 Task: Add Deux Foods Birthday Cake Cookie Dough to the cart.
Action: Mouse moved to (313, 157)
Screenshot: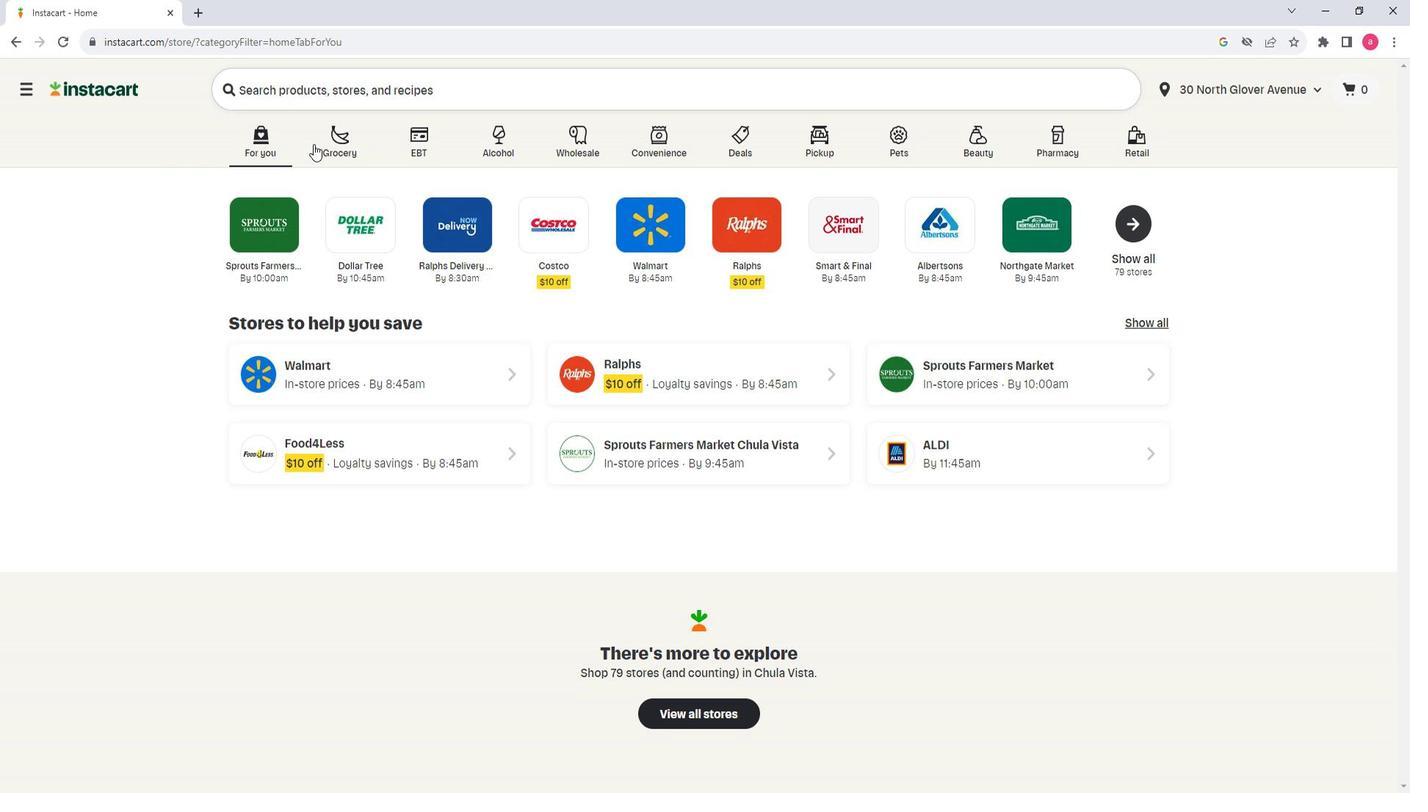 
Action: Mouse pressed left at (313, 157)
Screenshot: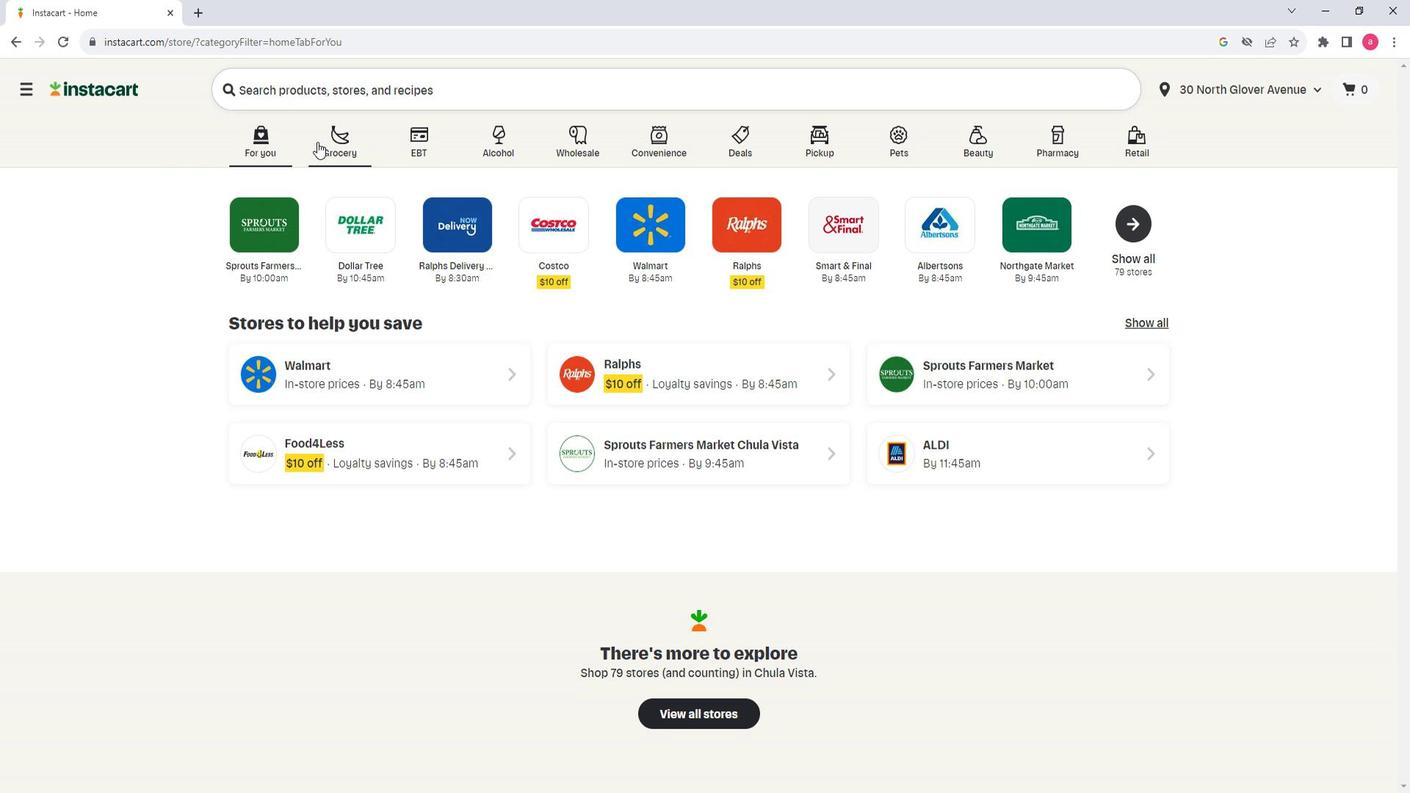 
Action: Mouse moved to (498, 416)
Screenshot: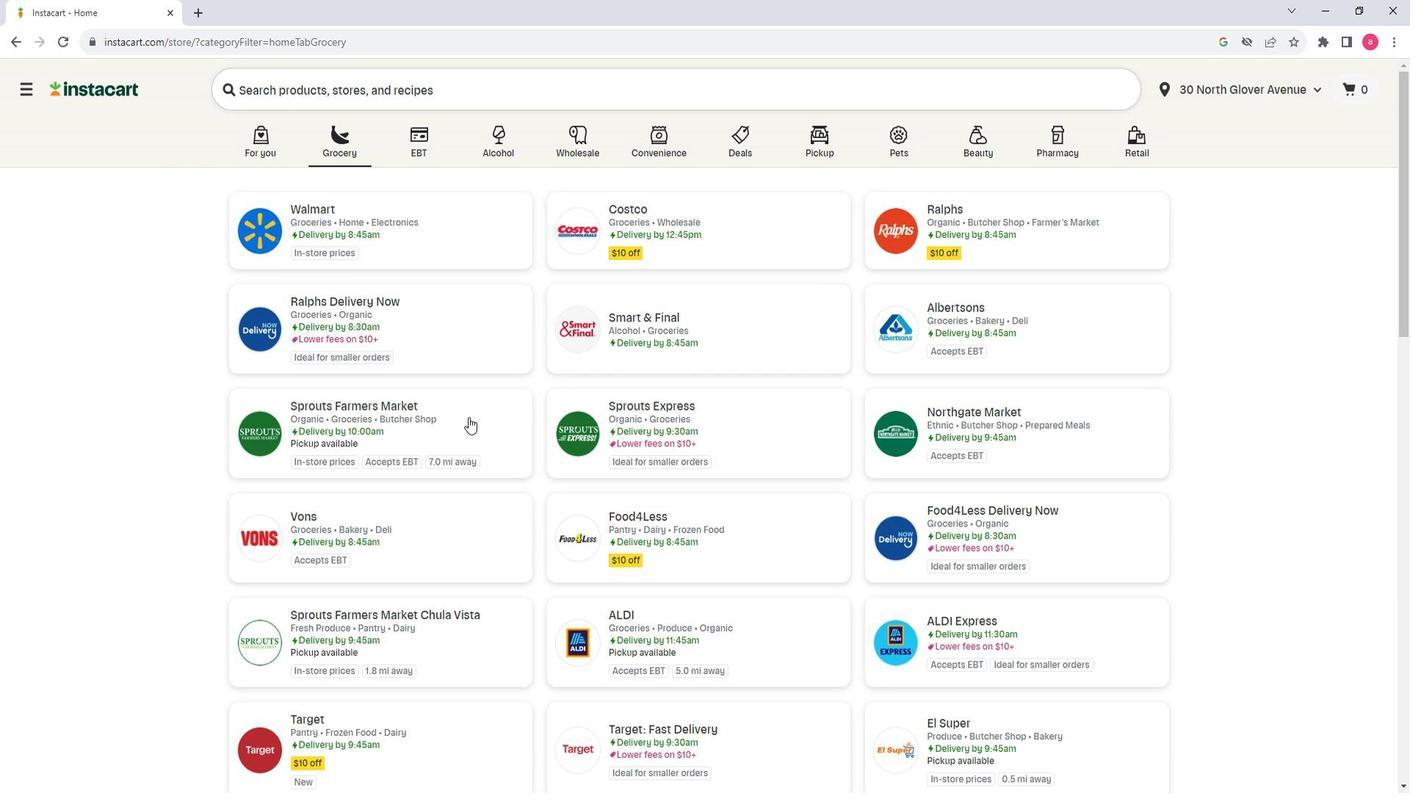 
Action: Mouse pressed left at (498, 416)
Screenshot: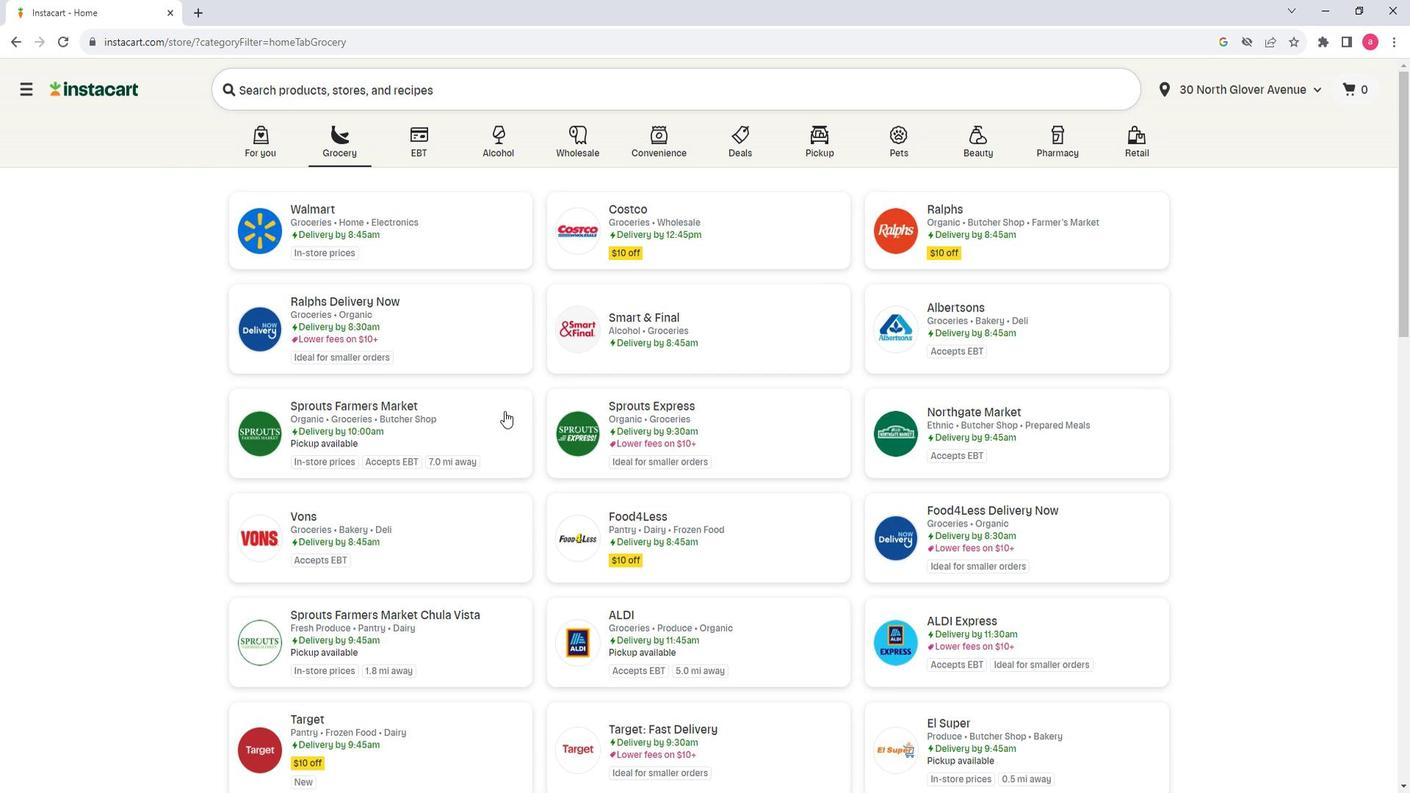 
Action: Mouse moved to (150, 445)
Screenshot: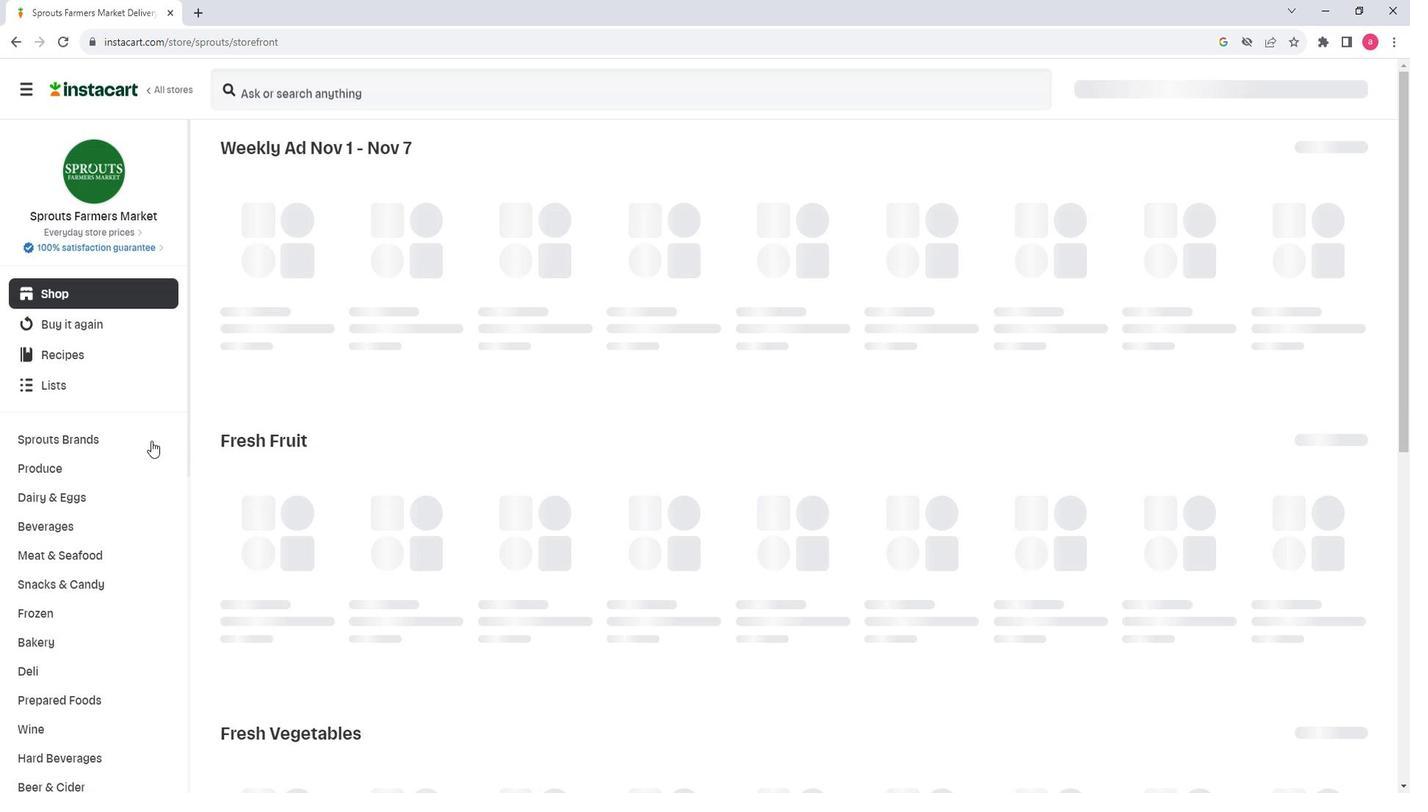 
Action: Mouse scrolled (150, 444) with delta (0, 0)
Screenshot: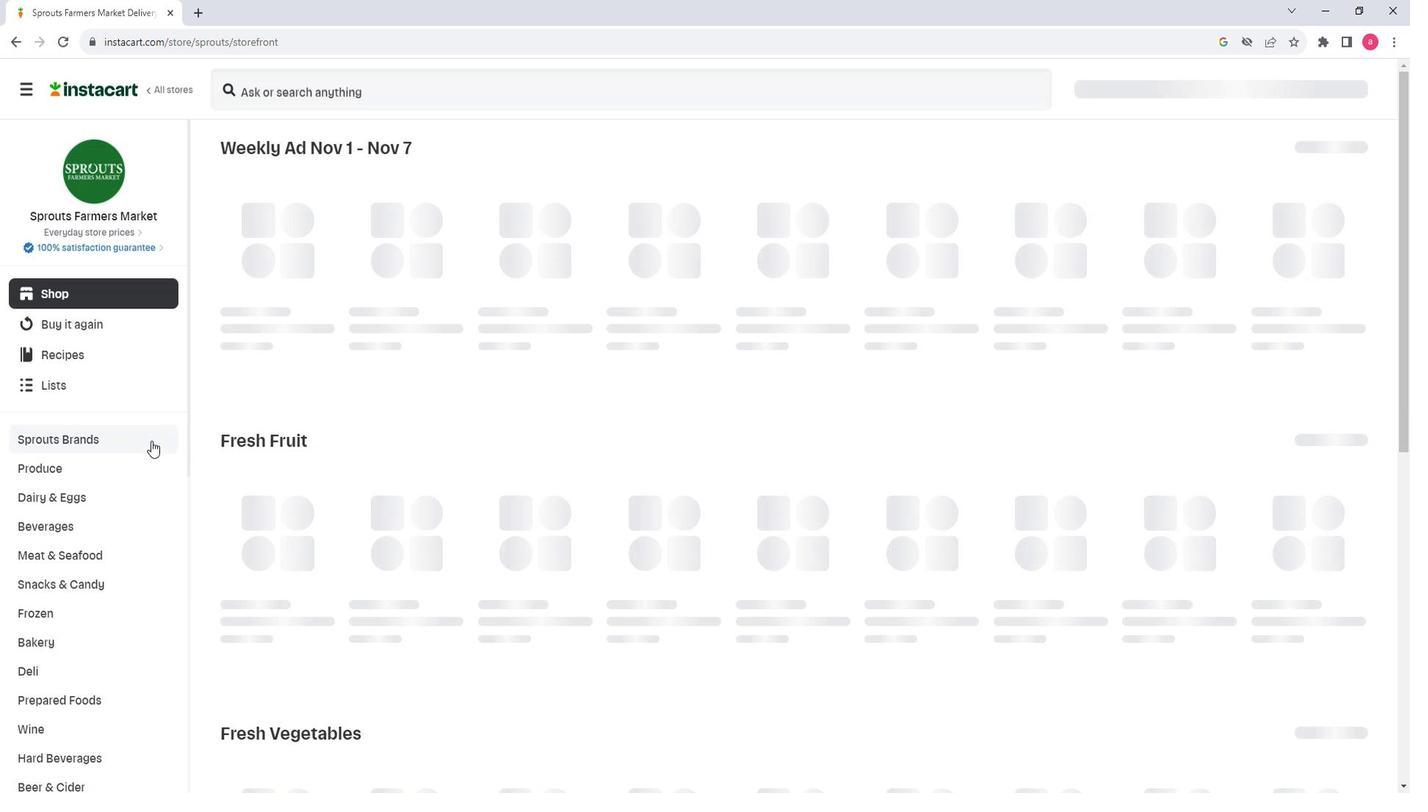 
Action: Mouse scrolled (150, 444) with delta (0, 0)
Screenshot: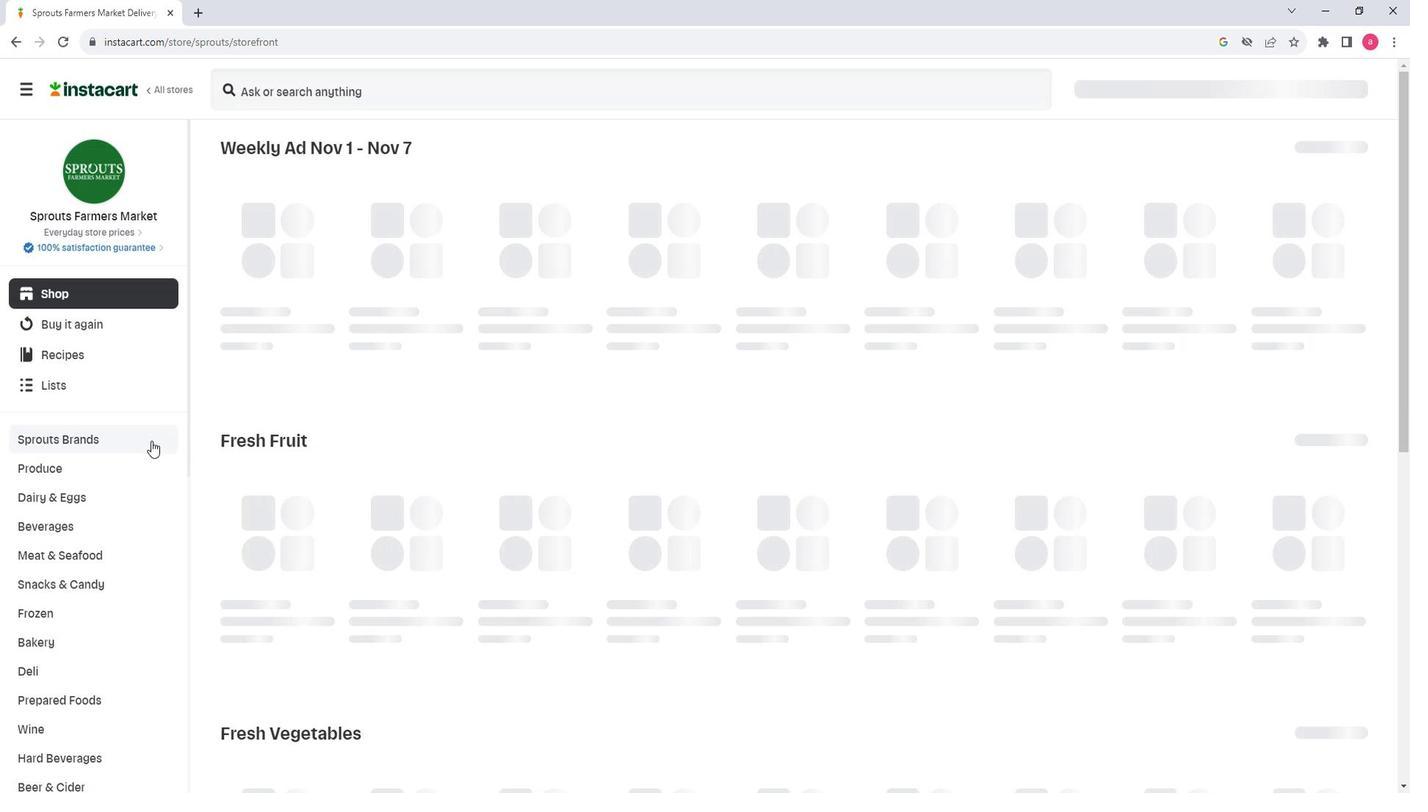 
Action: Mouse scrolled (150, 444) with delta (0, 0)
Screenshot: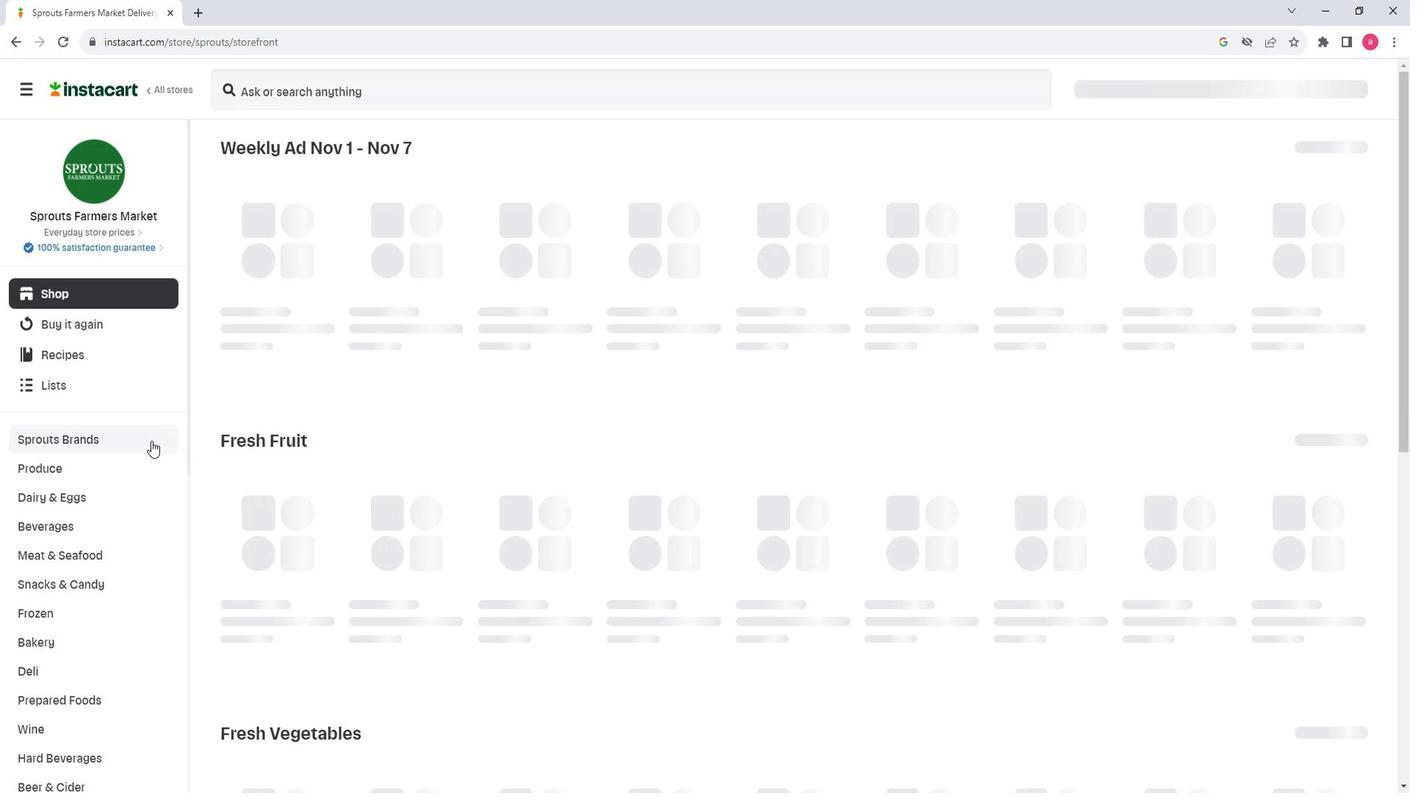 
Action: Mouse scrolled (150, 444) with delta (0, 0)
Screenshot: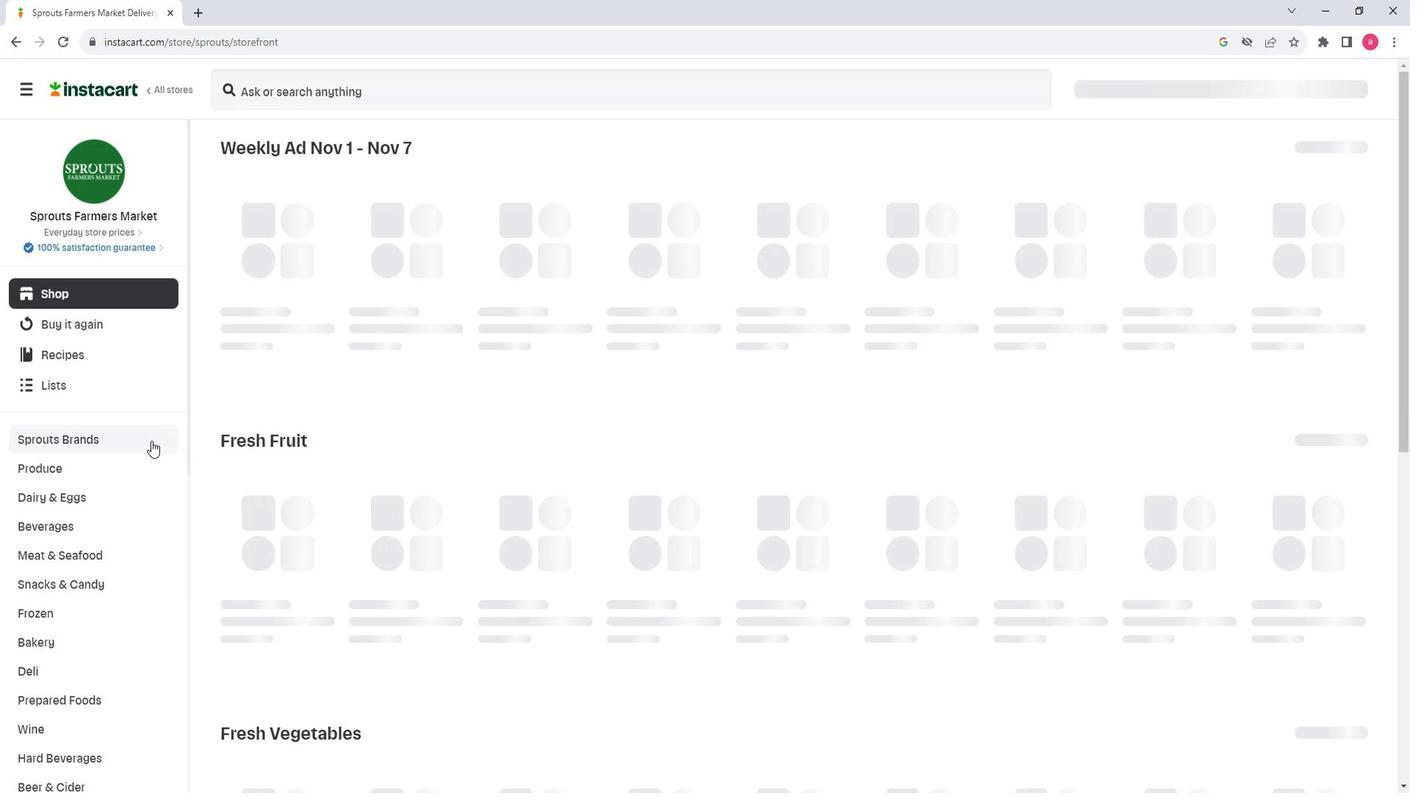 
Action: Mouse moved to (160, 444)
Screenshot: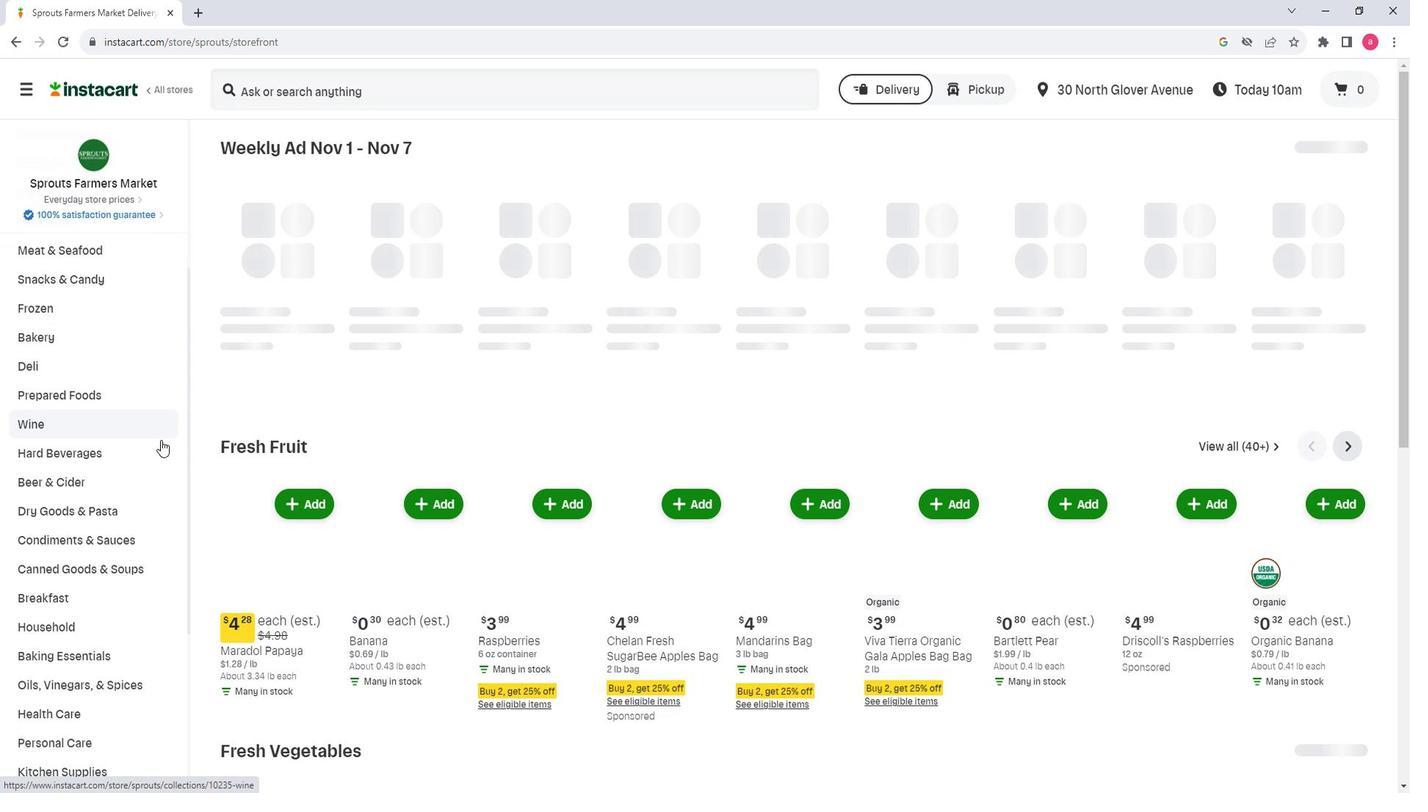 
Action: Mouse scrolled (160, 443) with delta (0, 0)
Screenshot: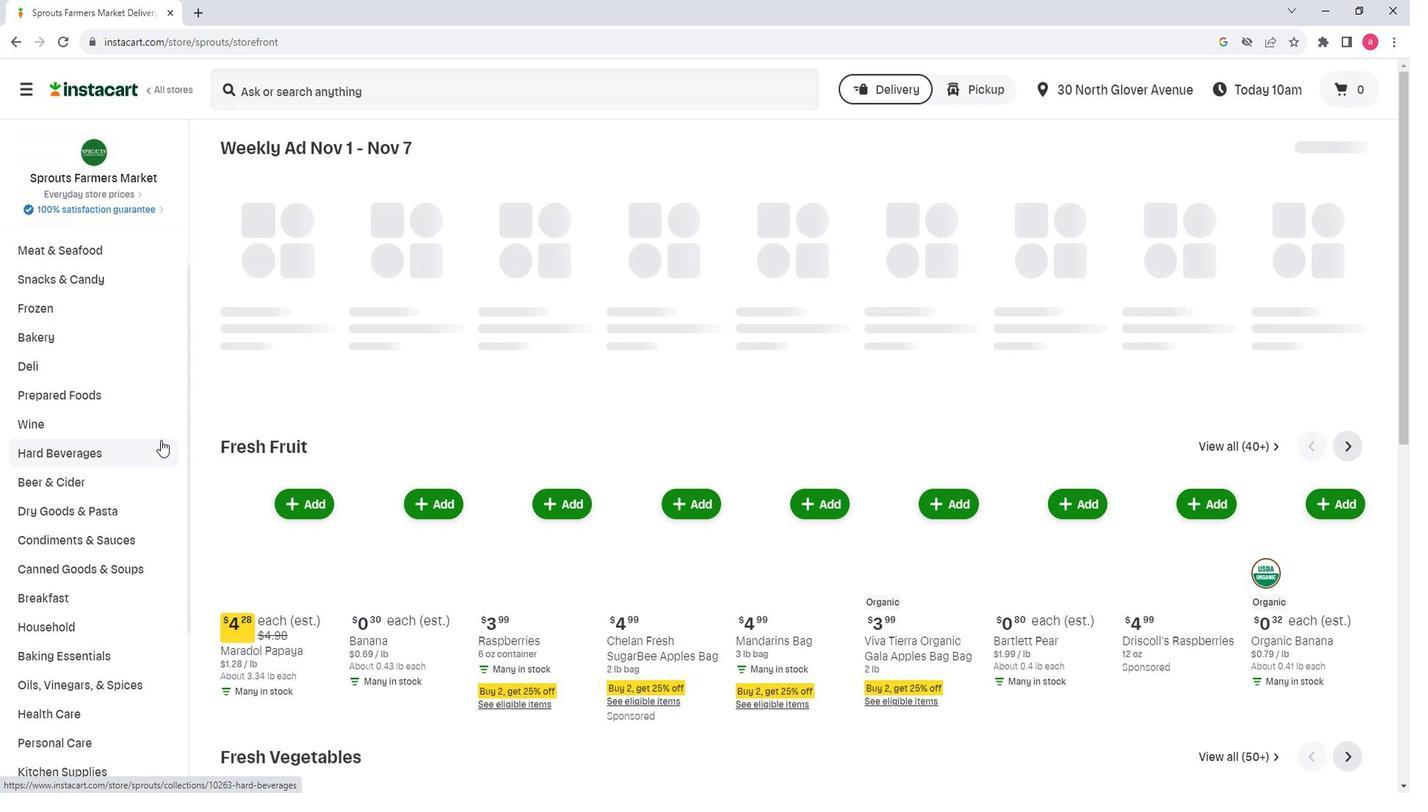 
Action: Mouse scrolled (160, 443) with delta (0, 0)
Screenshot: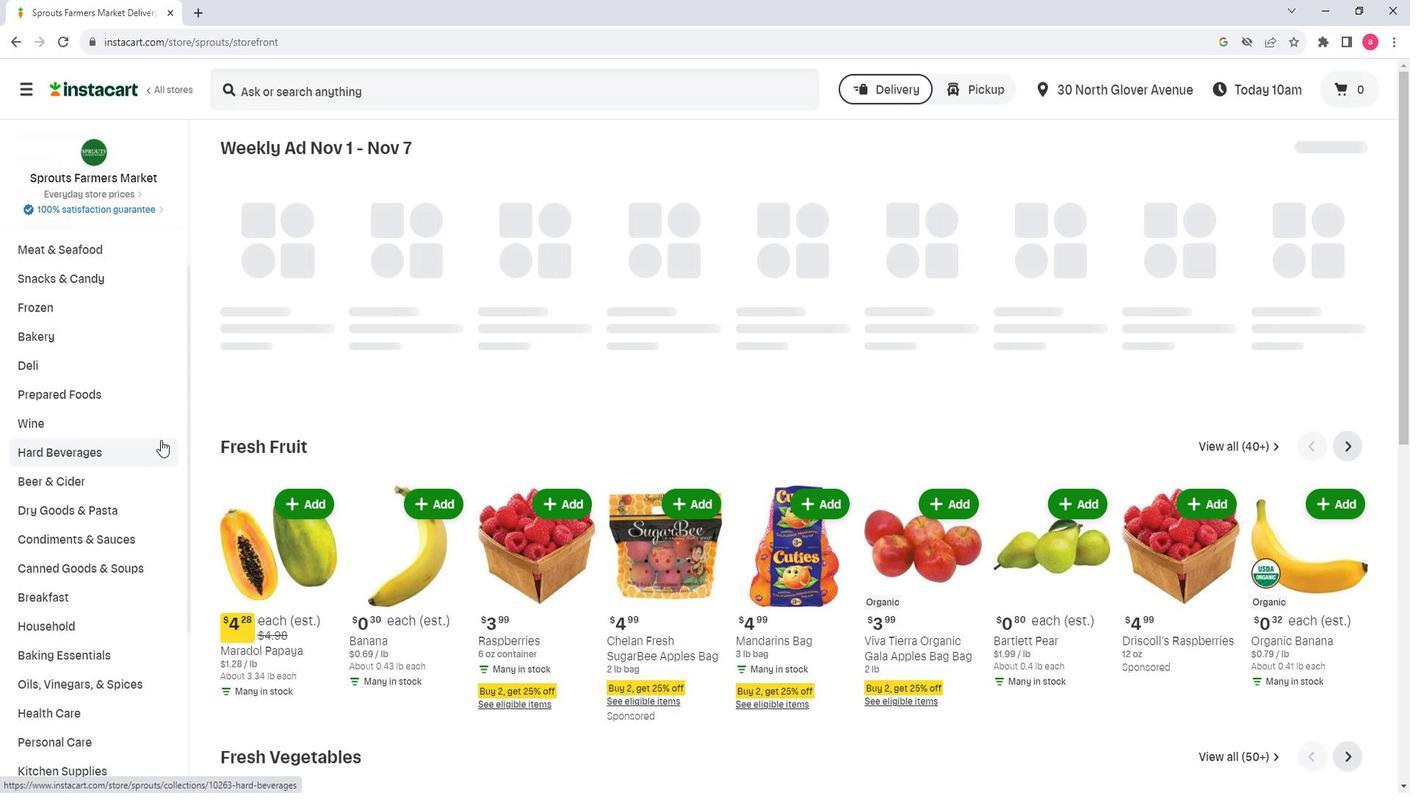 
Action: Mouse moved to (116, 511)
Screenshot: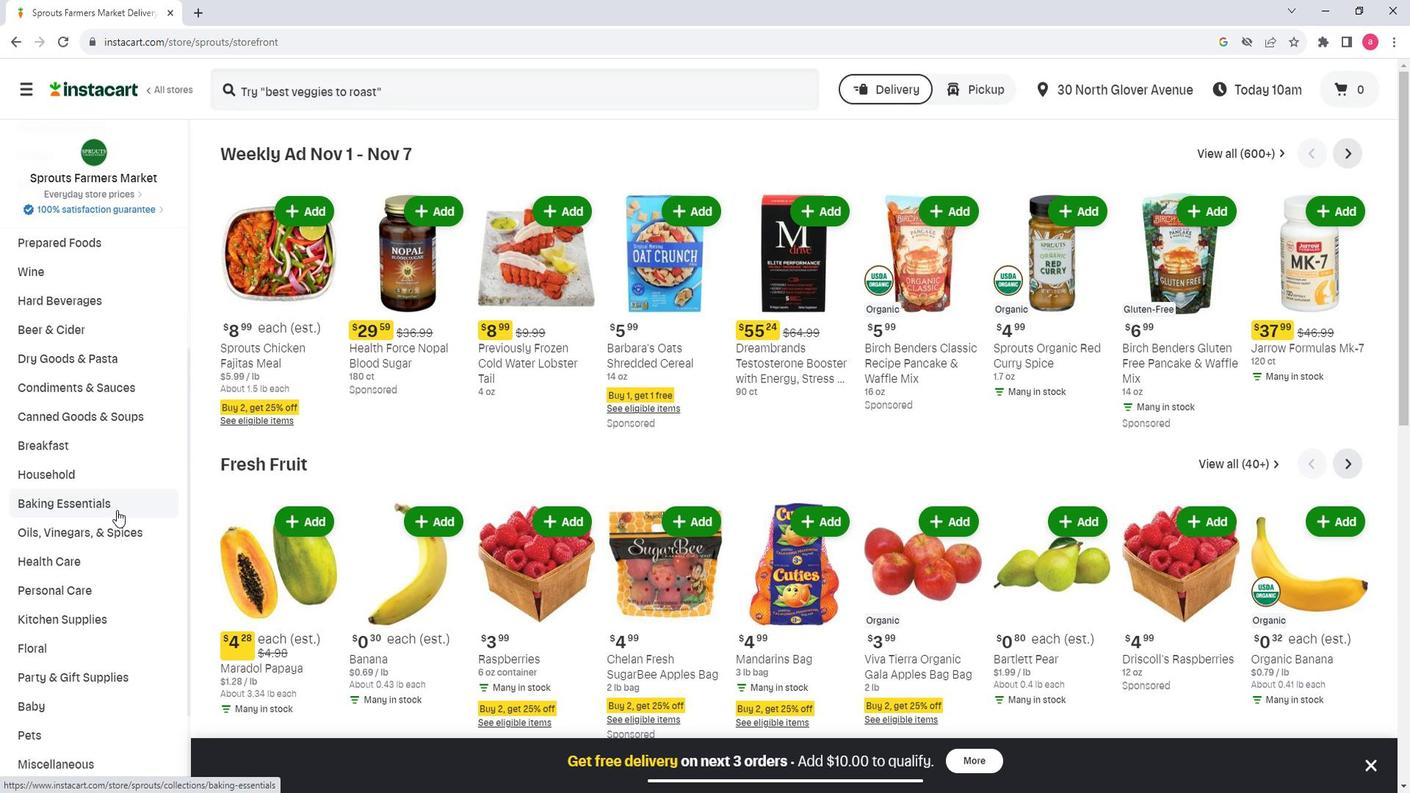 
Action: Mouse pressed left at (116, 511)
Screenshot: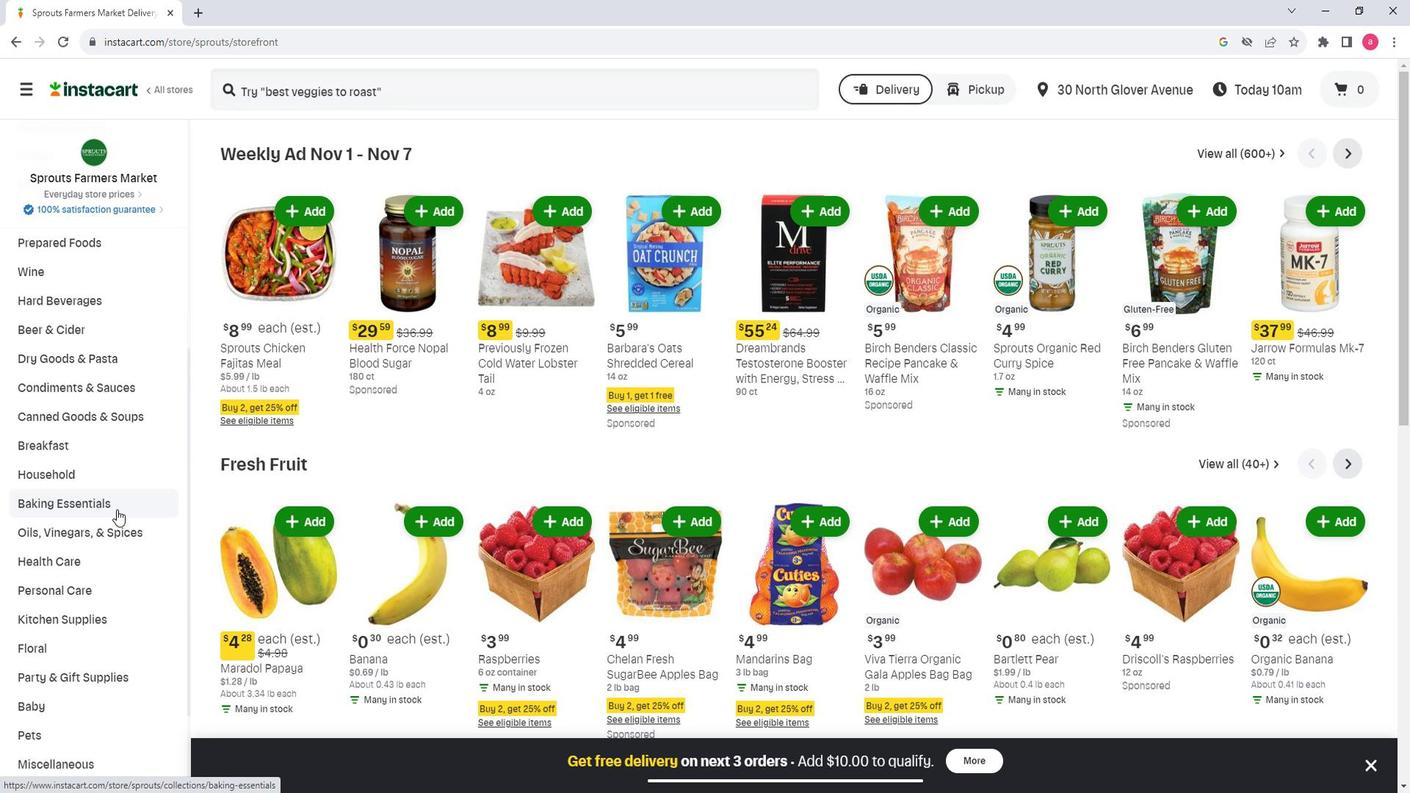 
Action: Mouse moved to (1339, 206)
Screenshot: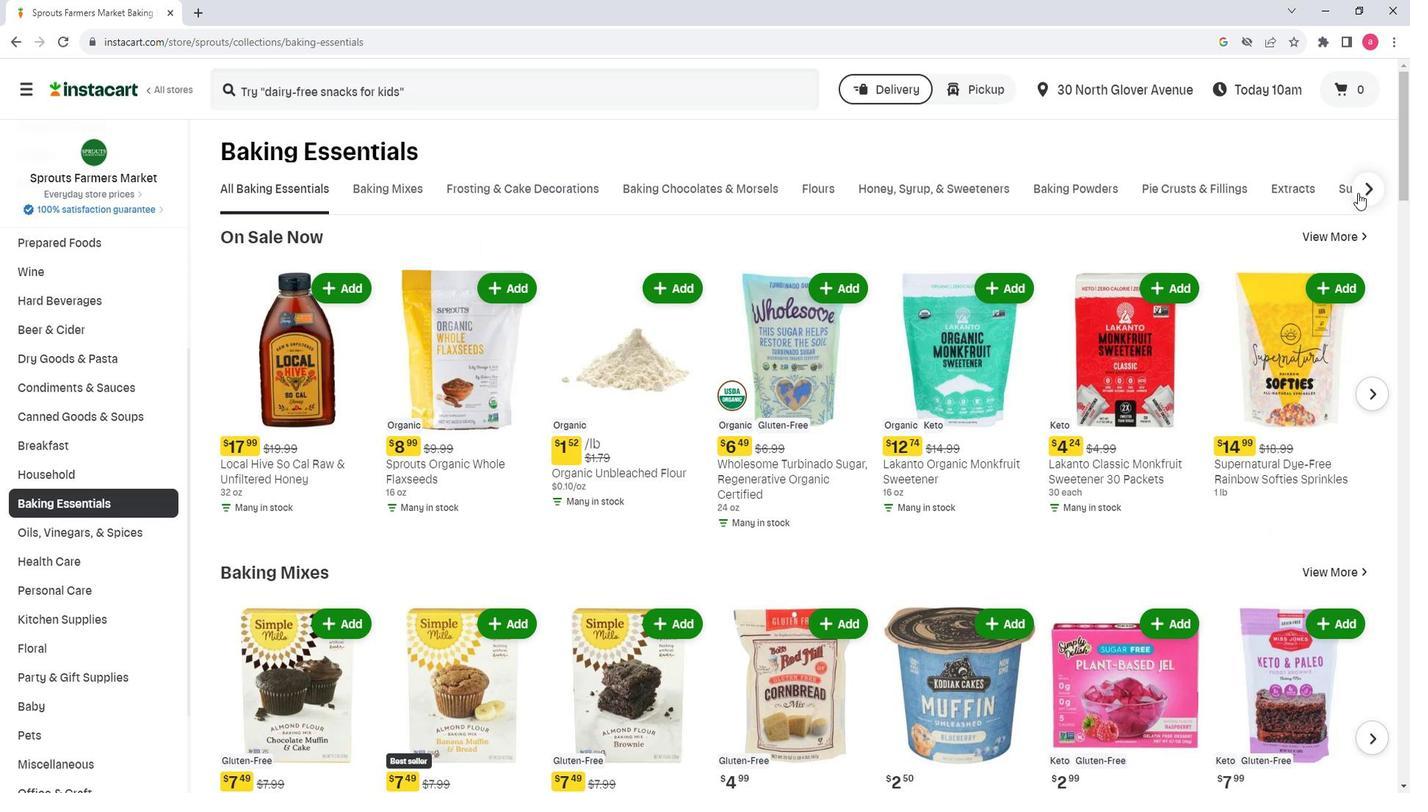 
Action: Mouse pressed left at (1339, 206)
Screenshot: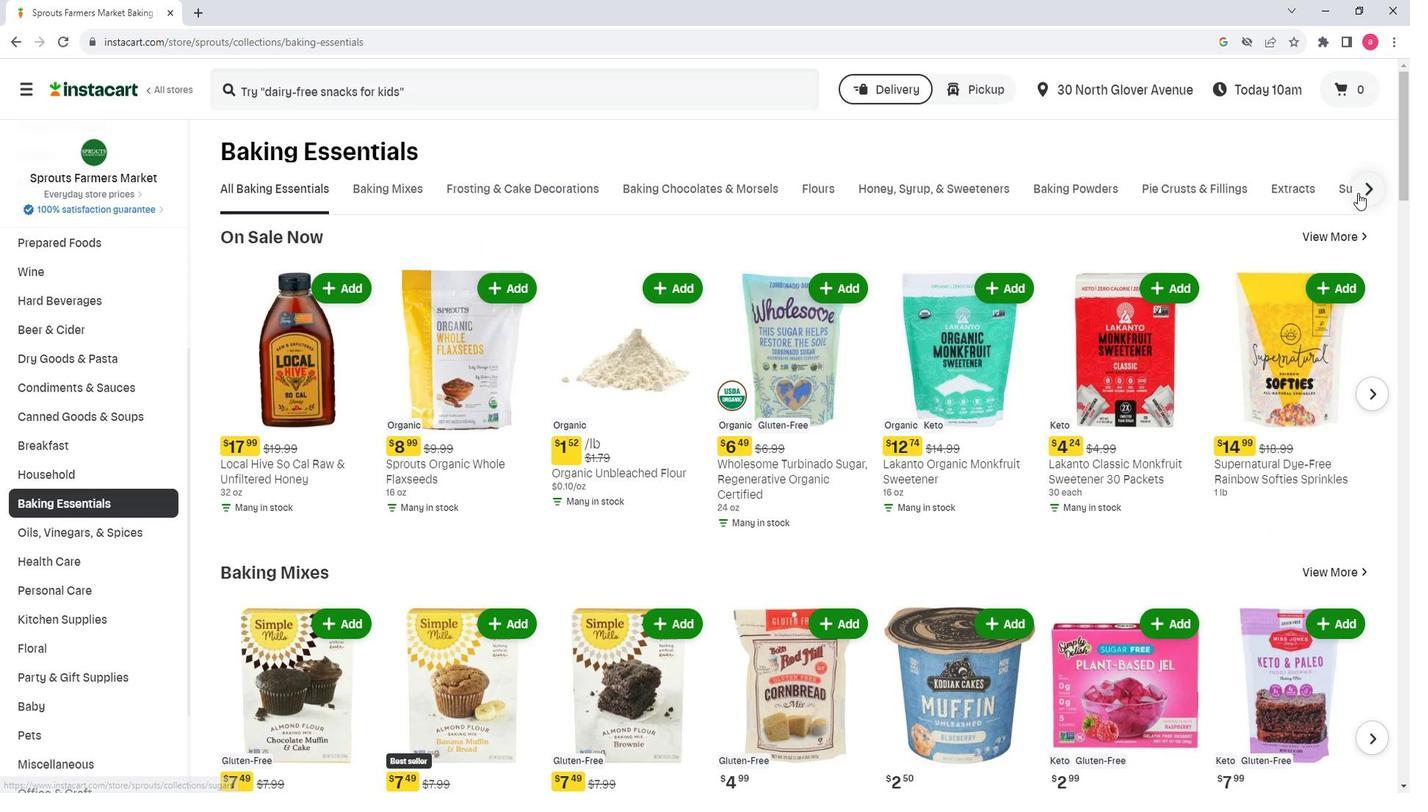 
Action: Mouse moved to (1039, 203)
Screenshot: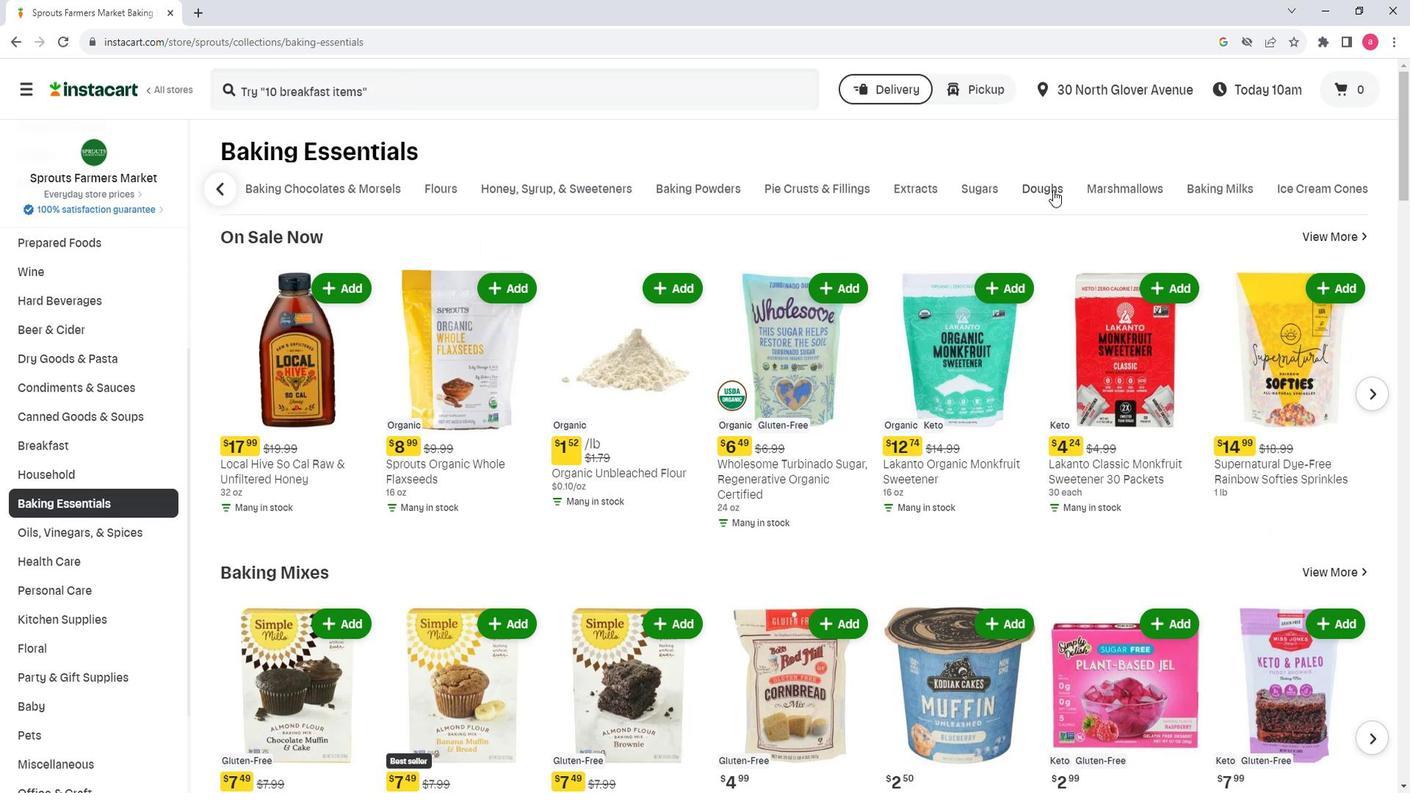 
Action: Mouse pressed left at (1039, 203)
Screenshot: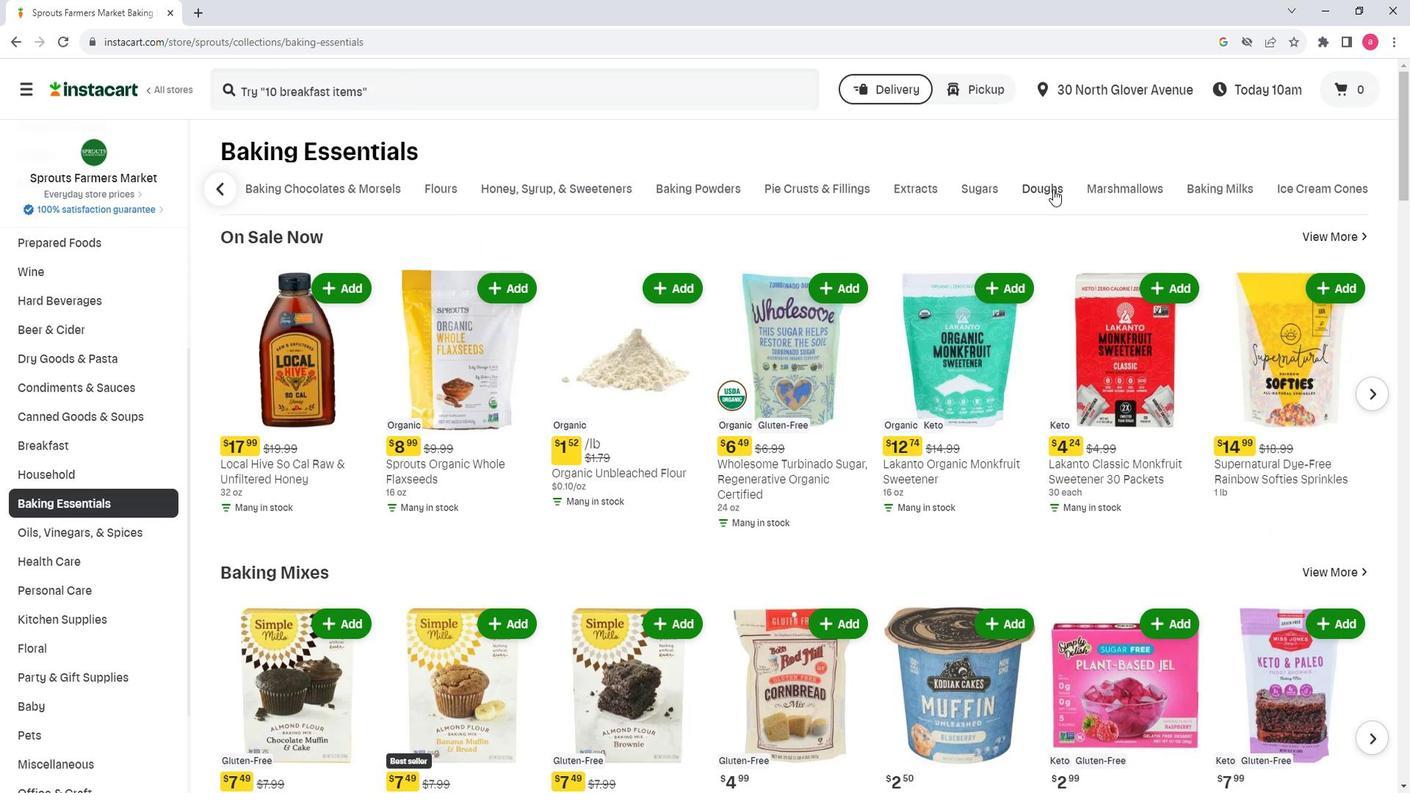 
Action: Mouse moved to (324, 109)
Screenshot: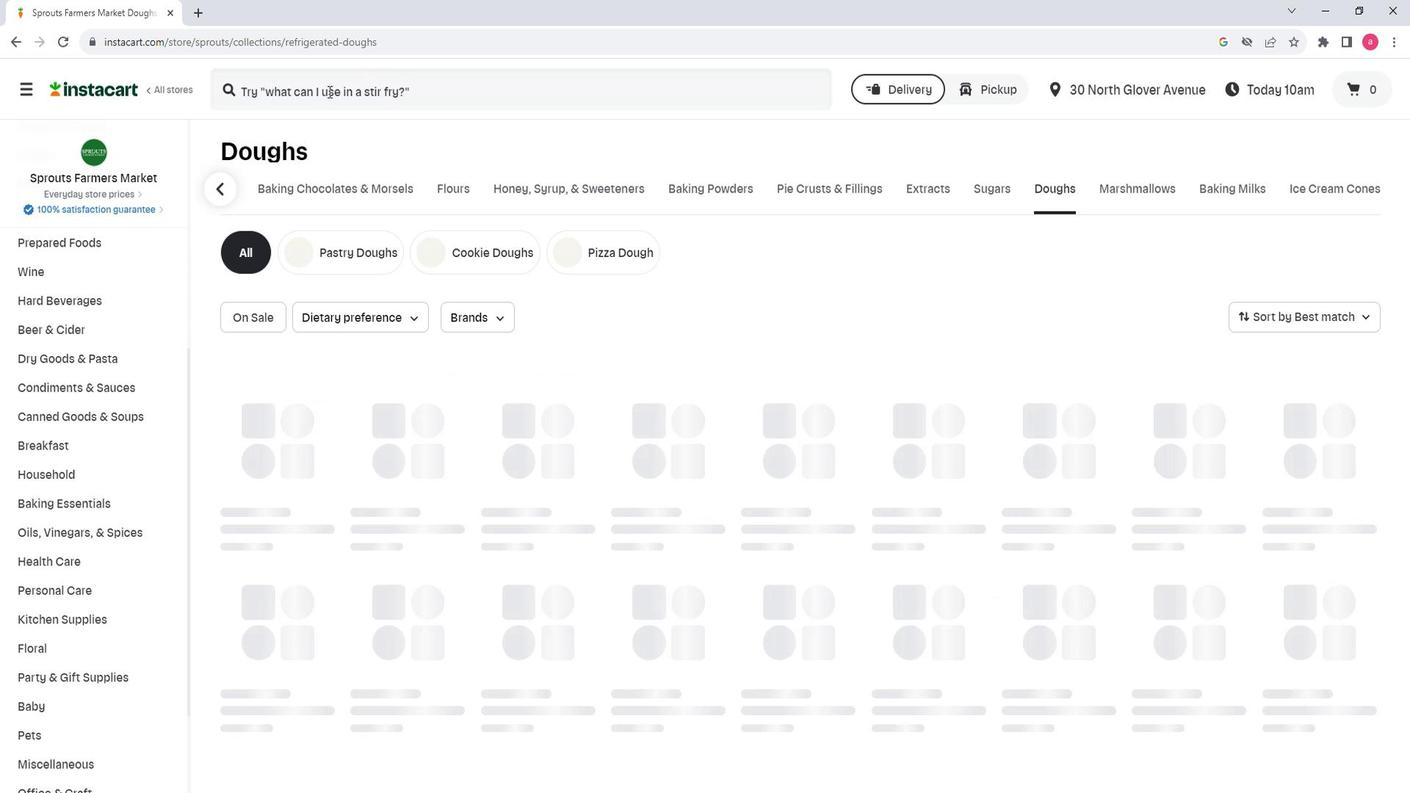 
Action: Mouse pressed left at (324, 109)
Screenshot: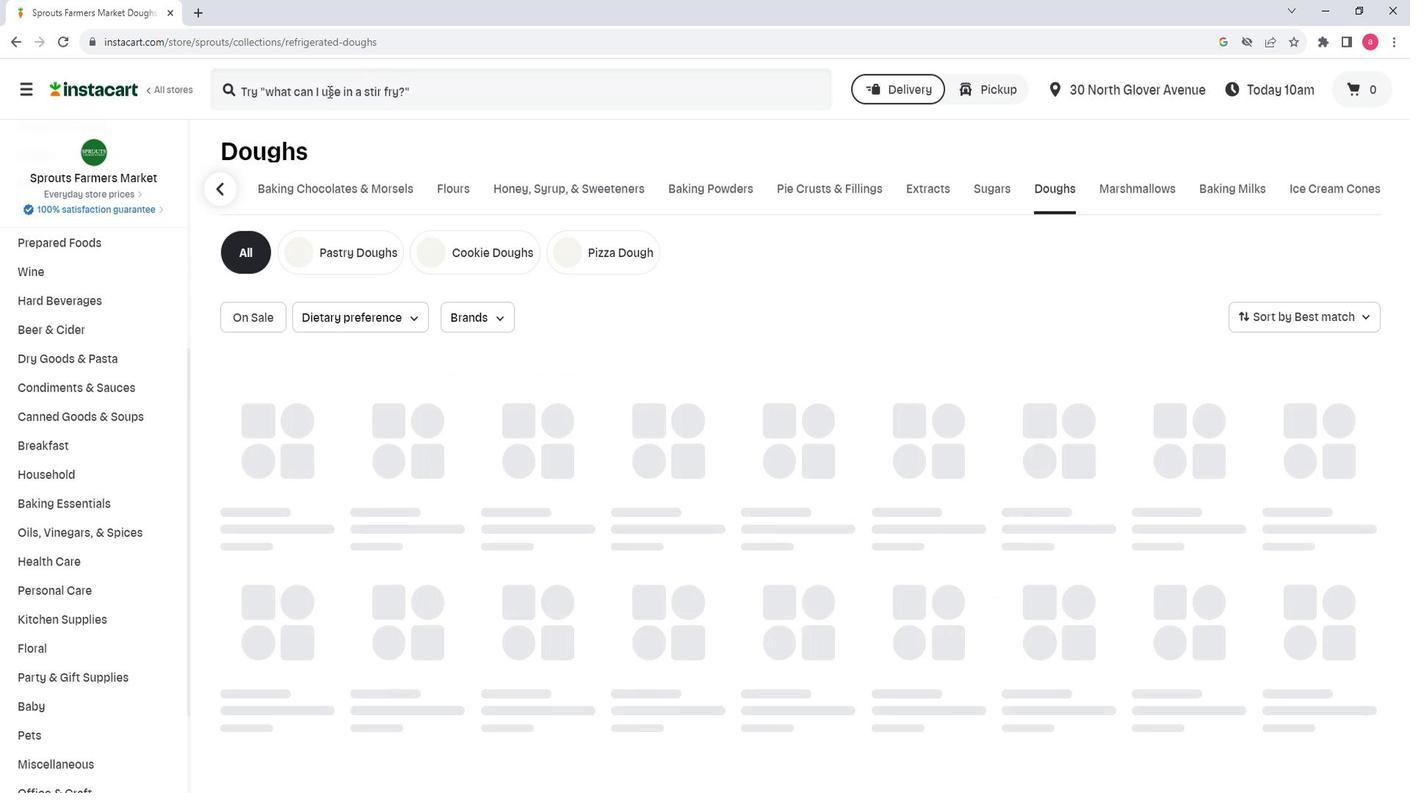 
Action: Mouse moved to (324, 110)
Screenshot: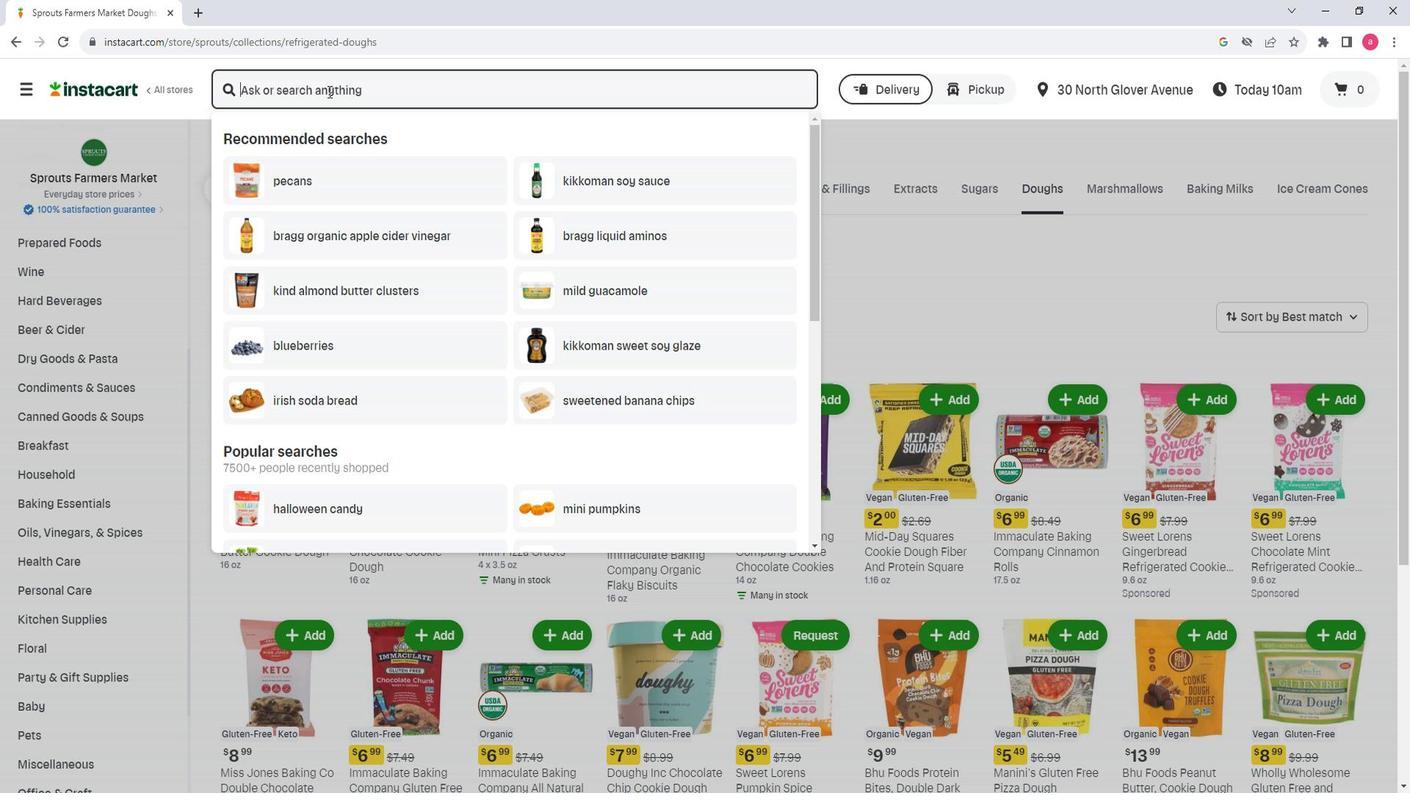 
Action: Key pressed <Key.shift>Deux<Key.space><Key.shift>Foods<Key.space><Key.shift><Key.shift><Key.shift><Key.shift><Key.shift><Key.shift><Key.shift>Birthday<Key.space><Key.shift>Cake<Key.space><Key.shift><Key.shift><Key.shift><Key.shift><Key.shift><Key.shift><Key.shift><Key.shift><Key.shift>Dough<Key.left><Key.left><Key.left><Key.left><Key.left><Key.shift>Cool<Key.backspace>kie<Key.space><Key.enter>
Screenshot: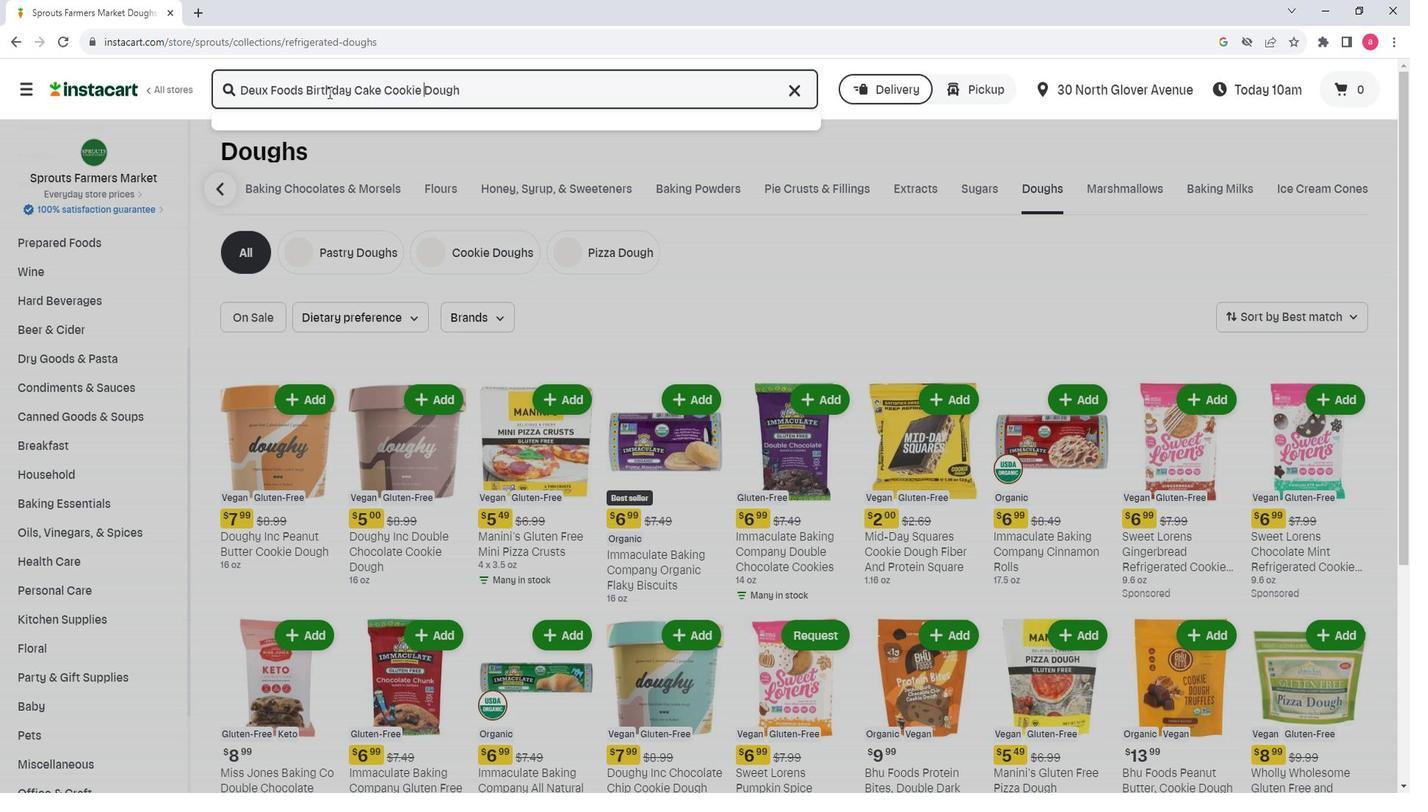 
Action: Mouse moved to (559, 523)
Screenshot: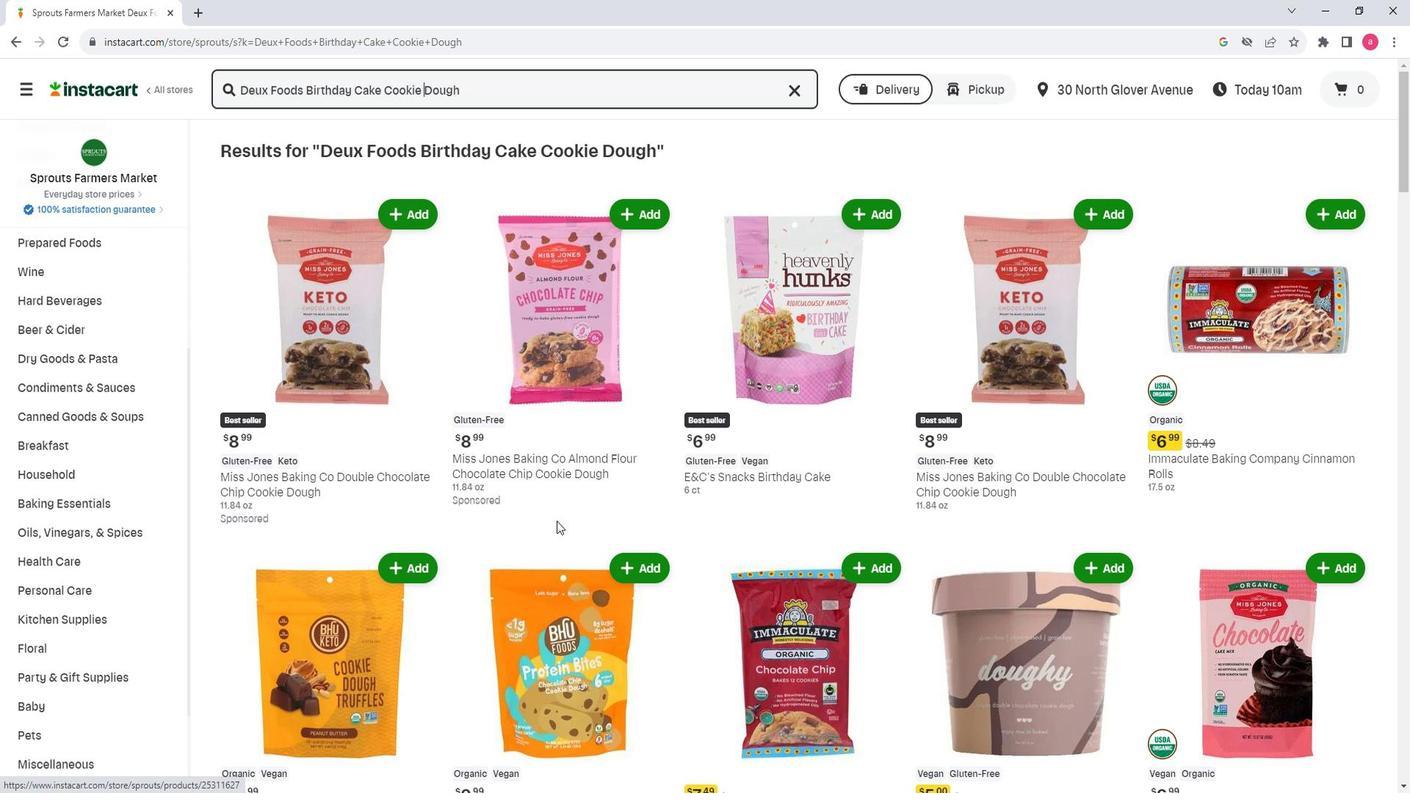 
Action: Mouse scrolled (559, 523) with delta (0, 0)
Screenshot: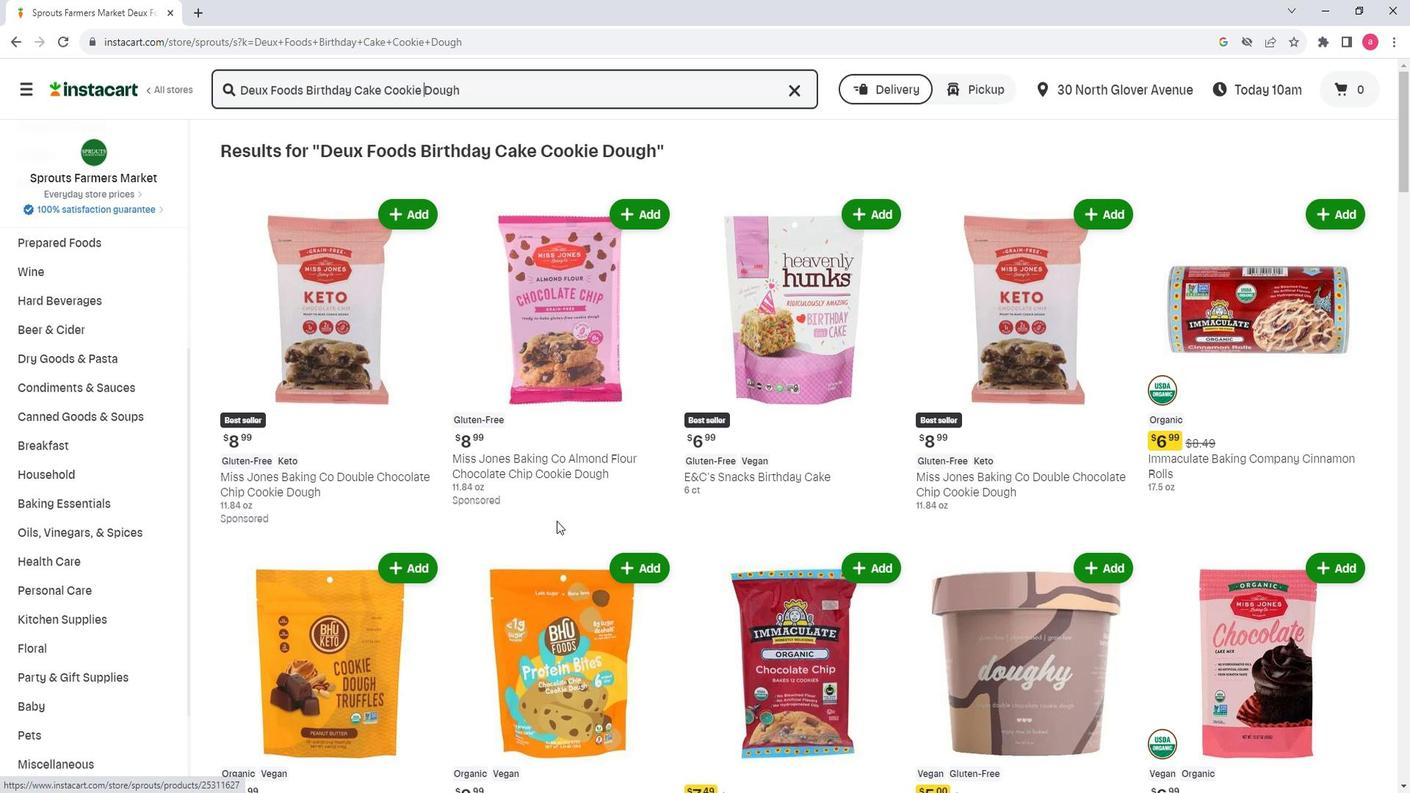 
Action: Mouse scrolled (559, 523) with delta (0, 0)
Screenshot: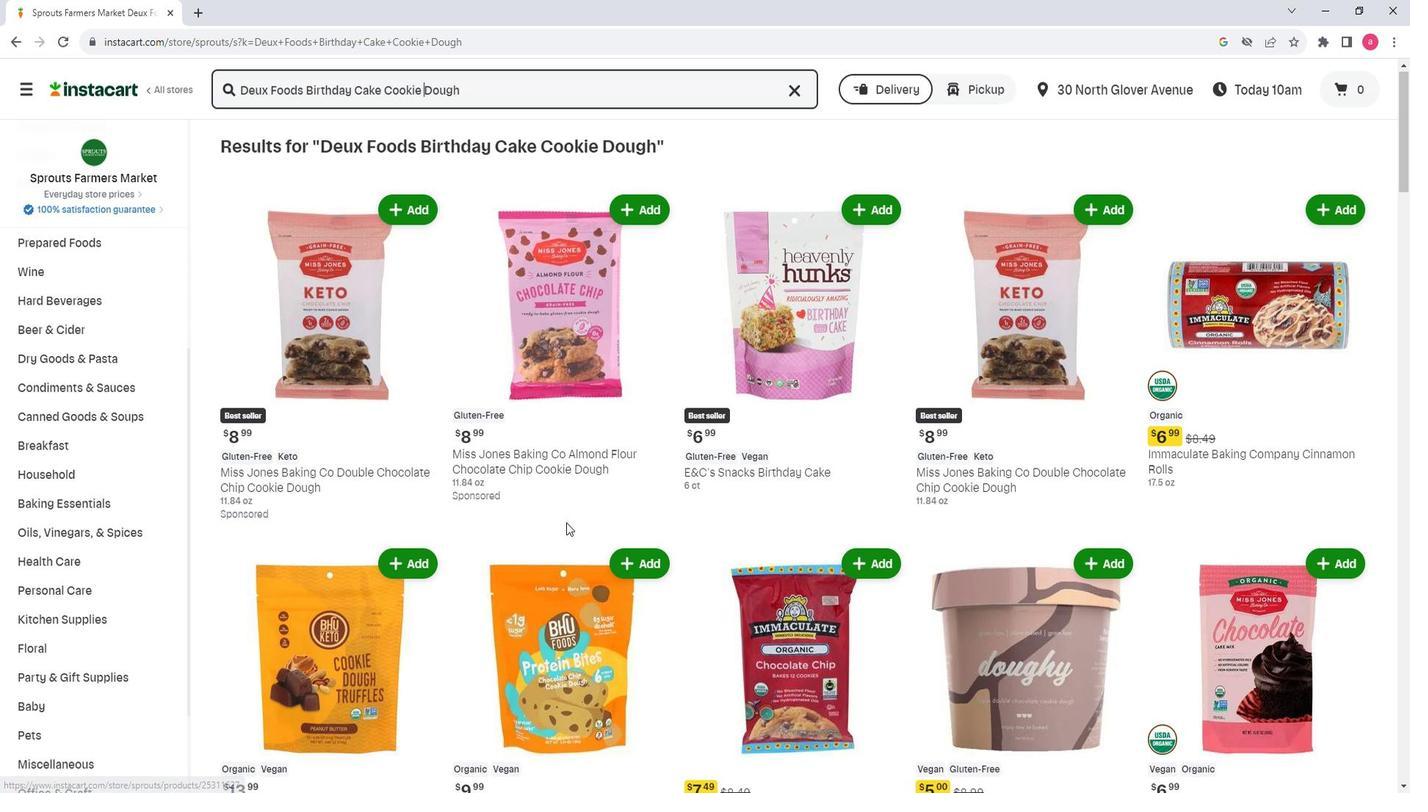
Action: Mouse moved to (997, 509)
Screenshot: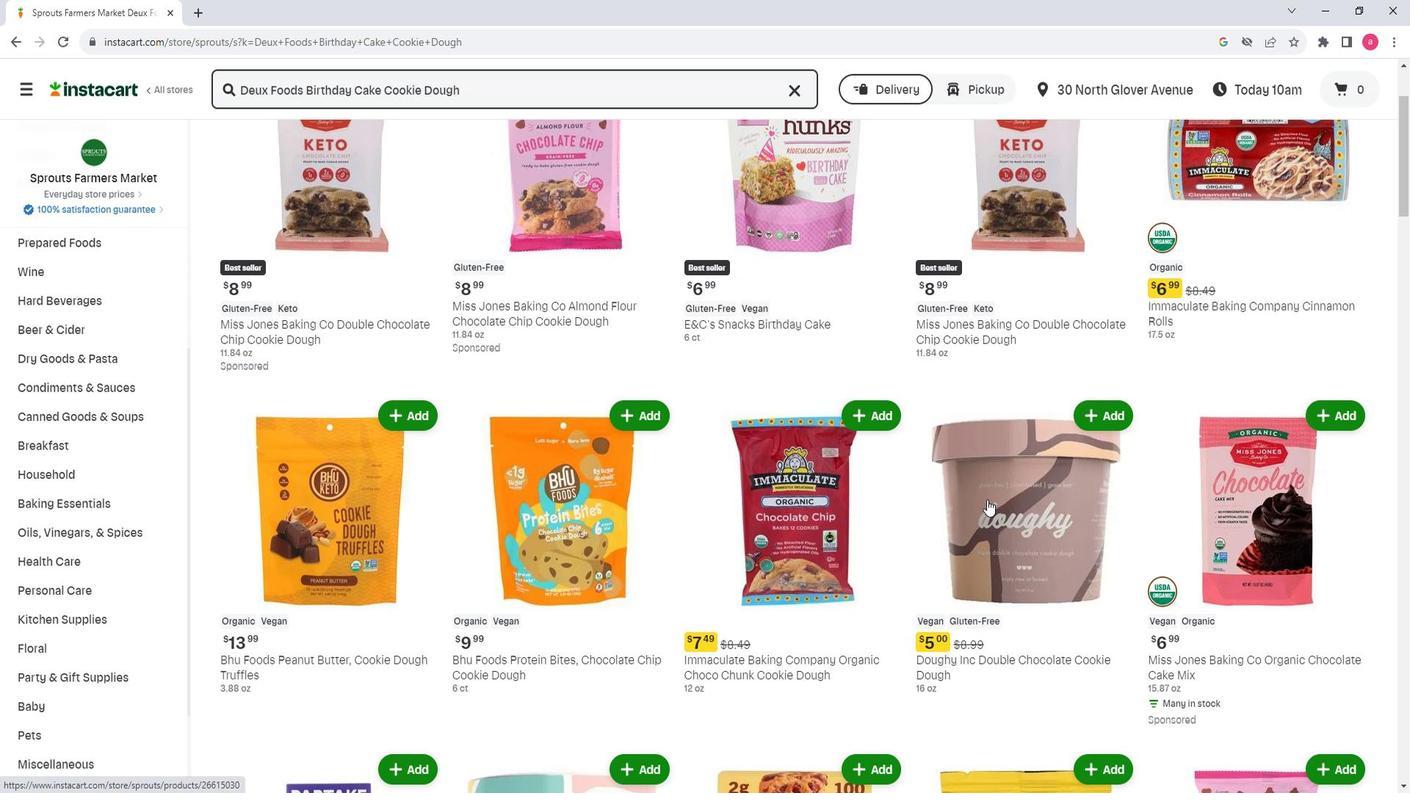 
Action: Mouse scrolled (997, 508) with delta (0, 0)
Screenshot: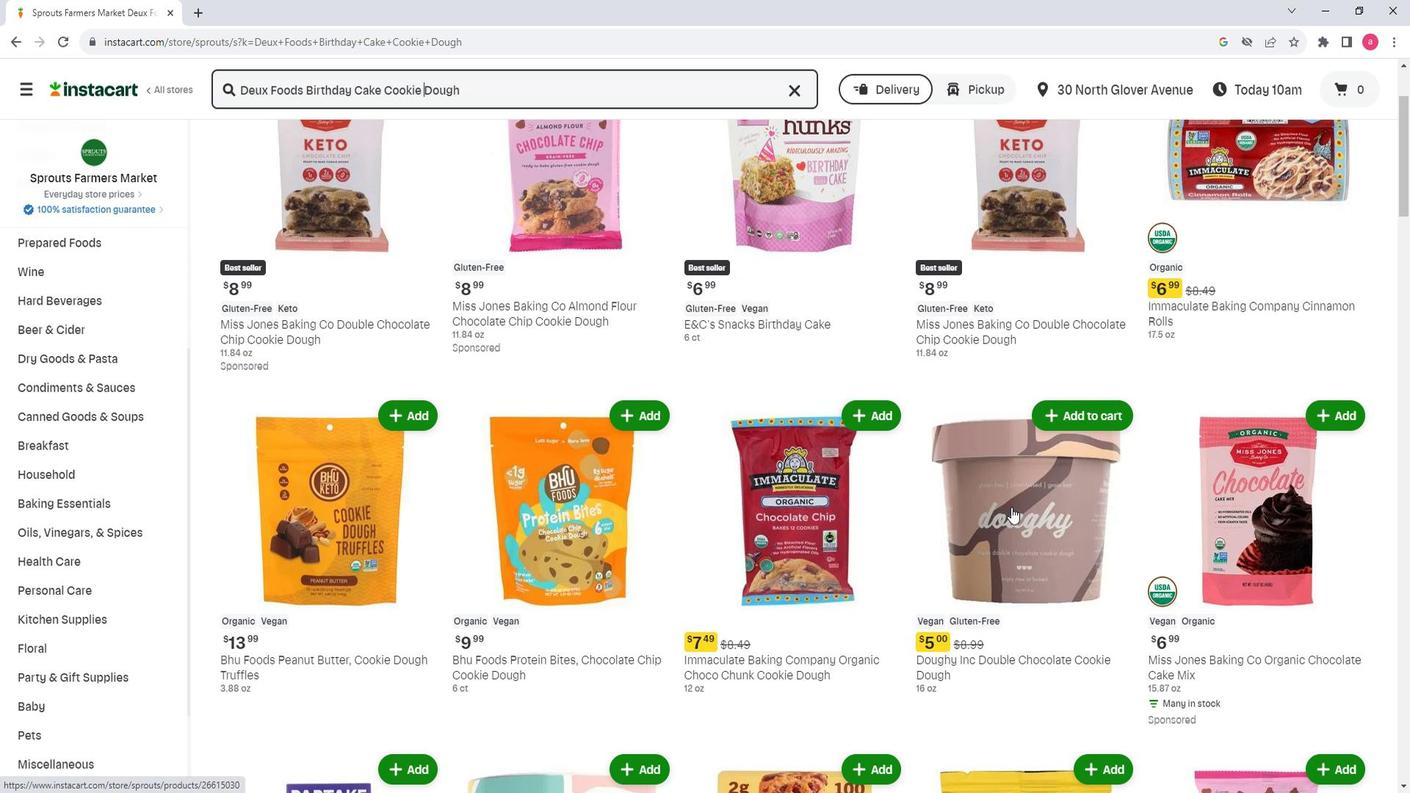 
Action: Mouse scrolled (997, 508) with delta (0, 0)
Screenshot: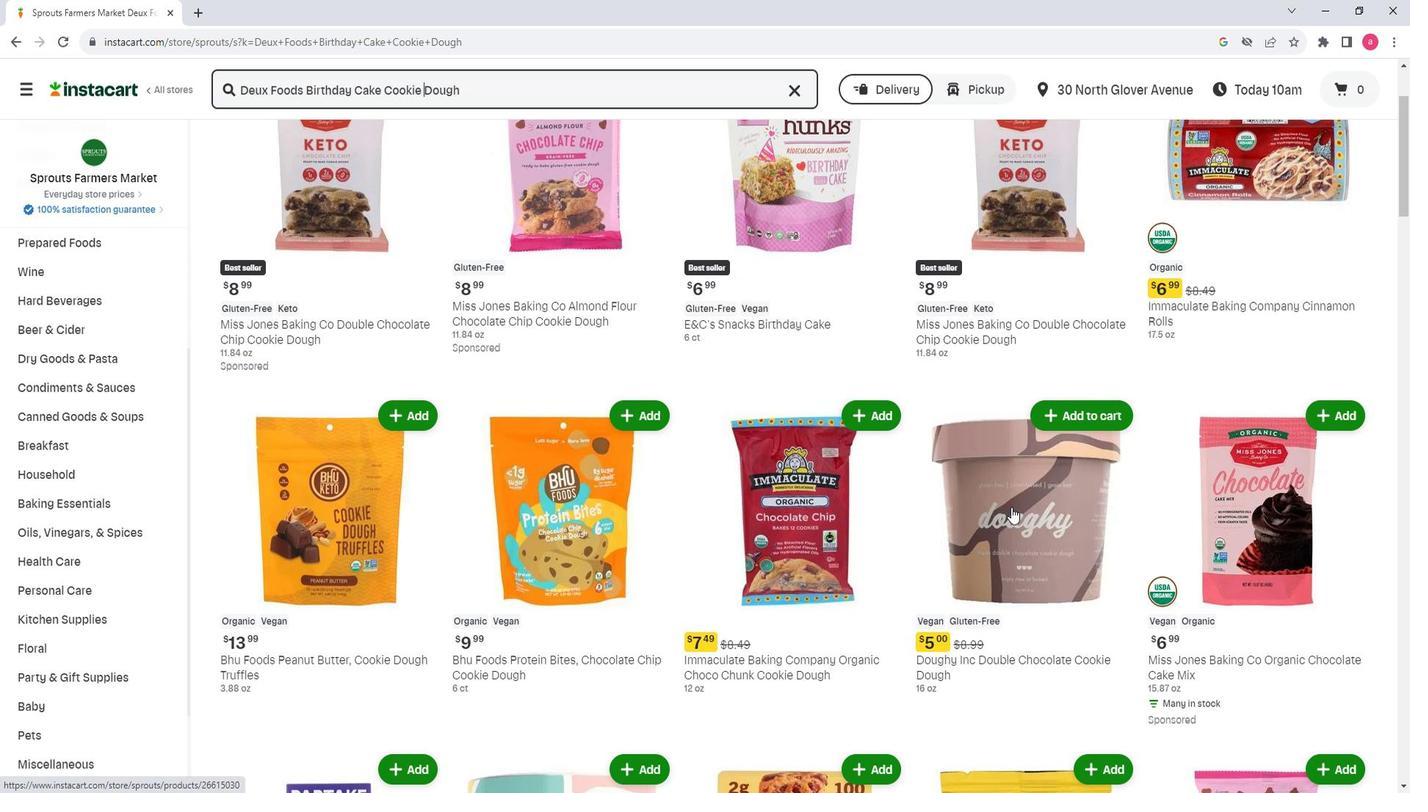 
Action: Mouse moved to (675, 530)
Screenshot: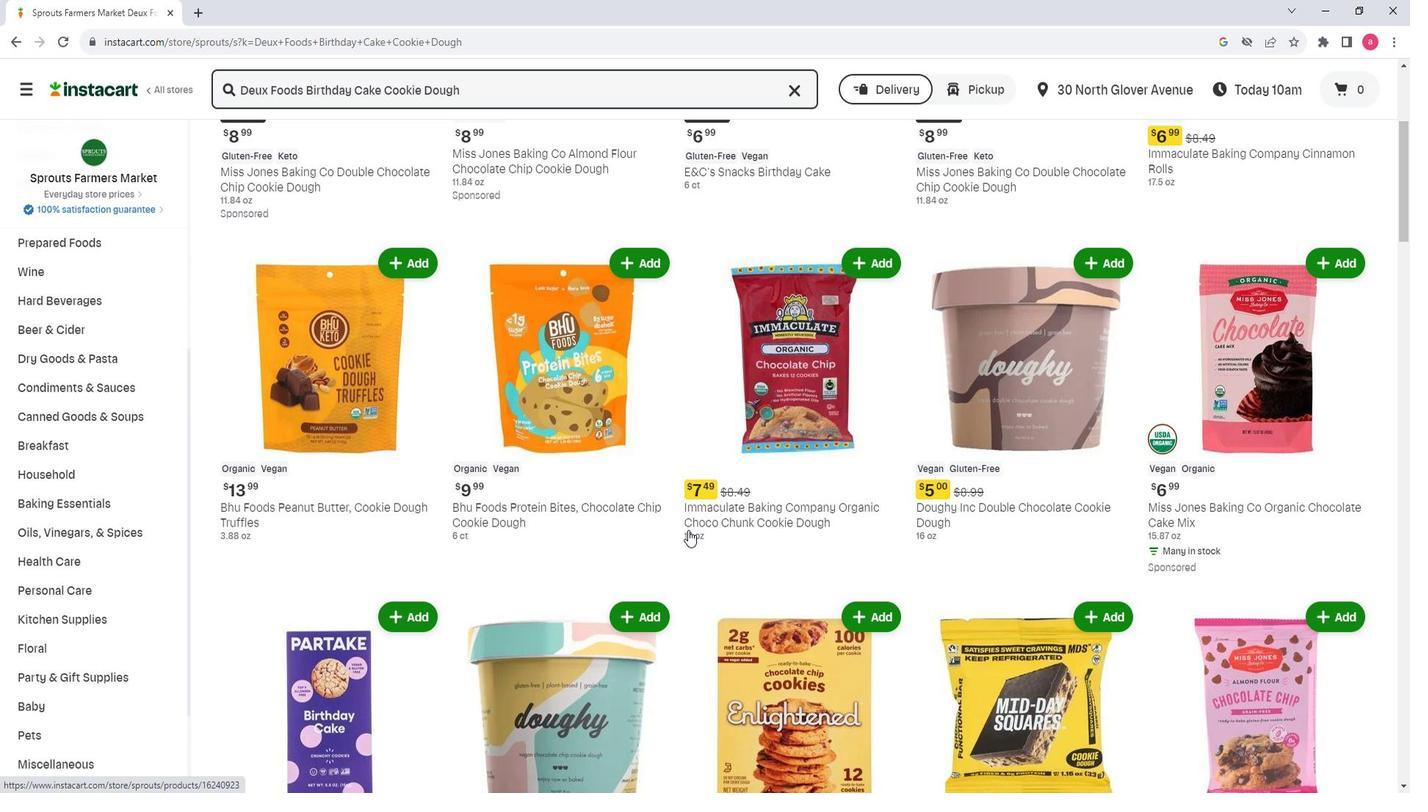 
Action: Mouse scrolled (675, 529) with delta (0, 0)
Screenshot: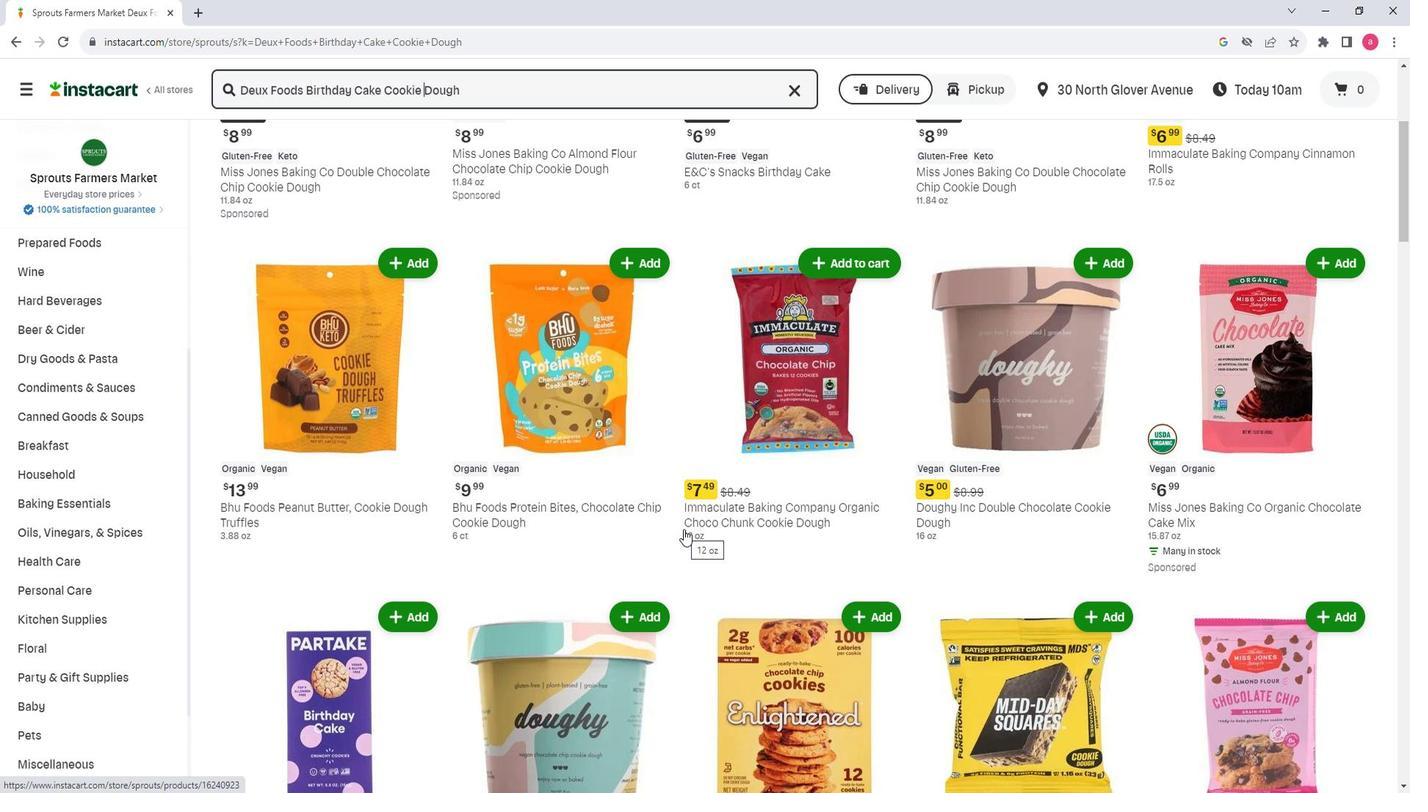
Action: Mouse scrolled (675, 529) with delta (0, 0)
Screenshot: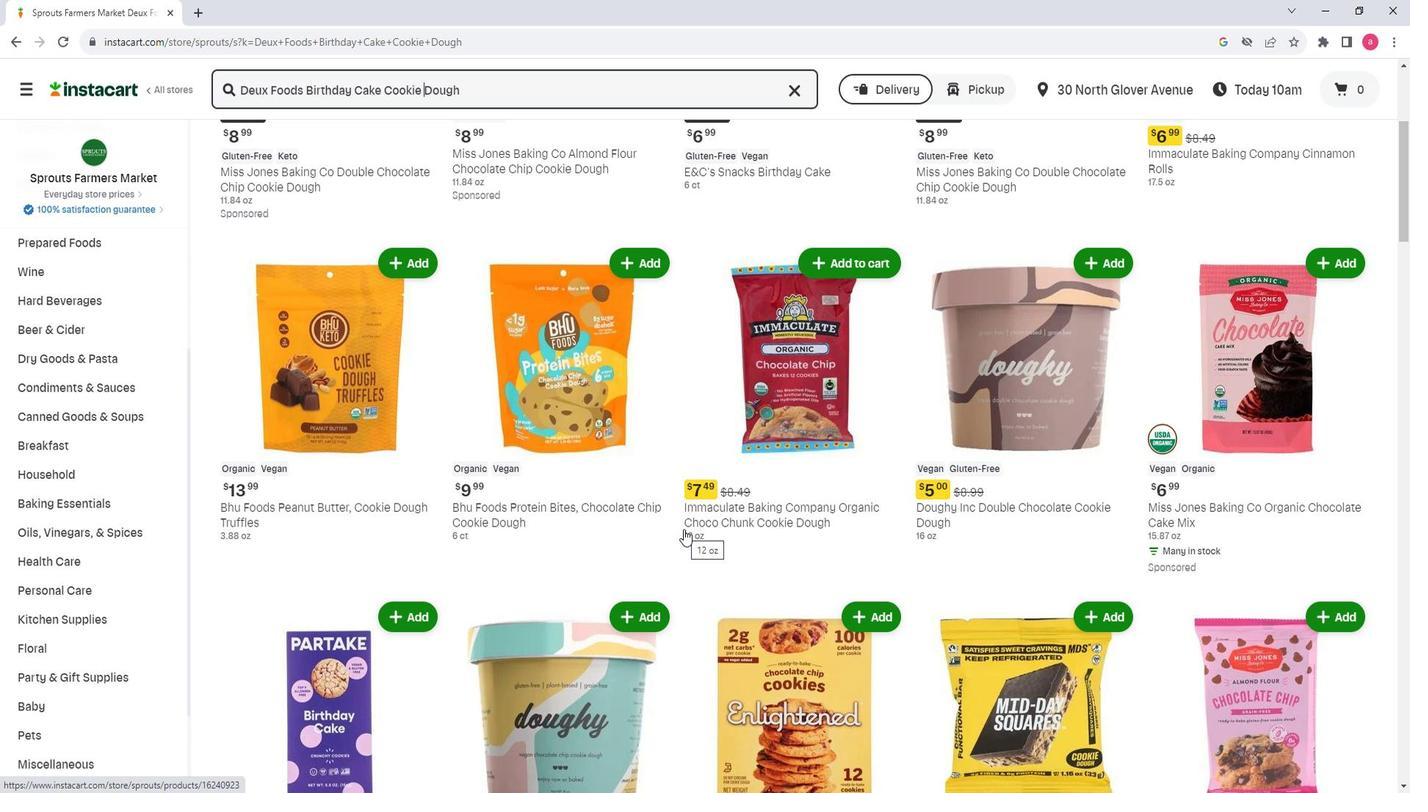 
Action: Mouse scrolled (675, 529) with delta (0, 0)
Screenshot: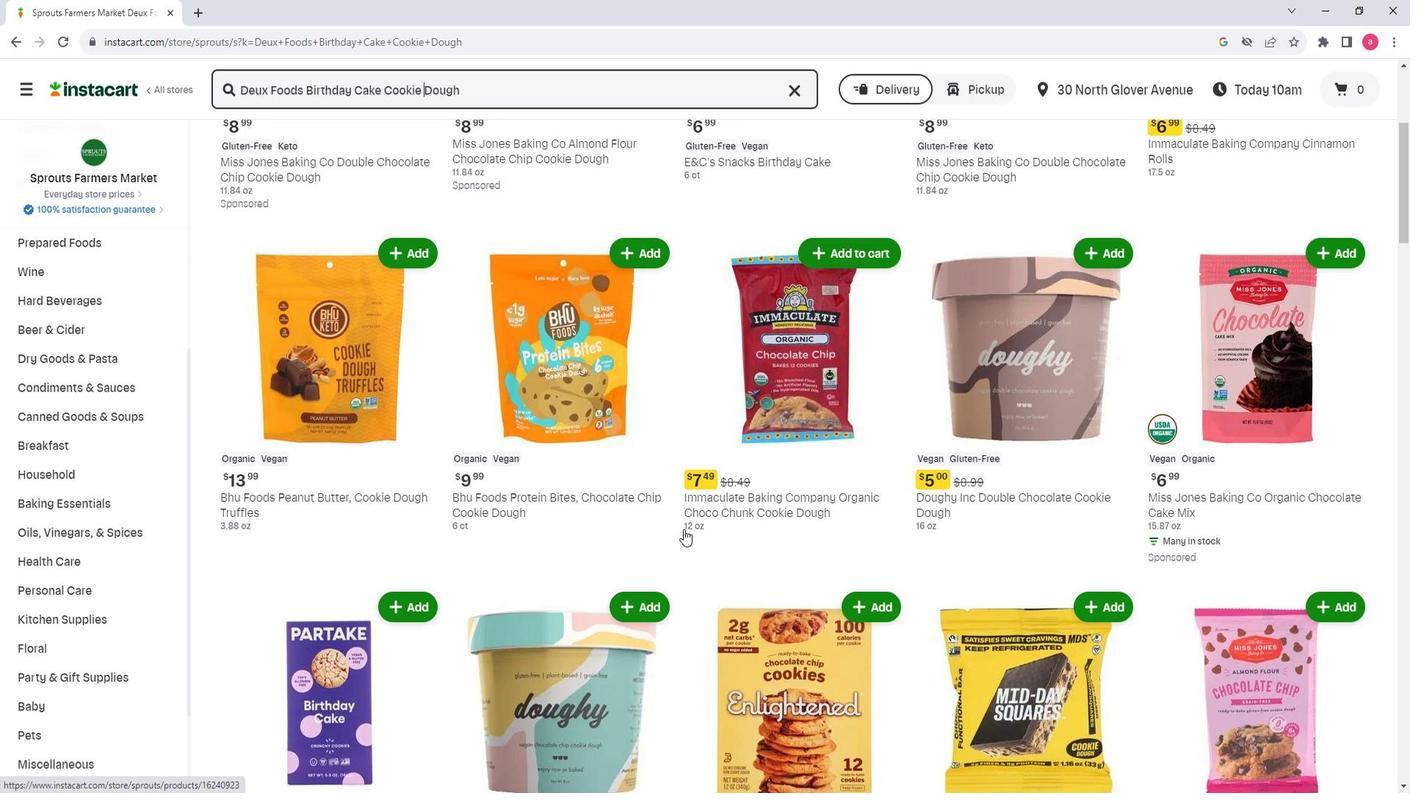 
Action: Mouse scrolled (675, 529) with delta (0, 0)
Screenshot: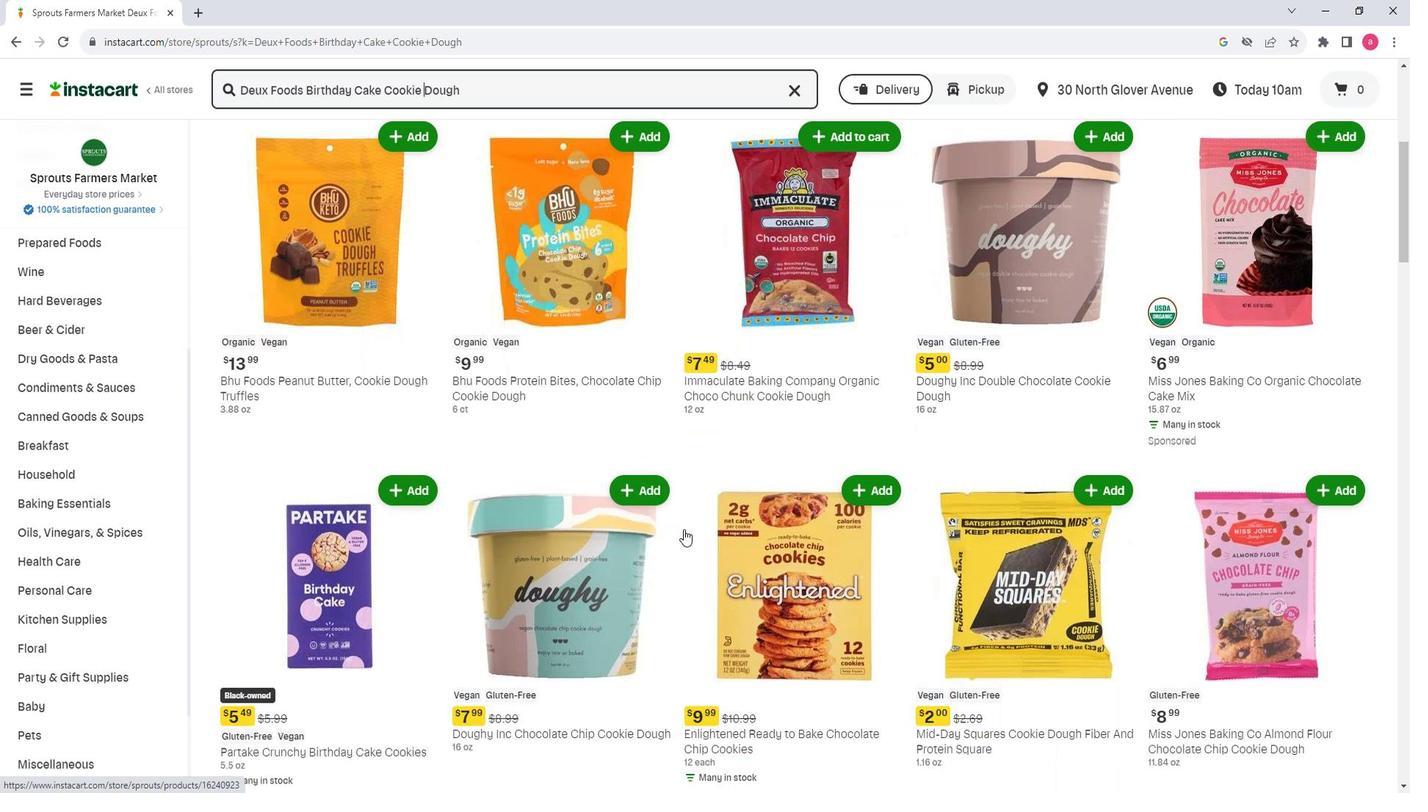 
Action: Mouse scrolled (675, 529) with delta (0, 0)
Screenshot: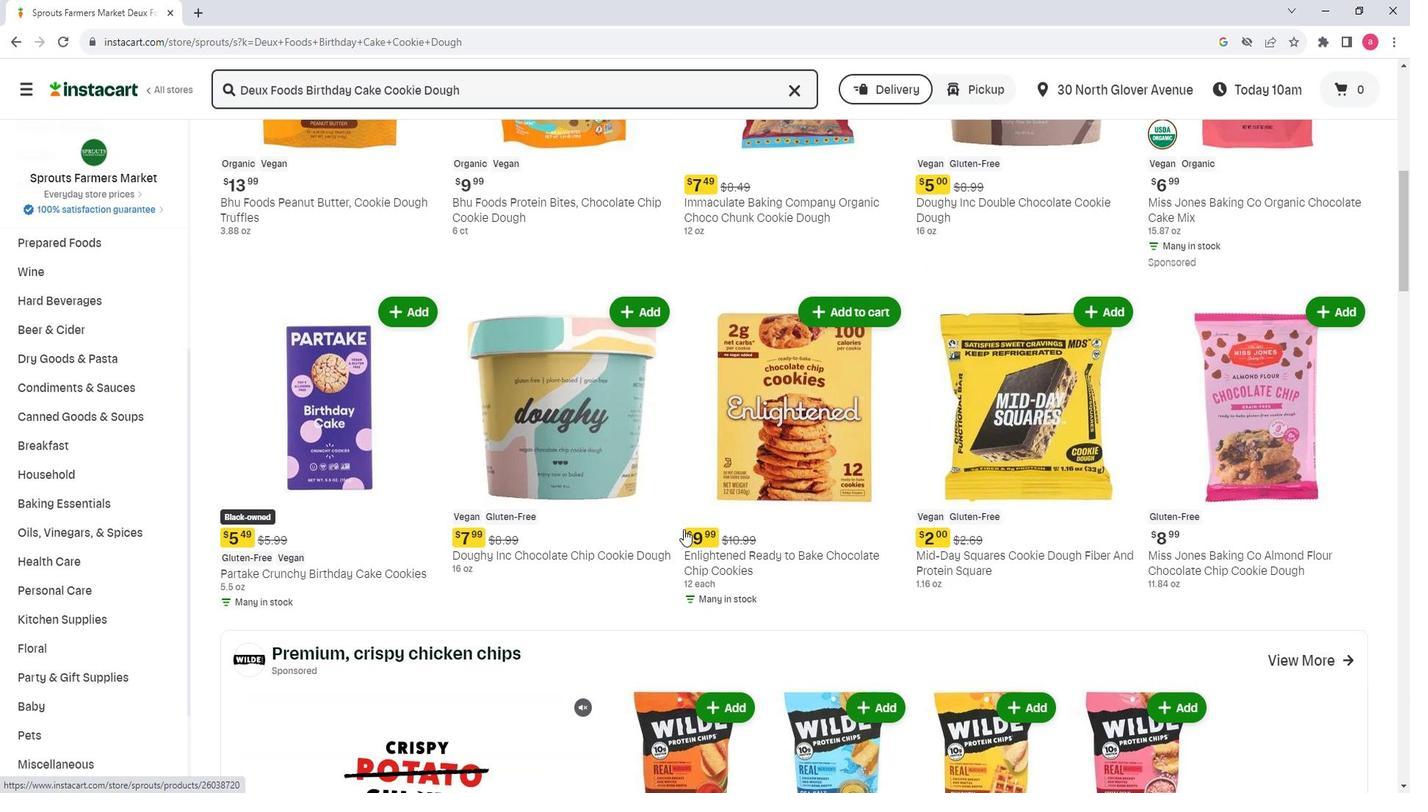 
Action: Mouse scrolled (675, 529) with delta (0, 0)
Screenshot: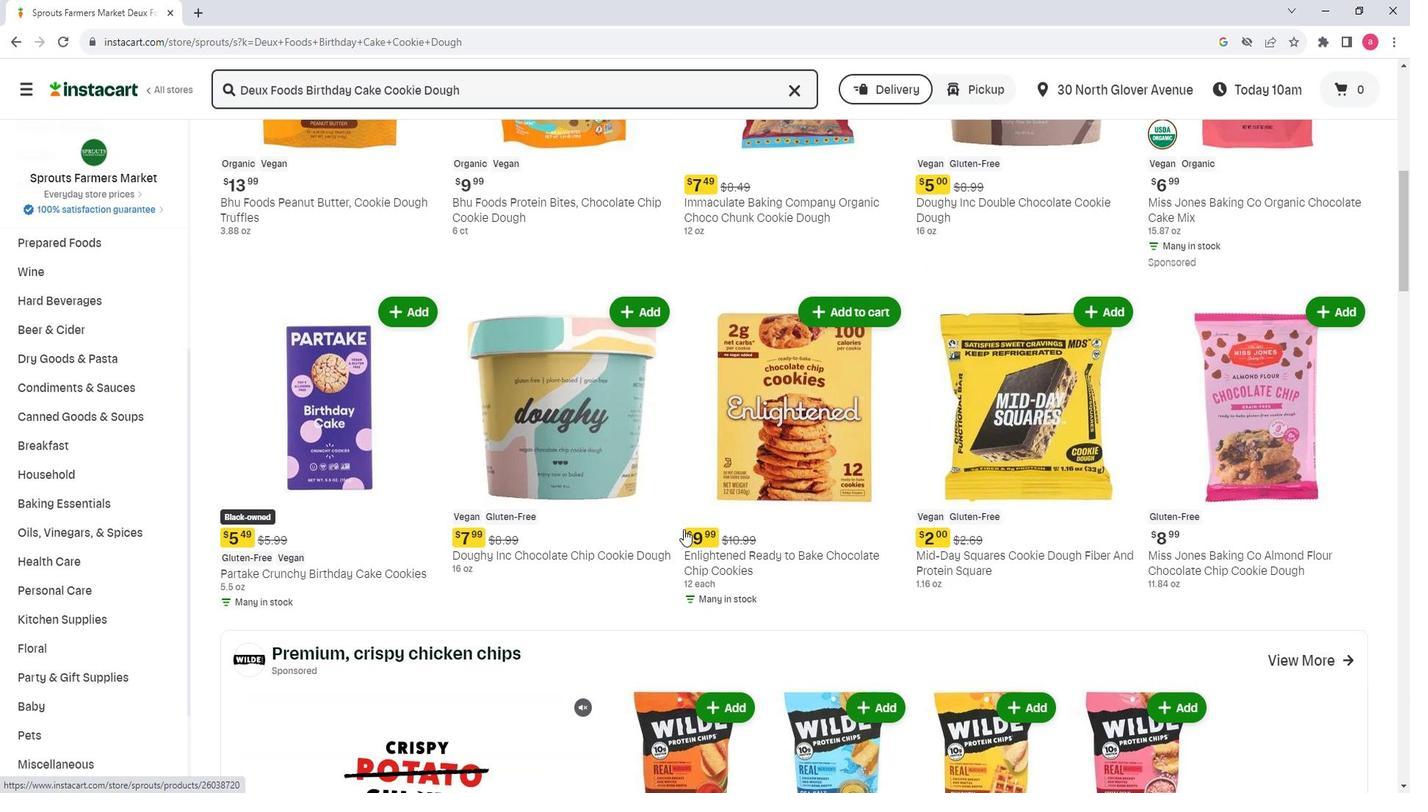 
Action: Mouse scrolled (675, 529) with delta (0, 0)
Screenshot: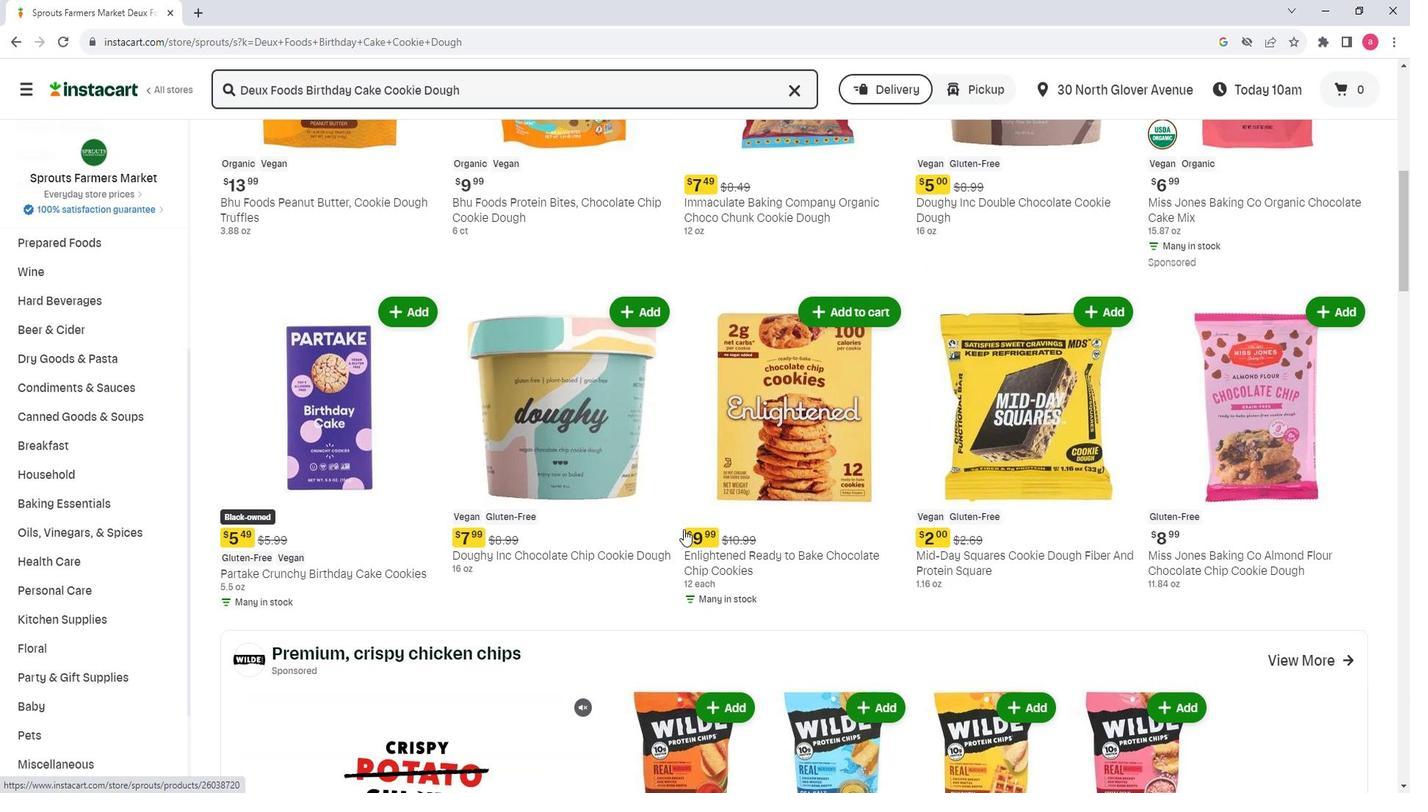 
Action: Mouse scrolled (675, 529) with delta (0, 0)
Screenshot: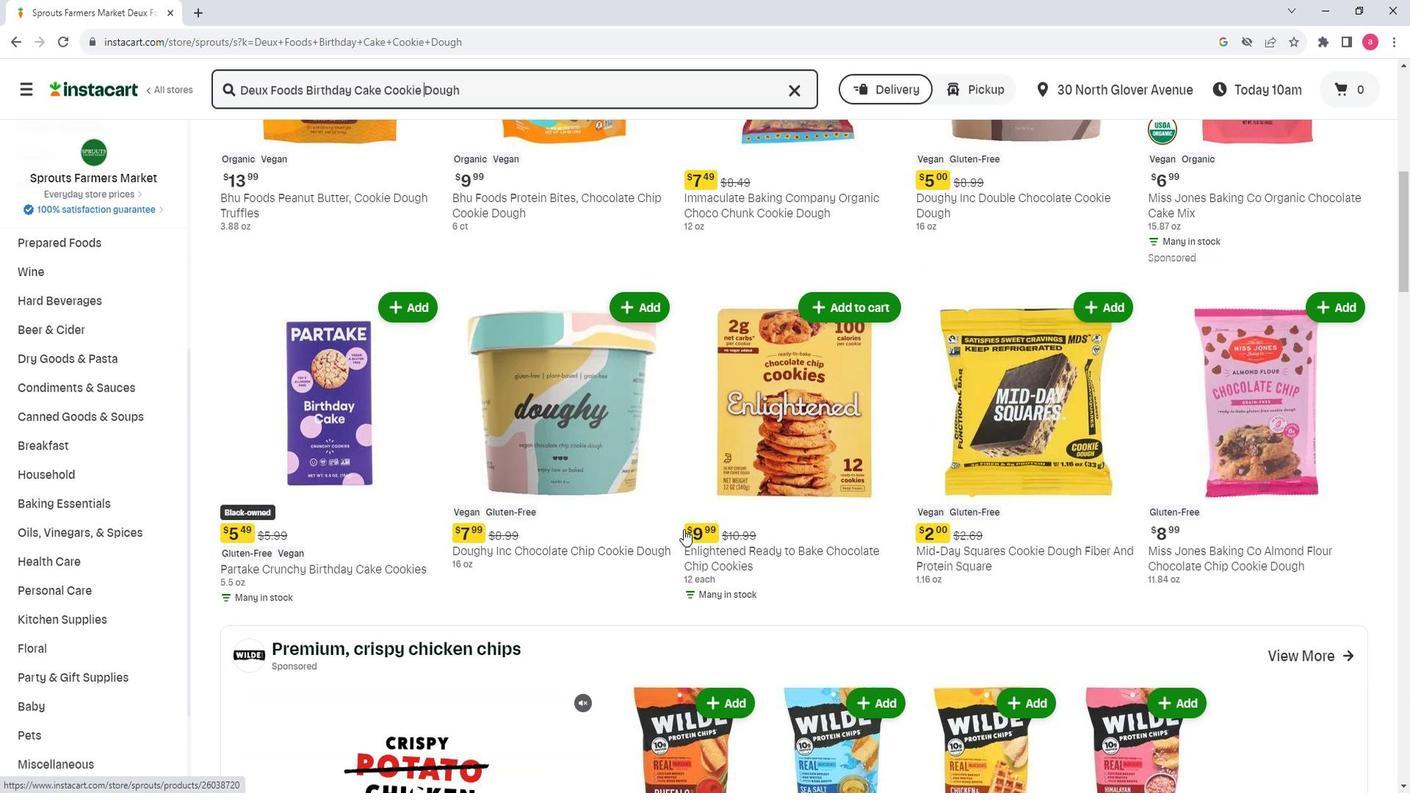 
Action: Mouse scrolled (675, 529) with delta (0, 0)
Screenshot: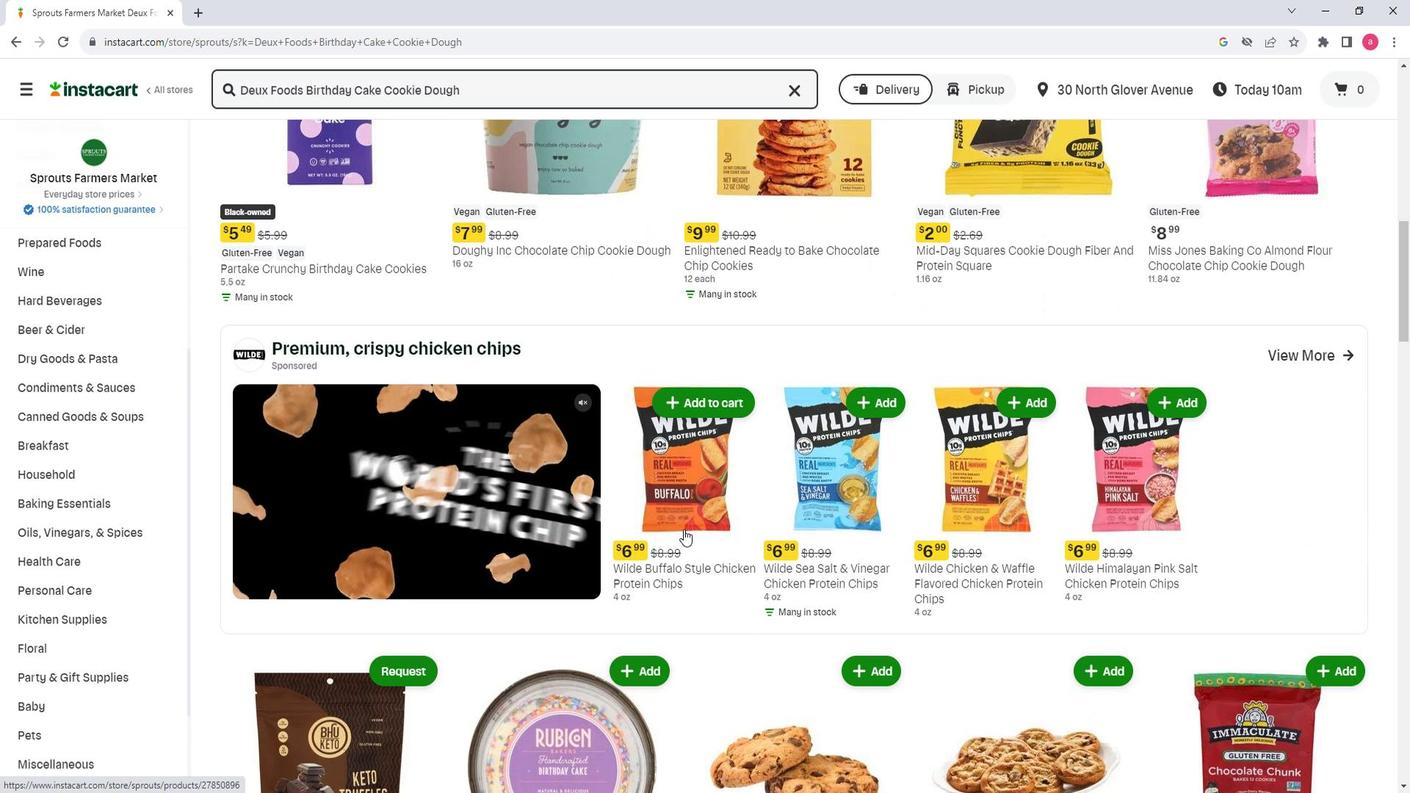 
Action: Mouse scrolled (675, 529) with delta (0, 0)
Screenshot: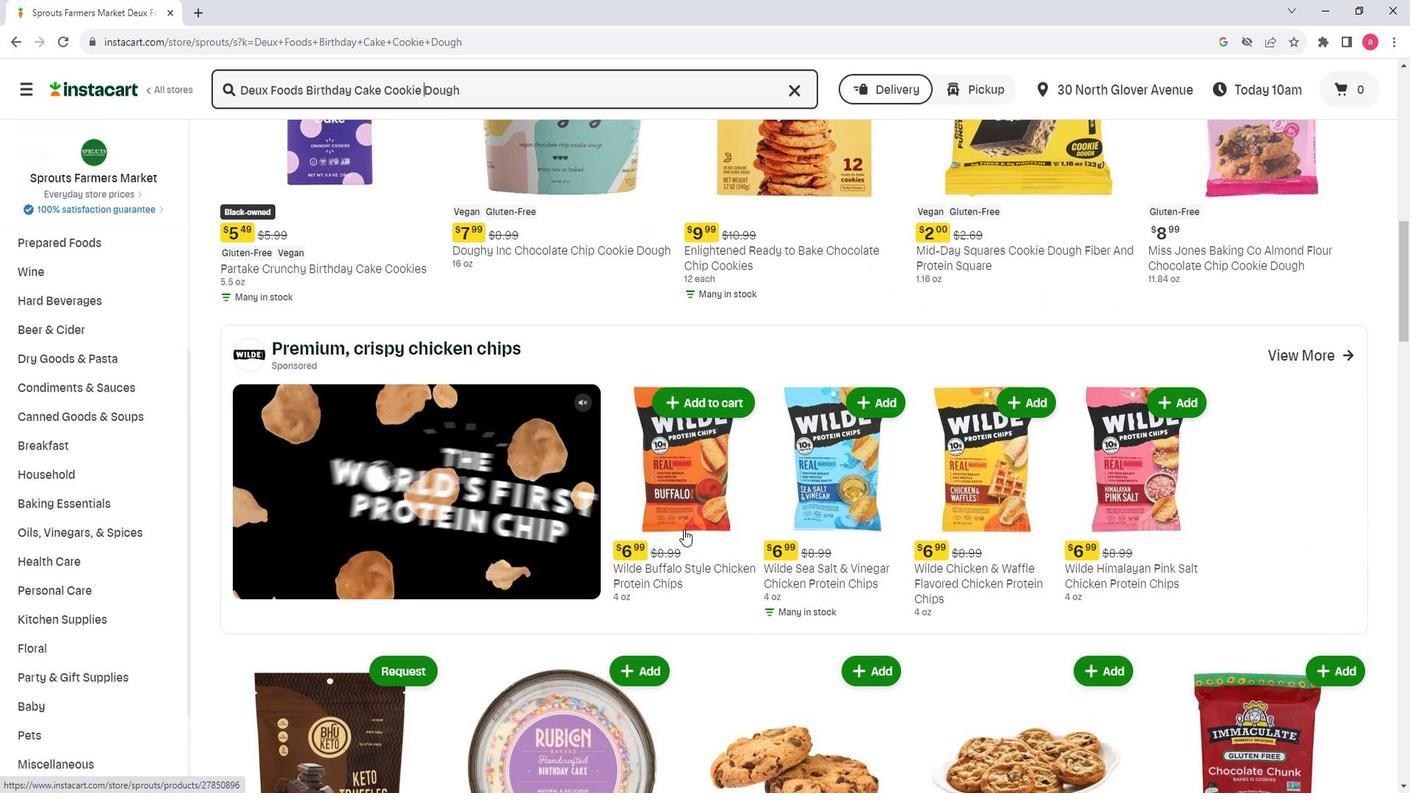 
Action: Mouse scrolled (675, 529) with delta (0, 0)
Screenshot: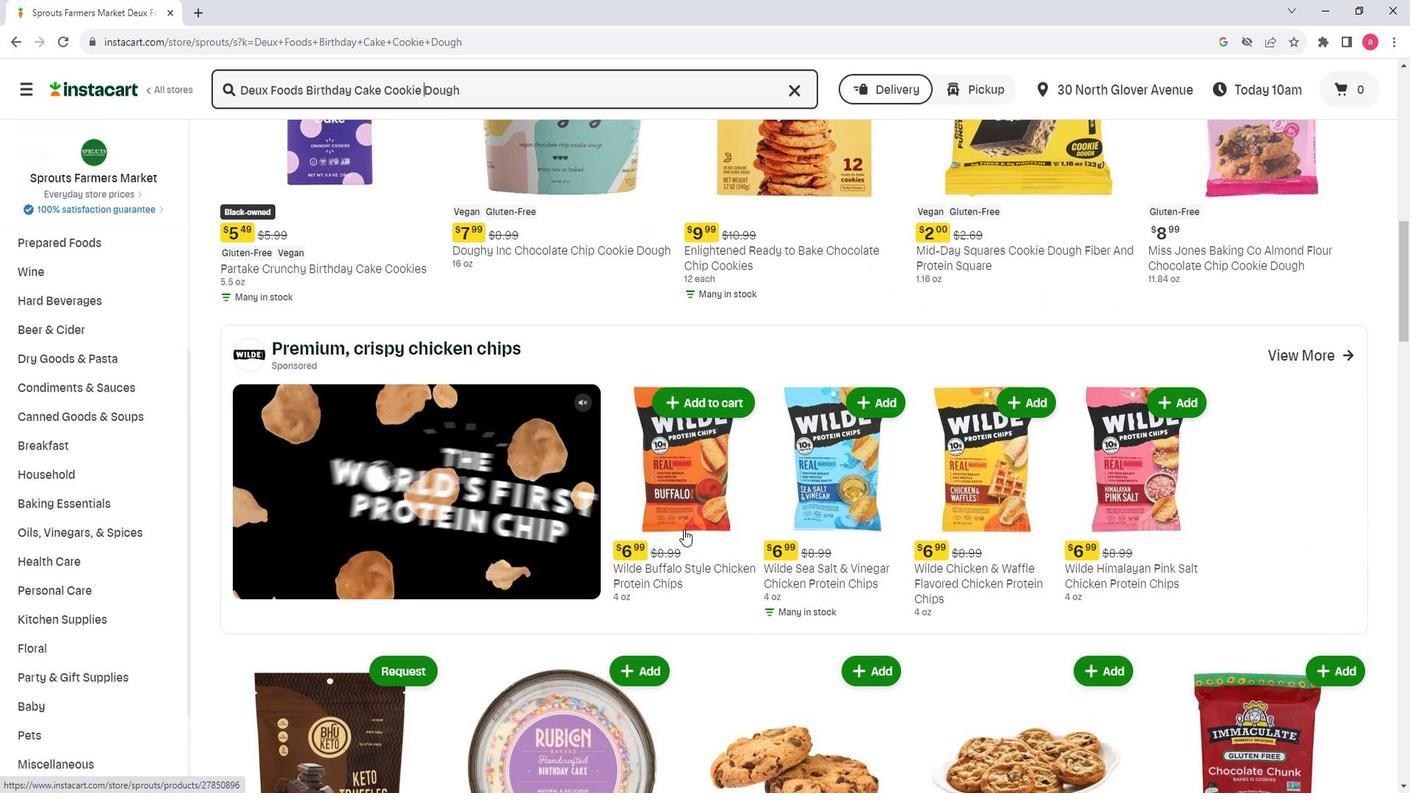 
Action: Mouse scrolled (675, 529) with delta (0, 0)
Screenshot: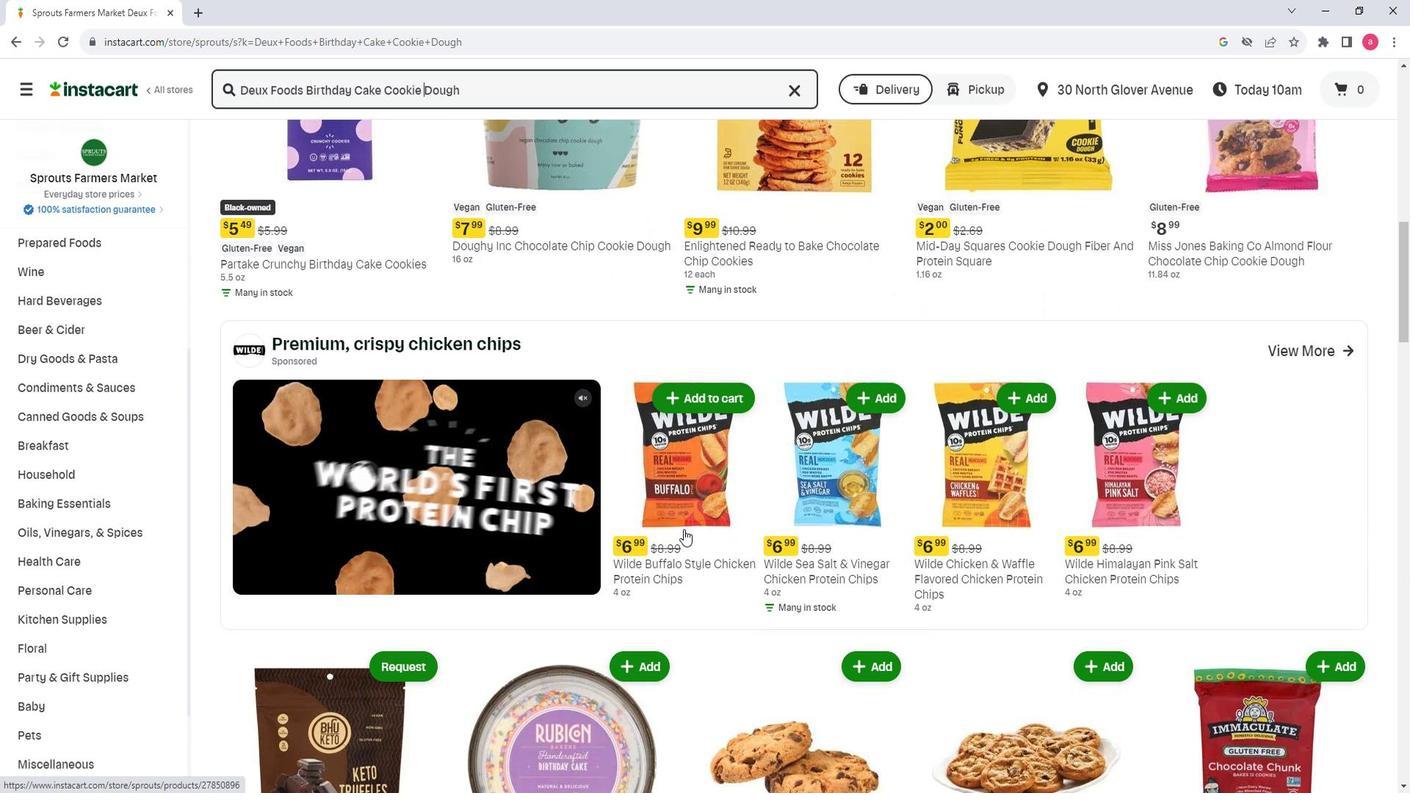 
Action: Mouse scrolled (675, 529) with delta (0, 0)
Screenshot: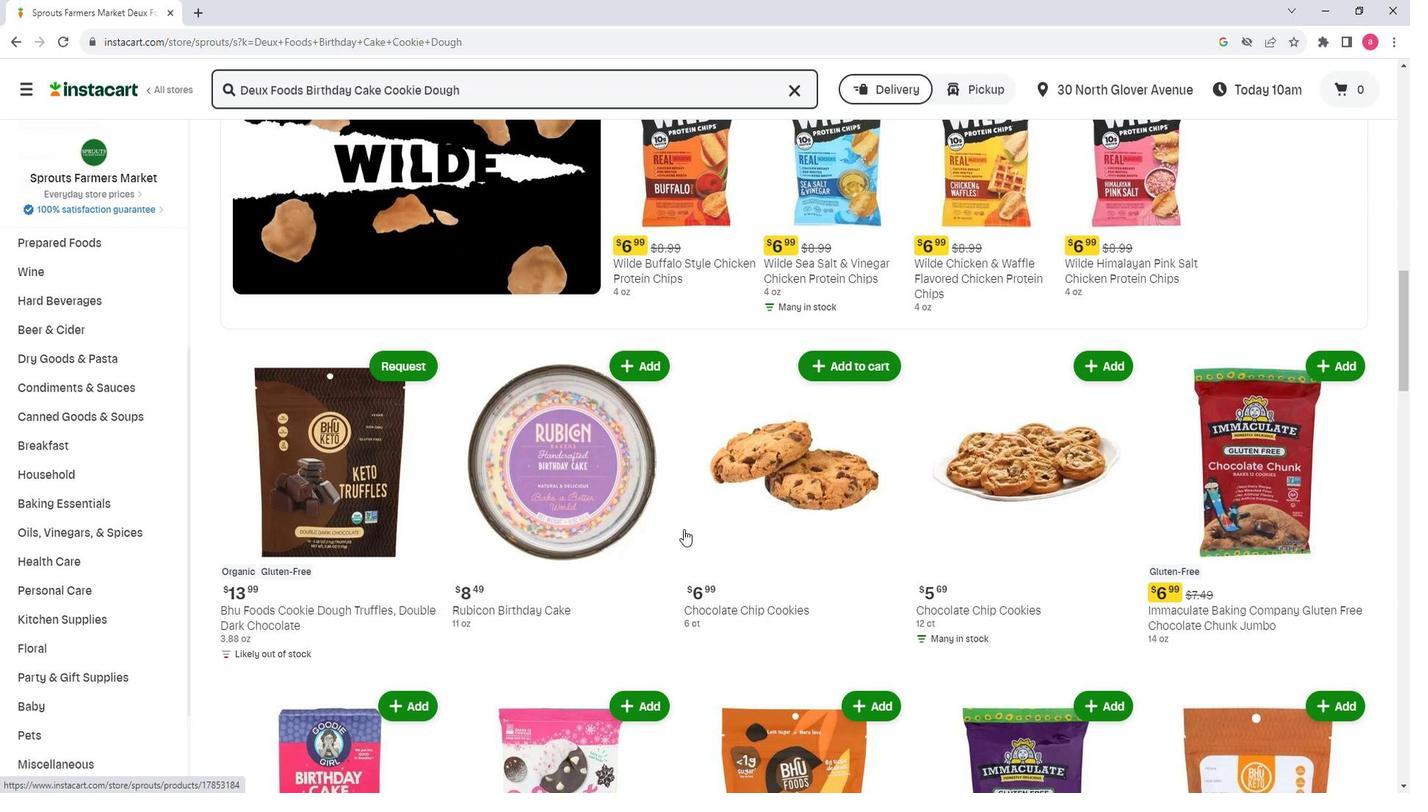 
Action: Mouse scrolled (675, 529) with delta (0, 0)
Screenshot: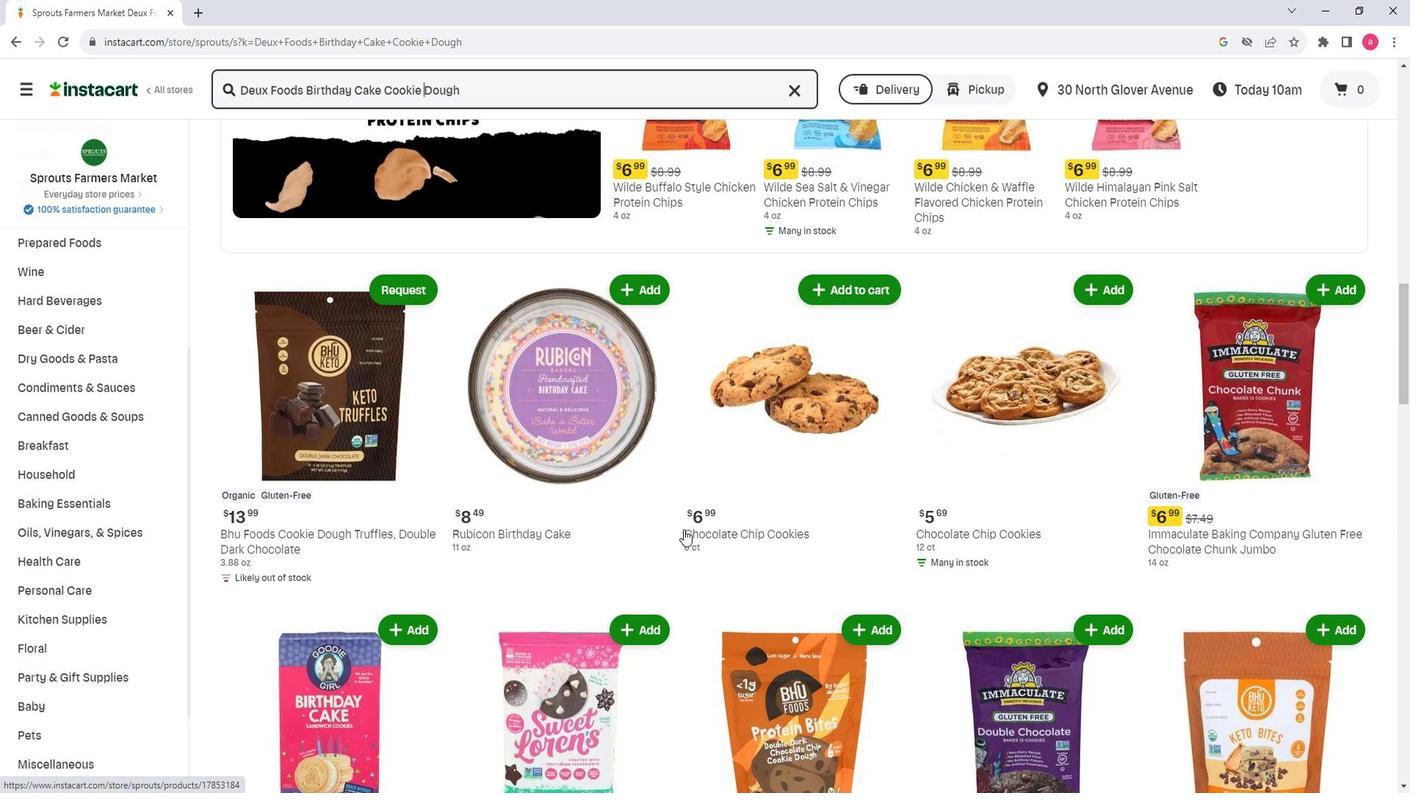 
Action: Mouse scrolled (675, 529) with delta (0, 0)
Screenshot: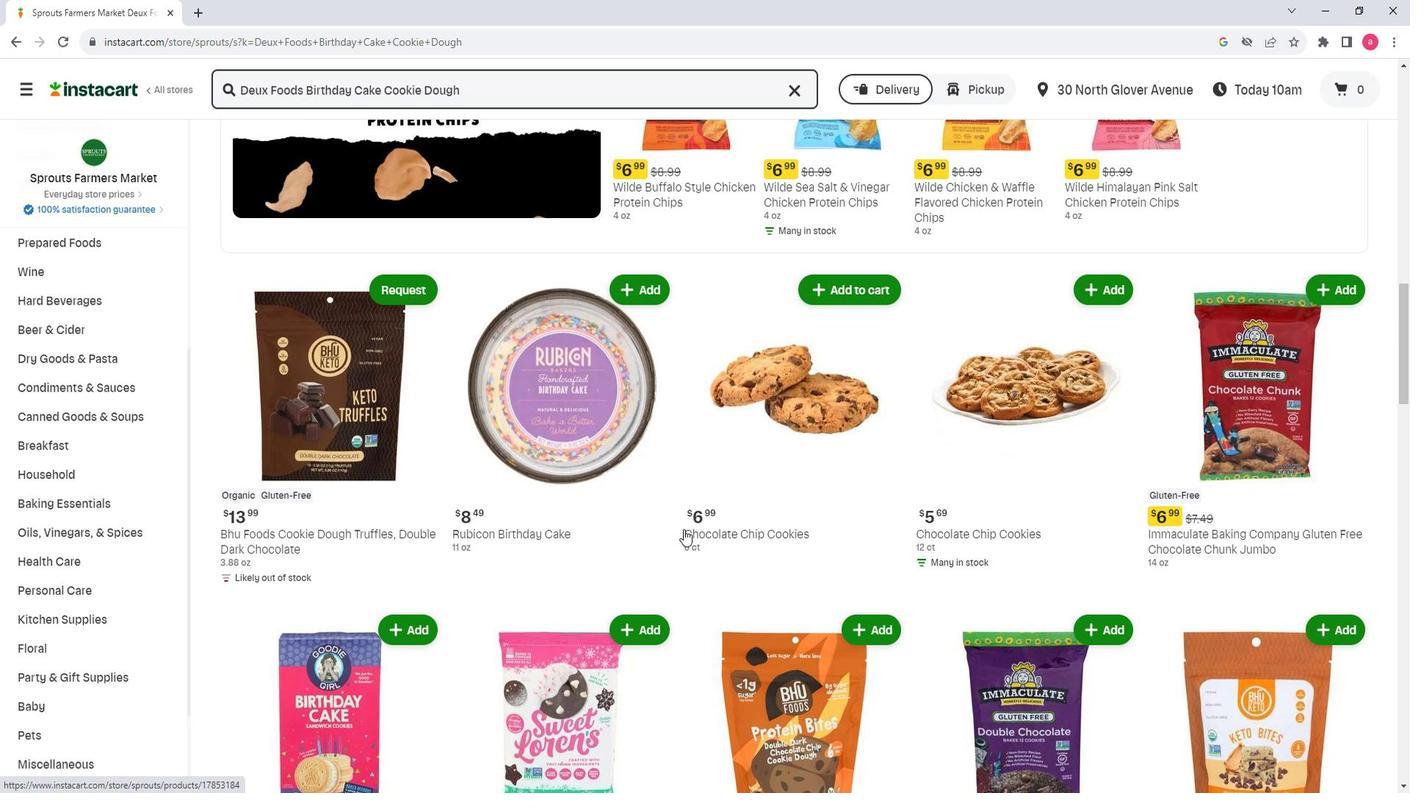 
Action: Mouse scrolled (675, 529) with delta (0, 0)
Screenshot: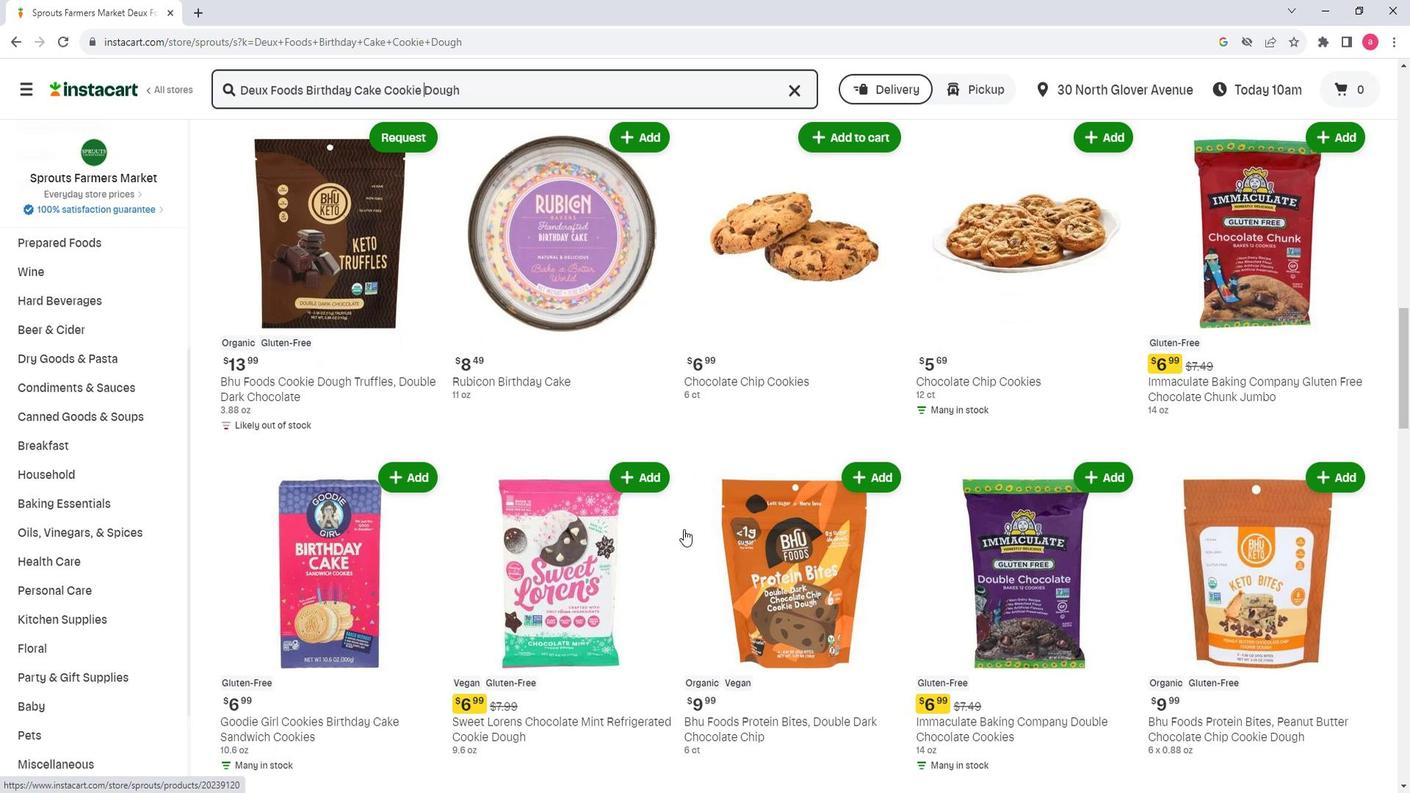 
Action: Mouse scrolled (675, 529) with delta (0, 0)
Screenshot: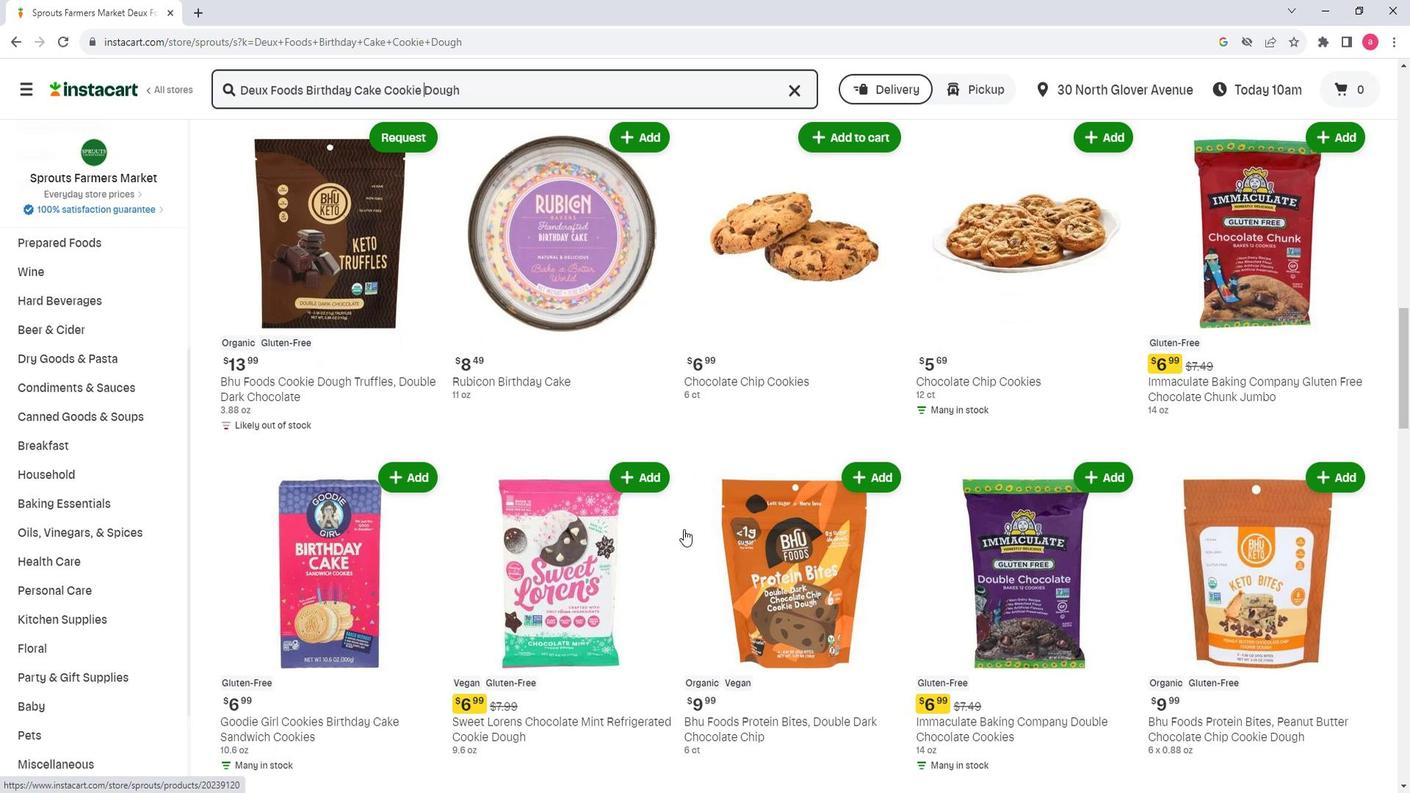 
Action: Mouse scrolled (675, 529) with delta (0, 0)
Screenshot: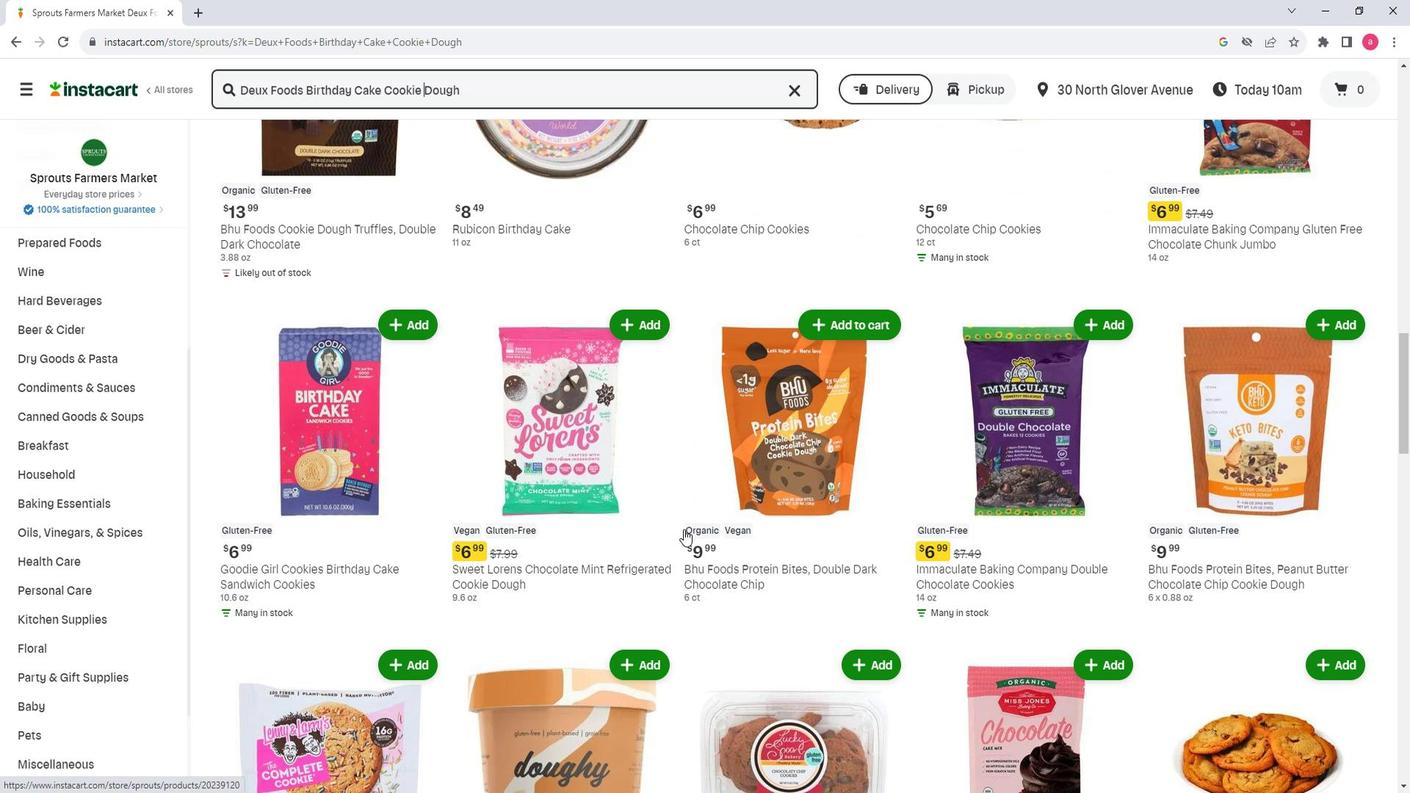 
Action: Mouse scrolled (675, 529) with delta (0, 0)
Screenshot: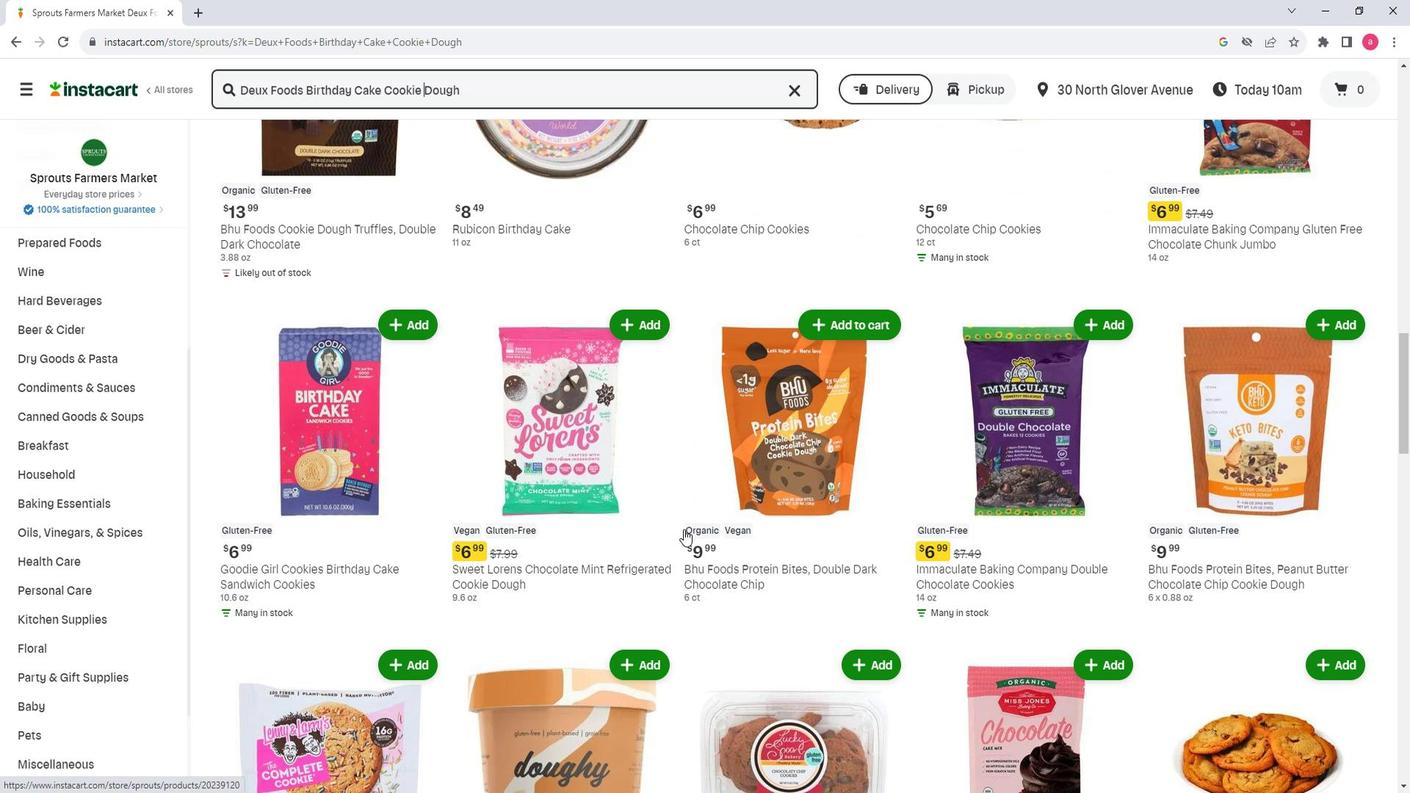 
Action: Mouse scrolled (675, 529) with delta (0, 0)
Screenshot: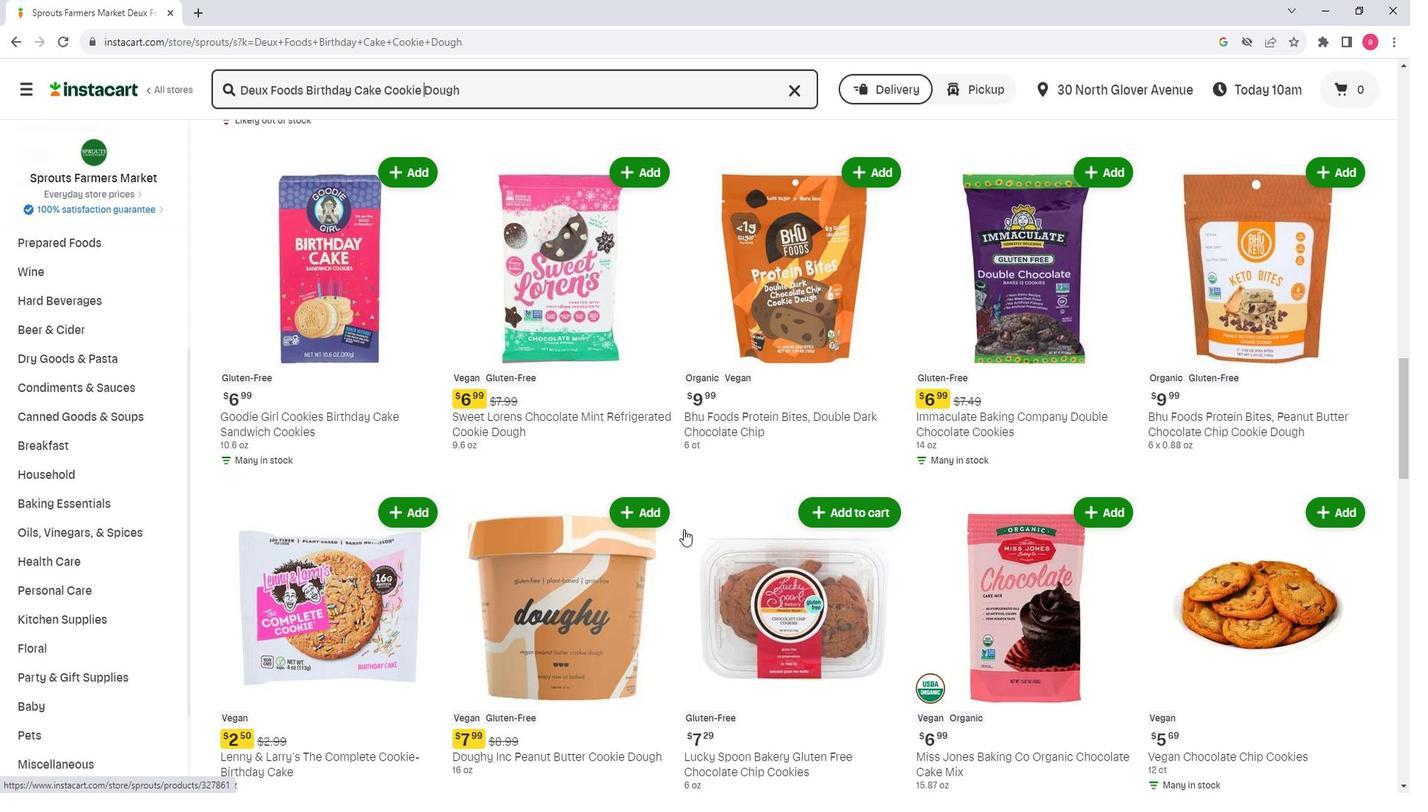 
Action: Mouse scrolled (675, 529) with delta (0, 0)
Screenshot: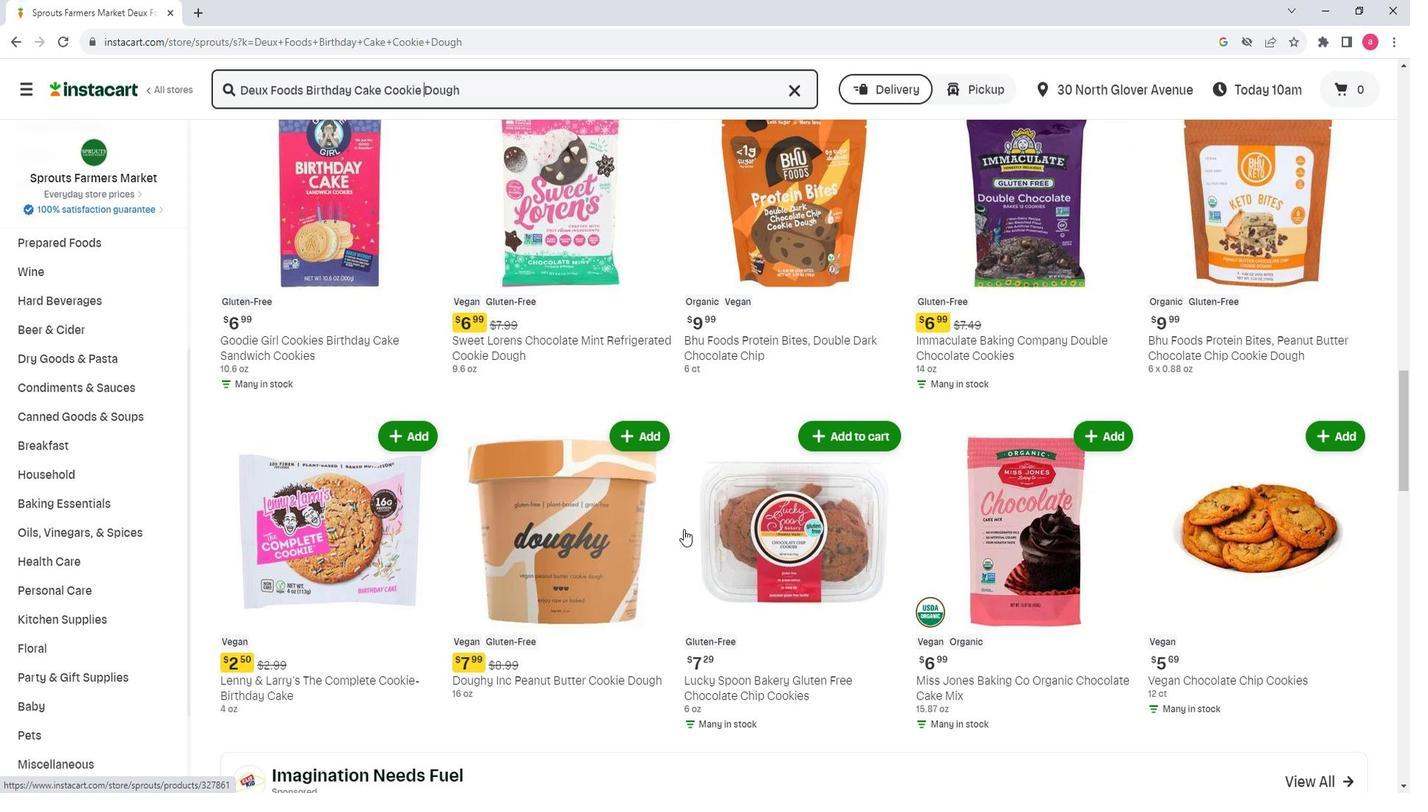 
Action: Mouse scrolled (675, 529) with delta (0, 0)
Screenshot: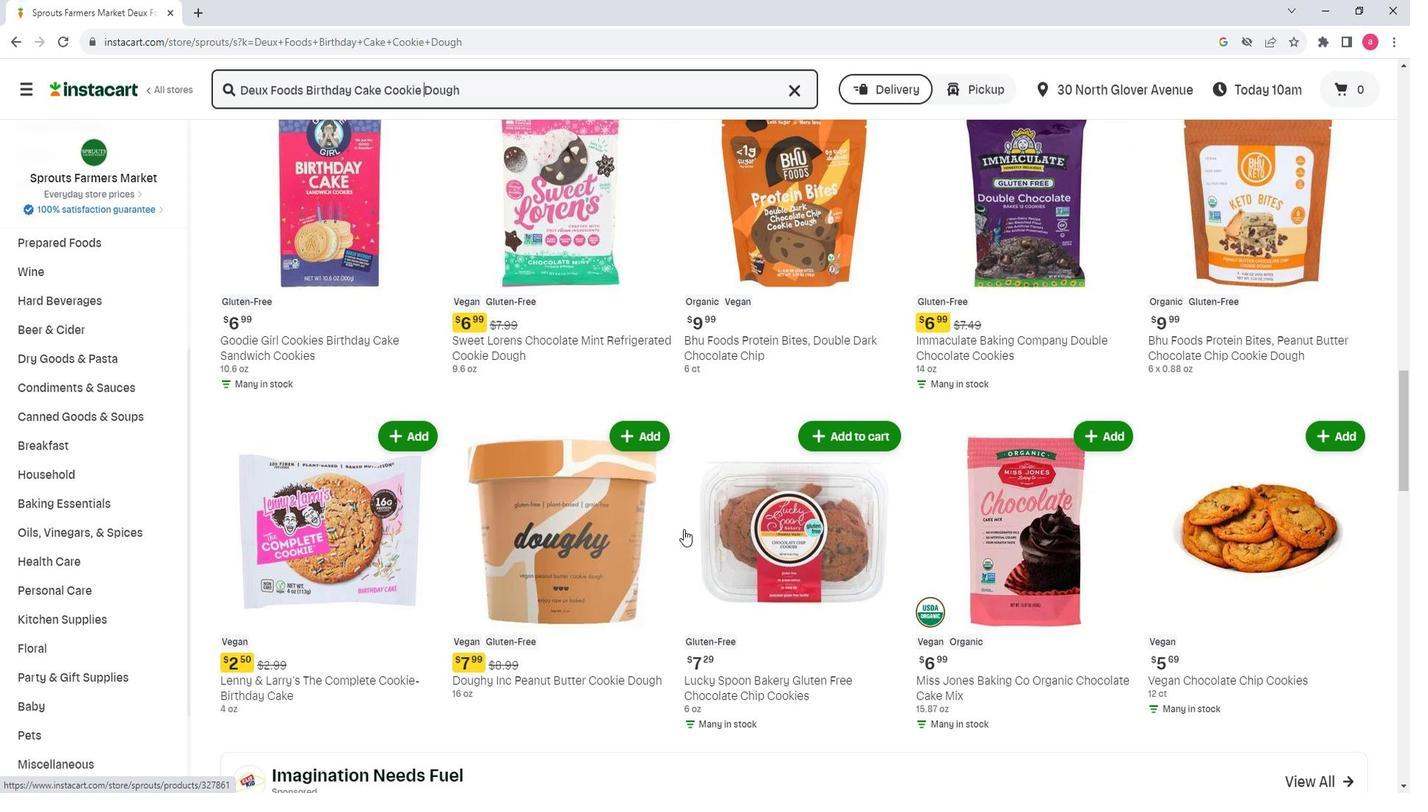 
Action: Mouse scrolled (675, 529) with delta (0, 0)
Screenshot: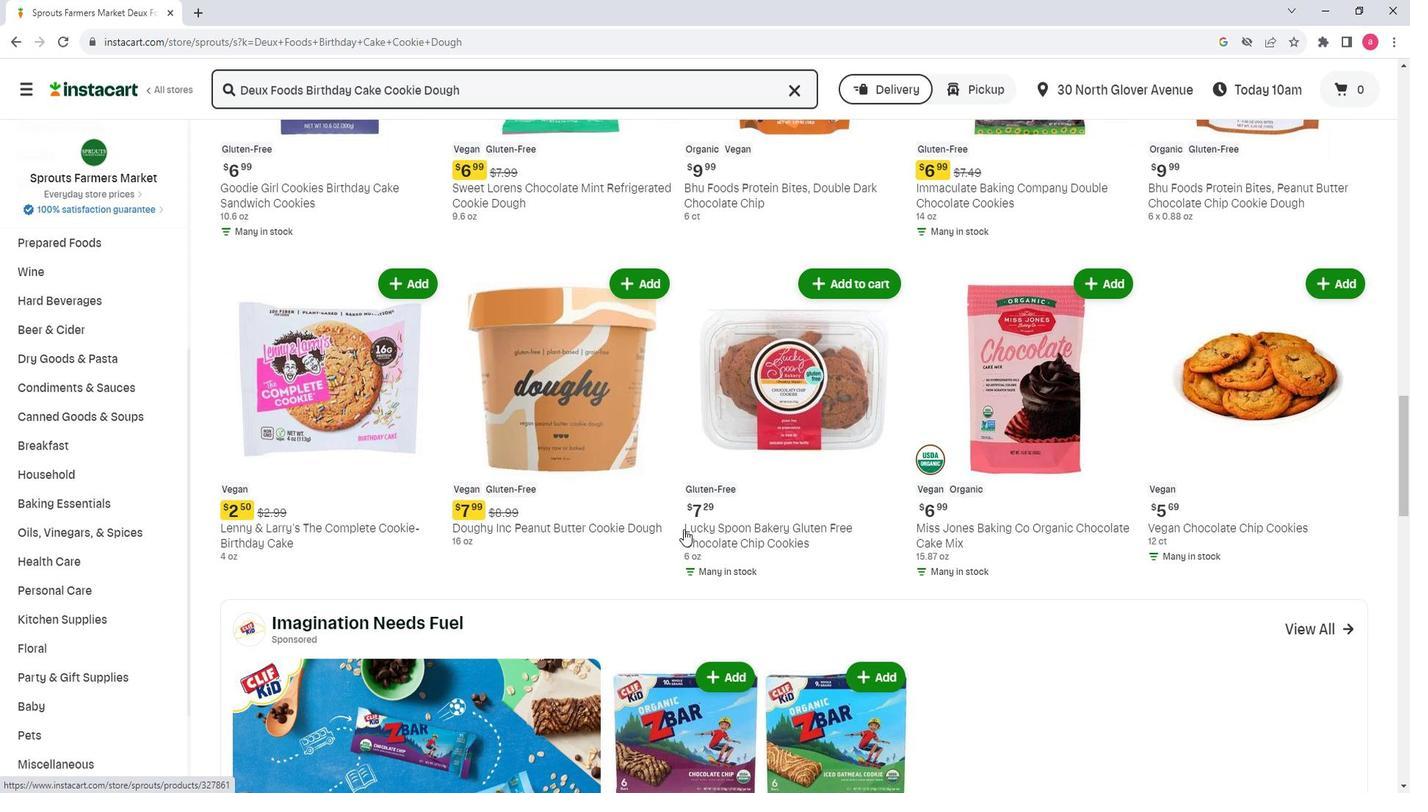 
Action: Mouse scrolled (675, 529) with delta (0, 0)
Screenshot: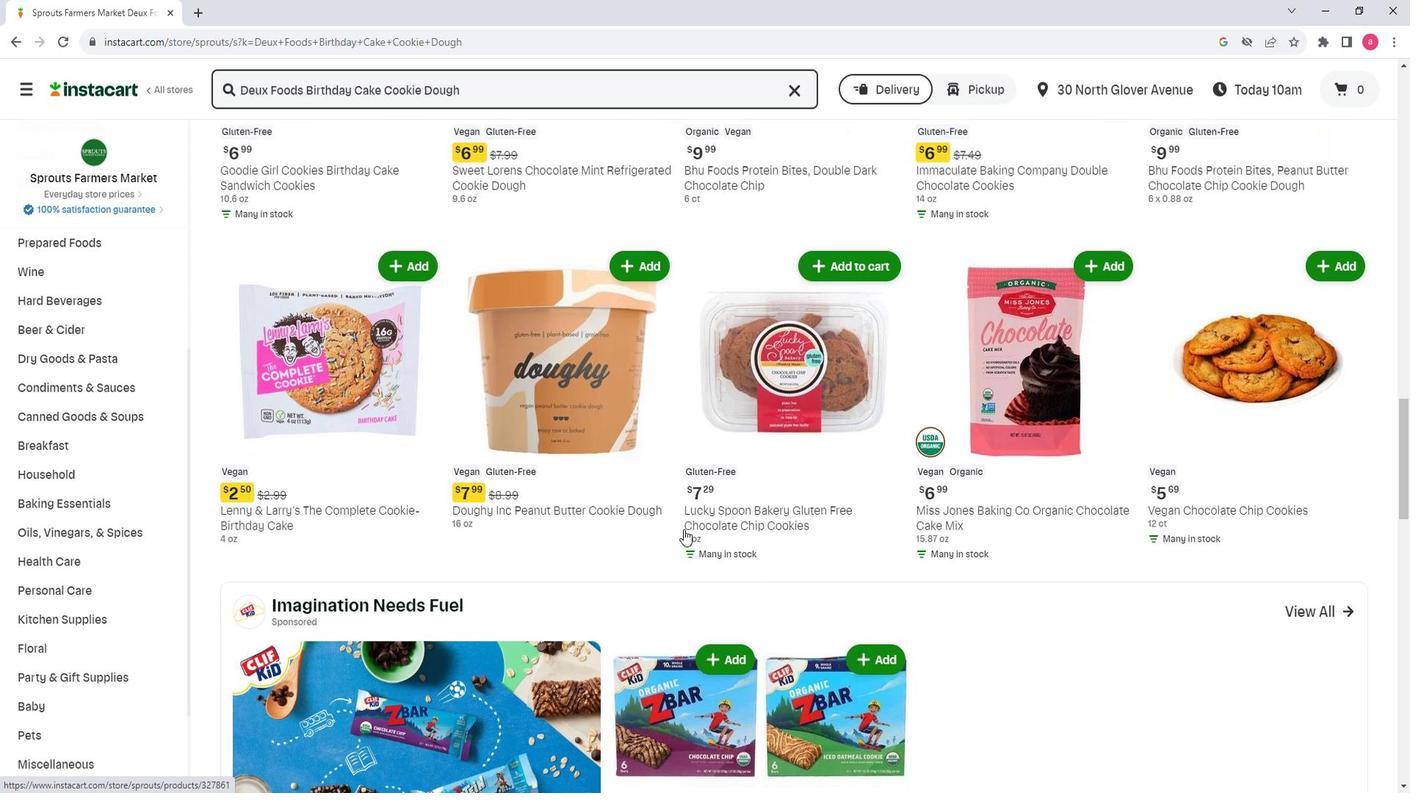 
Action: Mouse scrolled (675, 529) with delta (0, 0)
Screenshot: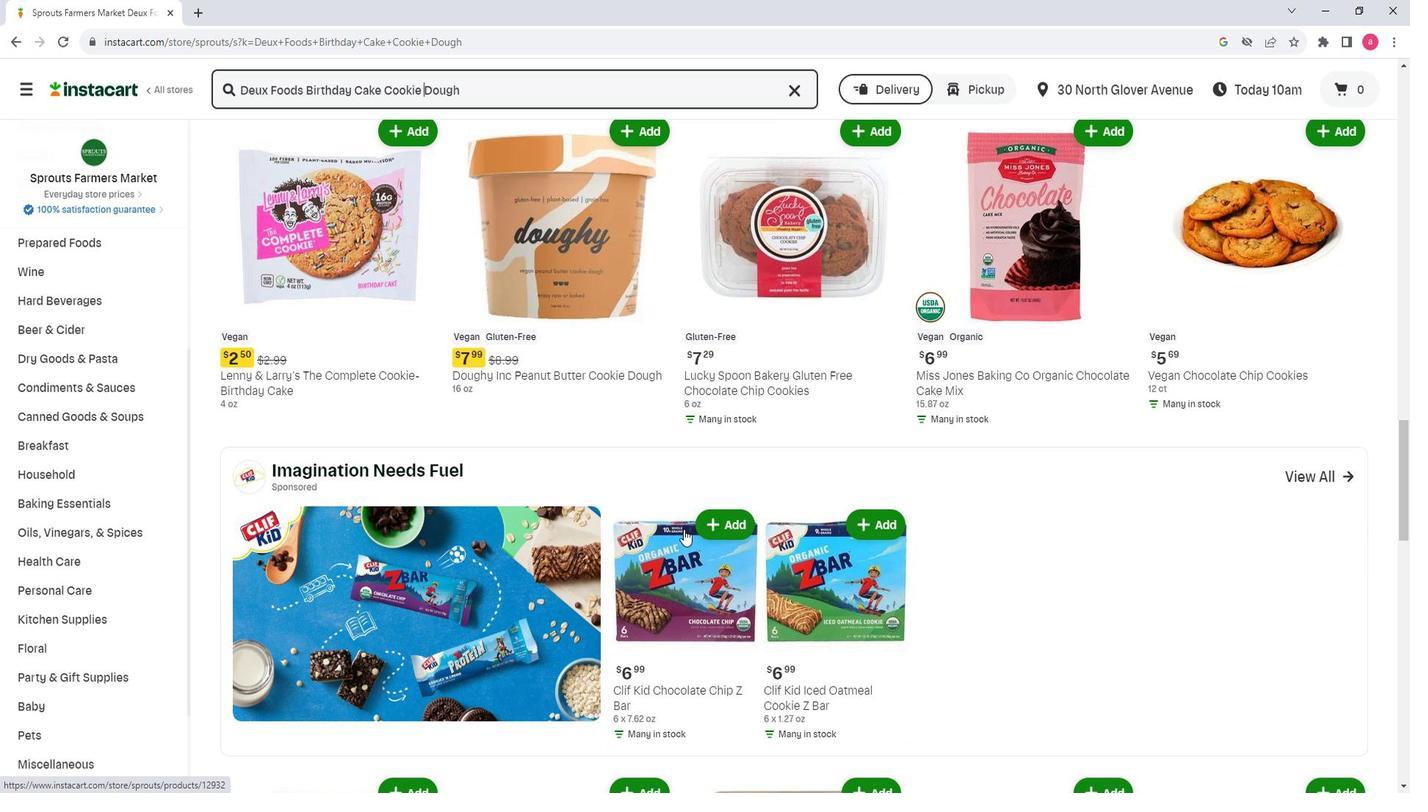 
Action: Mouse scrolled (675, 529) with delta (0, 0)
Screenshot: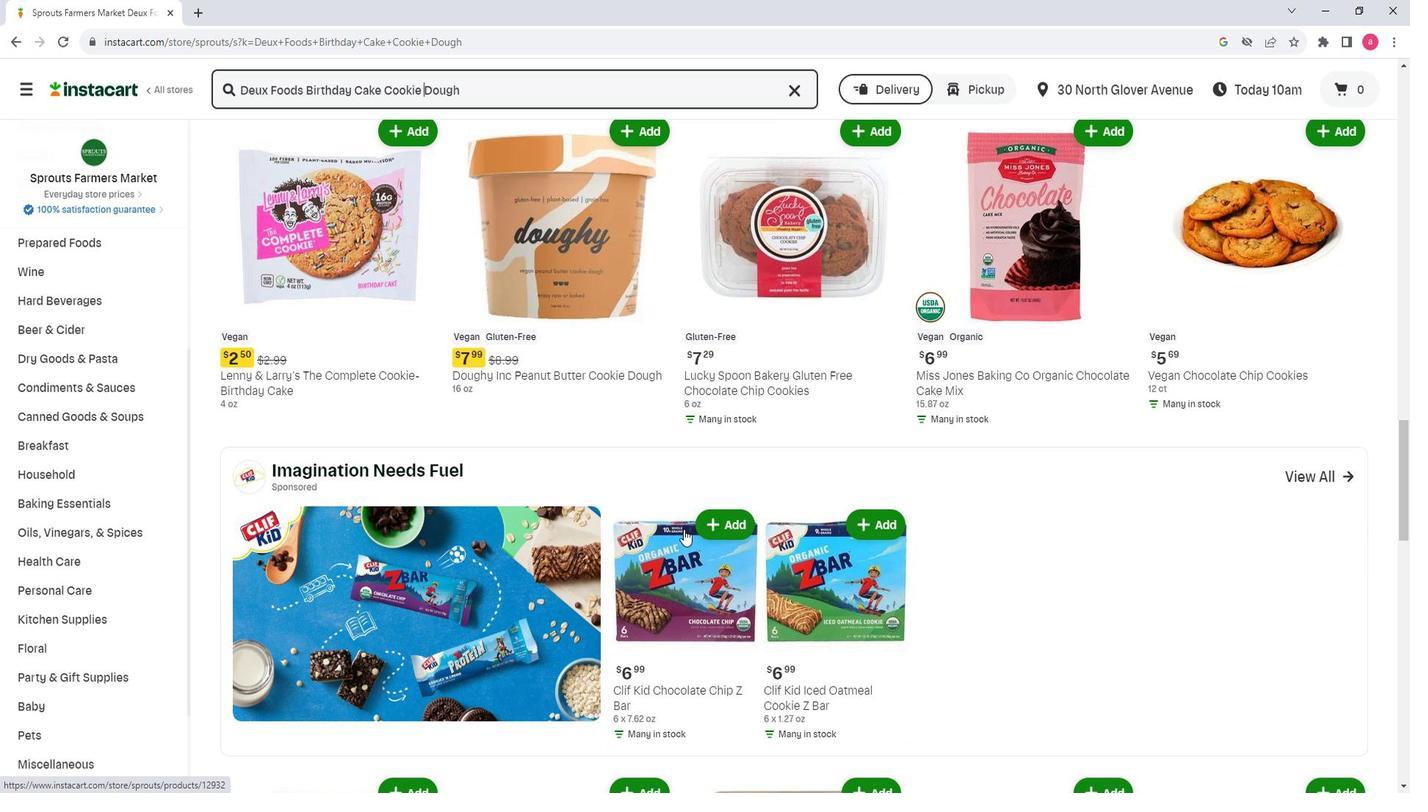
Action: Mouse scrolled (675, 529) with delta (0, 0)
Screenshot: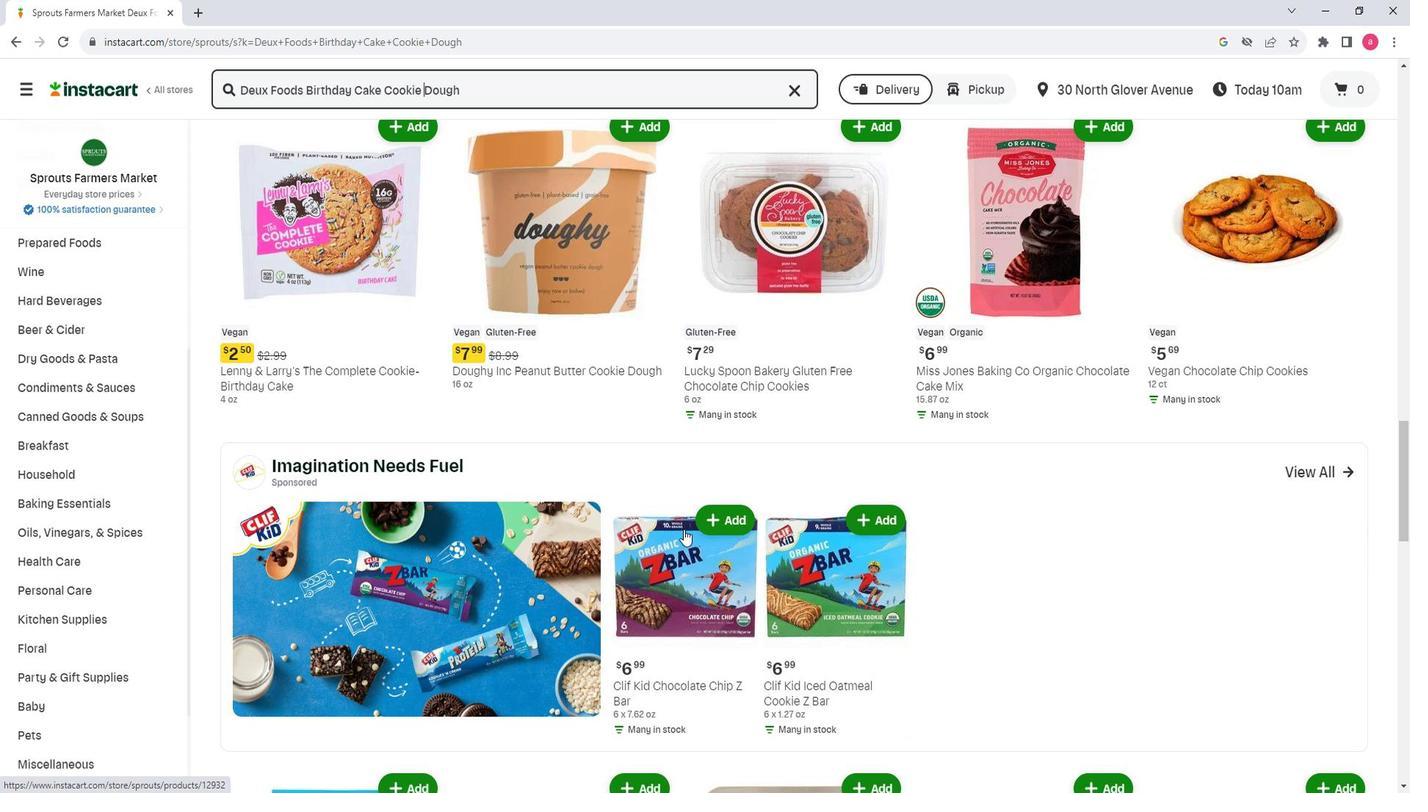 
Action: Mouse scrolled (675, 529) with delta (0, 0)
Screenshot: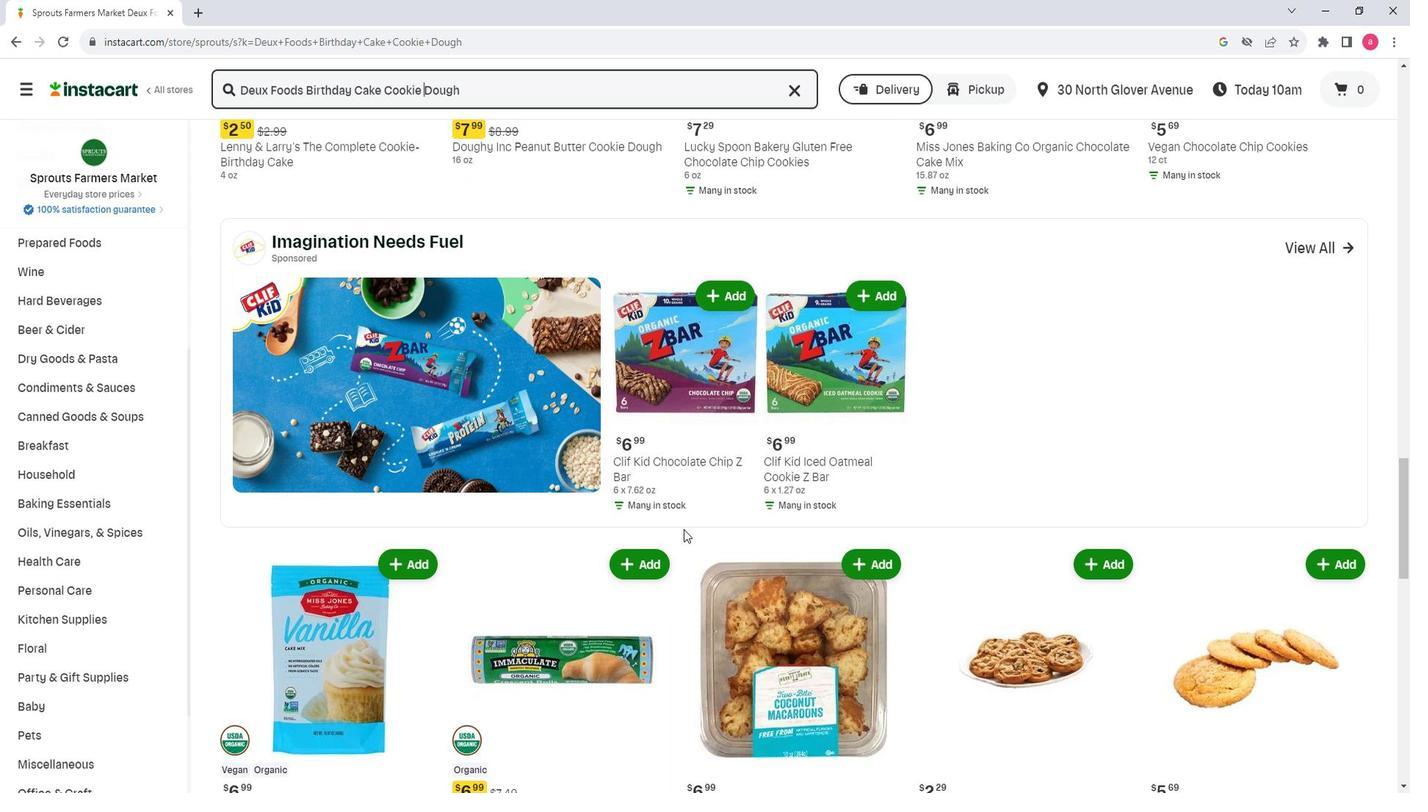 
Action: Mouse scrolled (675, 529) with delta (0, 0)
Screenshot: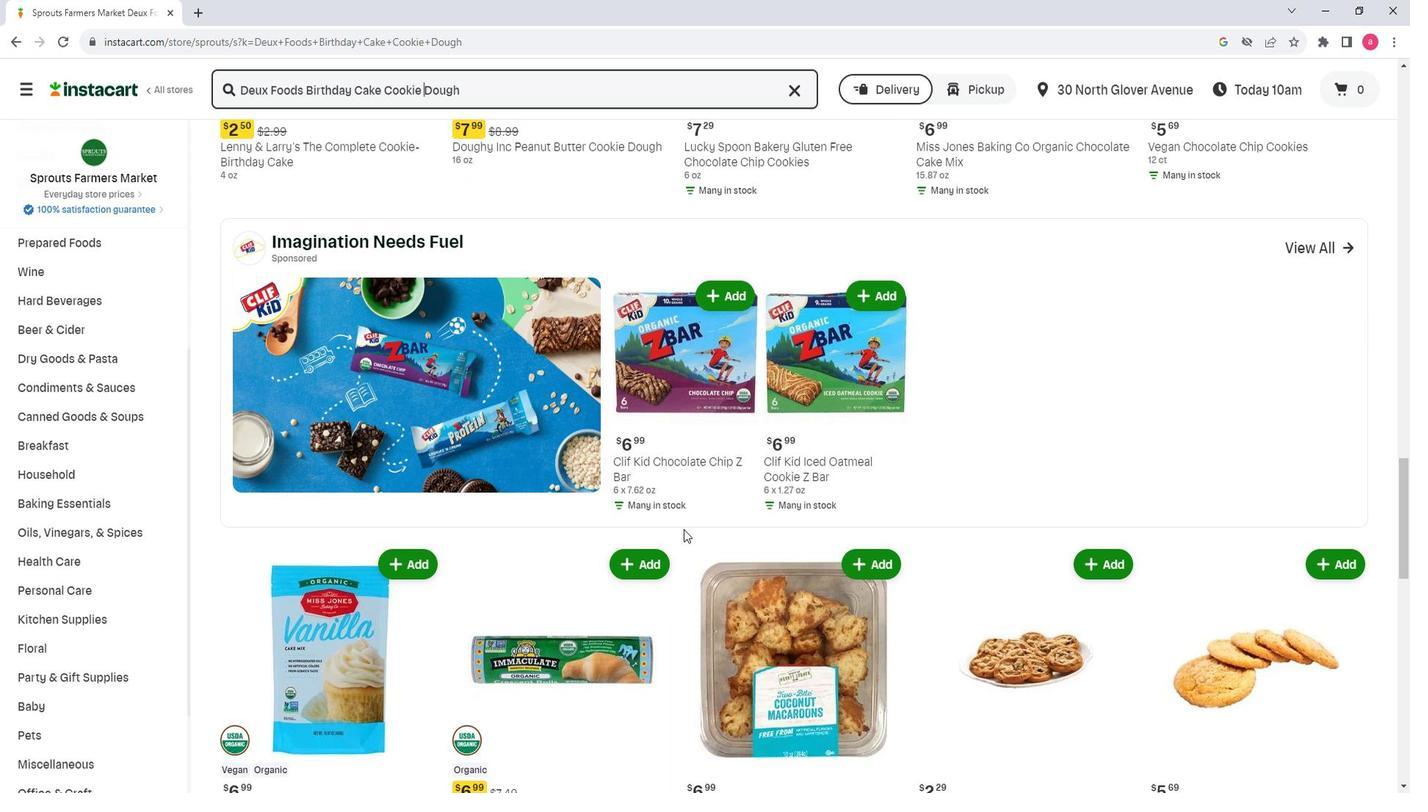 
Action: Mouse scrolled (675, 529) with delta (0, 0)
Screenshot: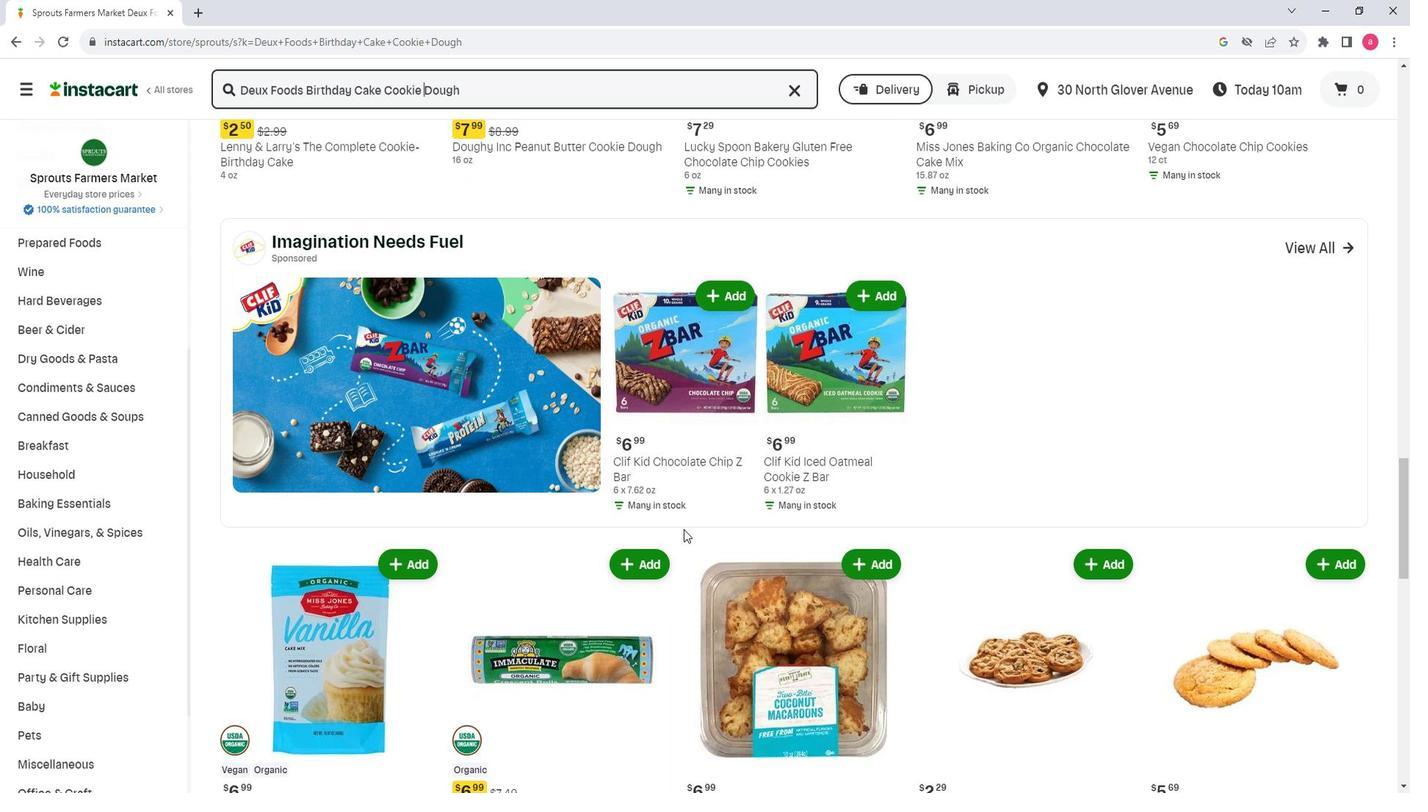 
Action: Mouse scrolled (675, 529) with delta (0, 0)
Screenshot: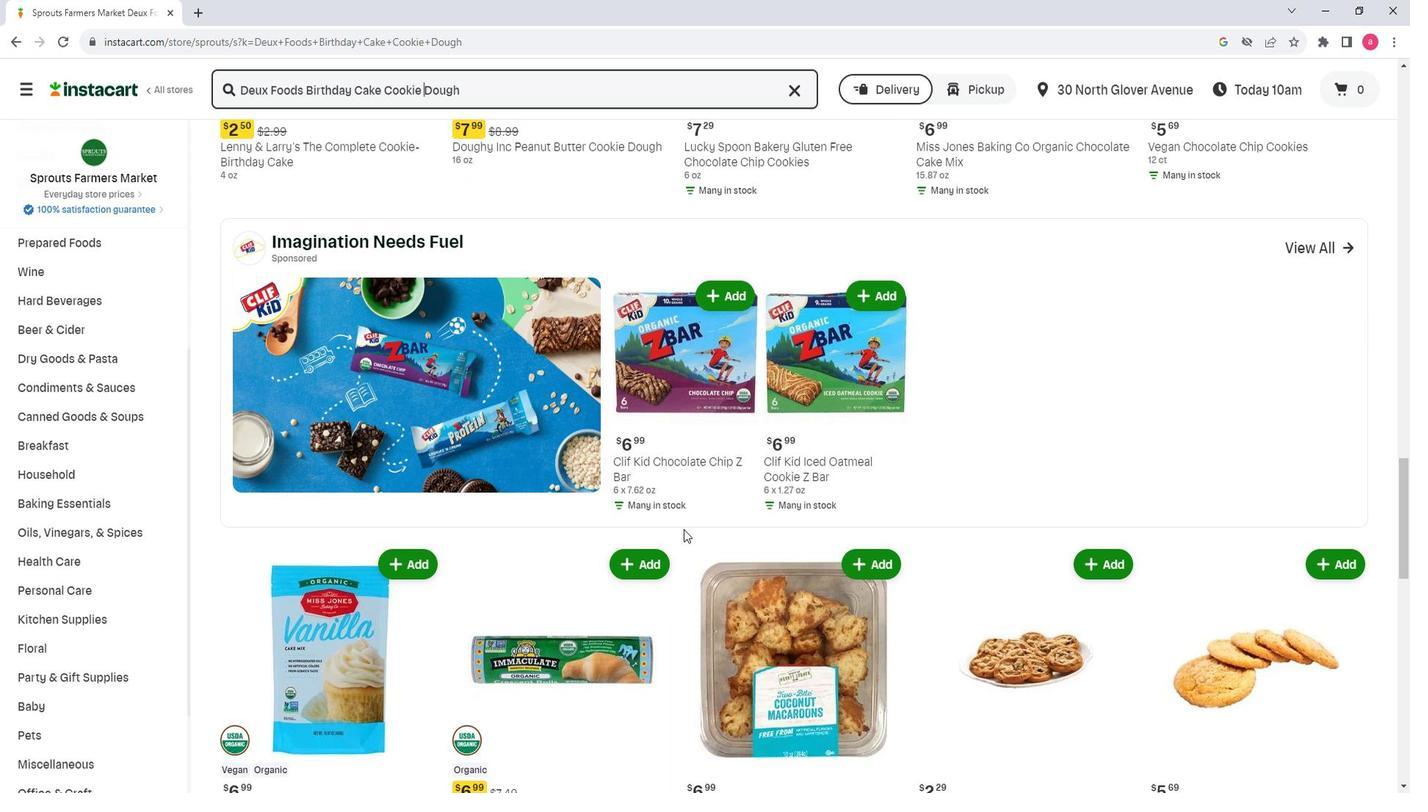 
Action: Mouse scrolled (675, 529) with delta (0, 0)
Screenshot: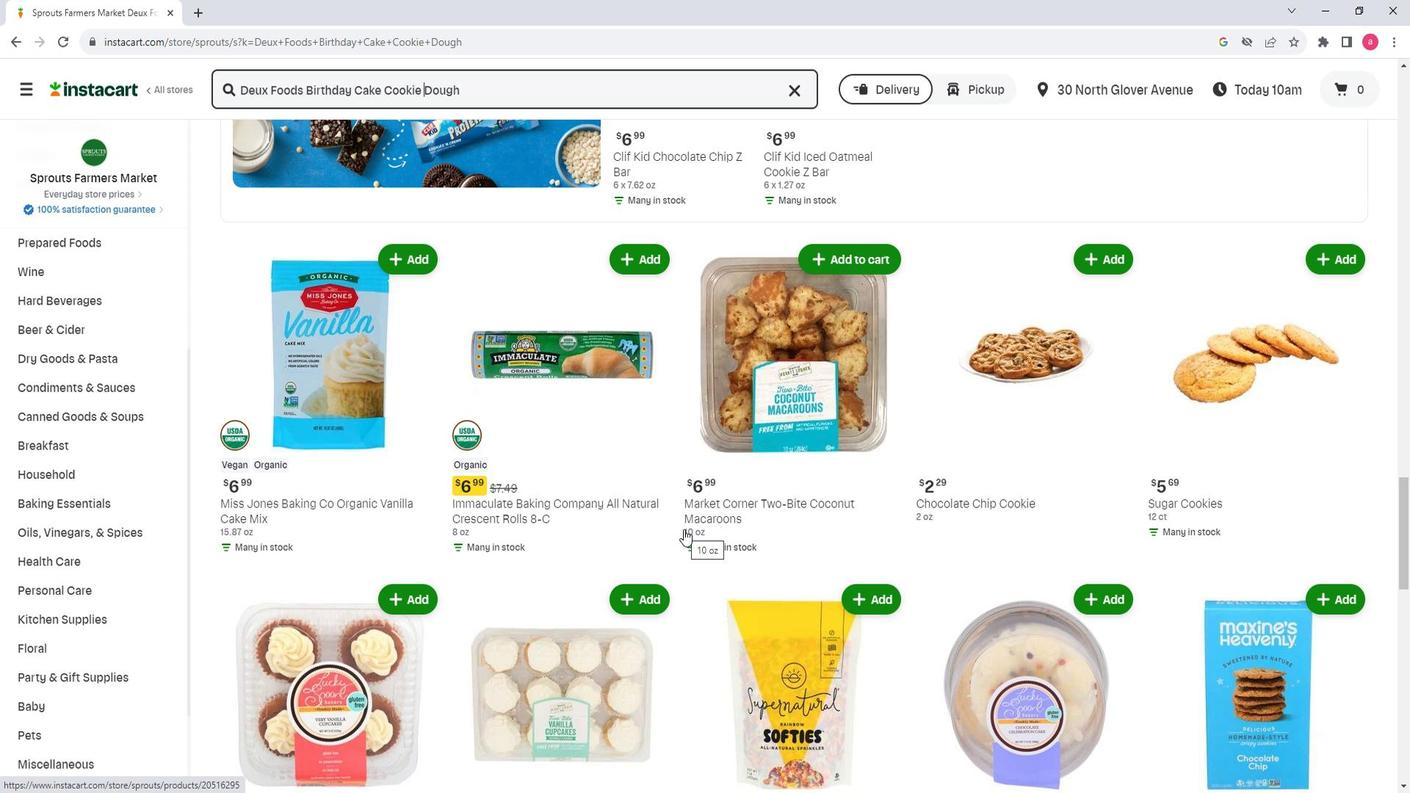 
Action: Mouse scrolled (675, 529) with delta (0, 0)
Screenshot: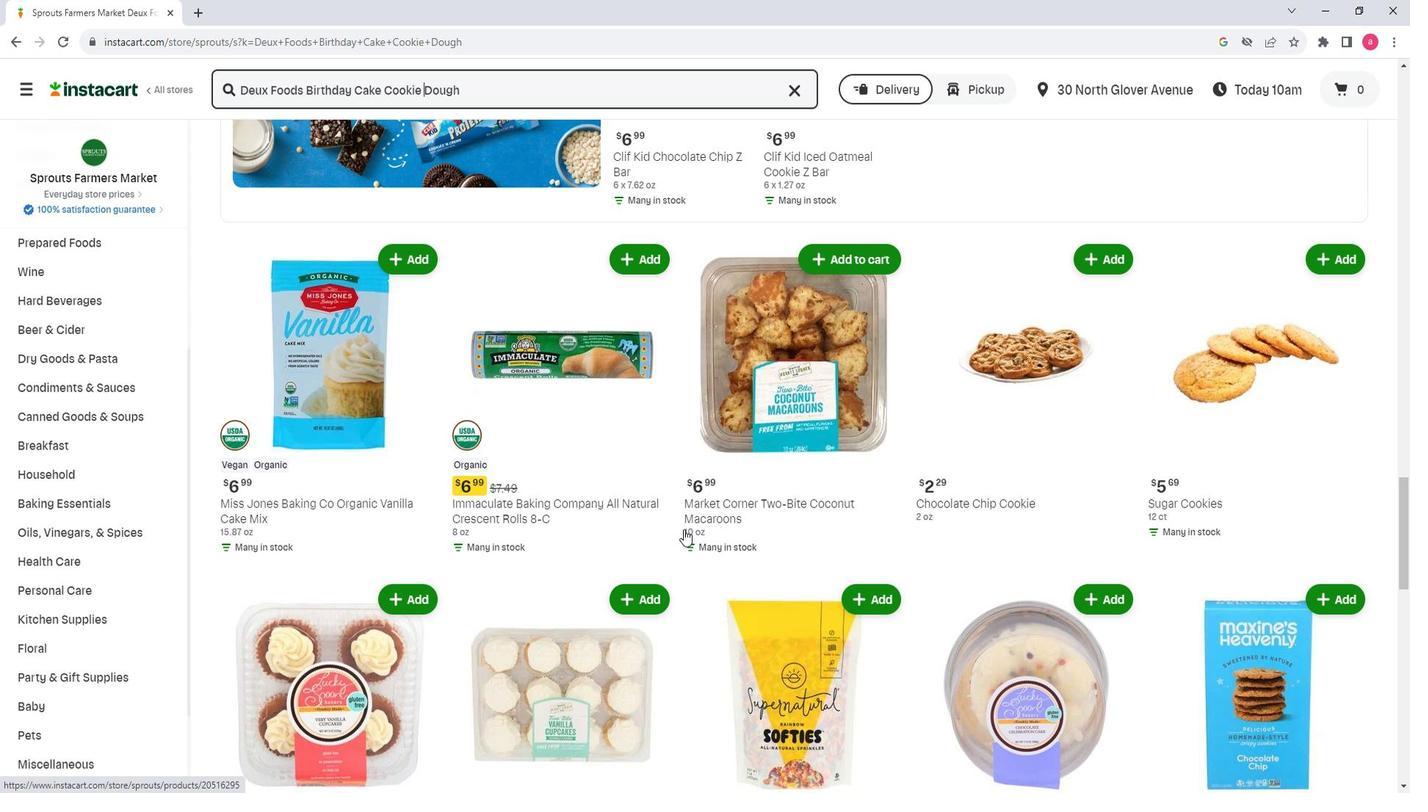 
Action: Mouse scrolled (675, 529) with delta (0, 0)
Screenshot: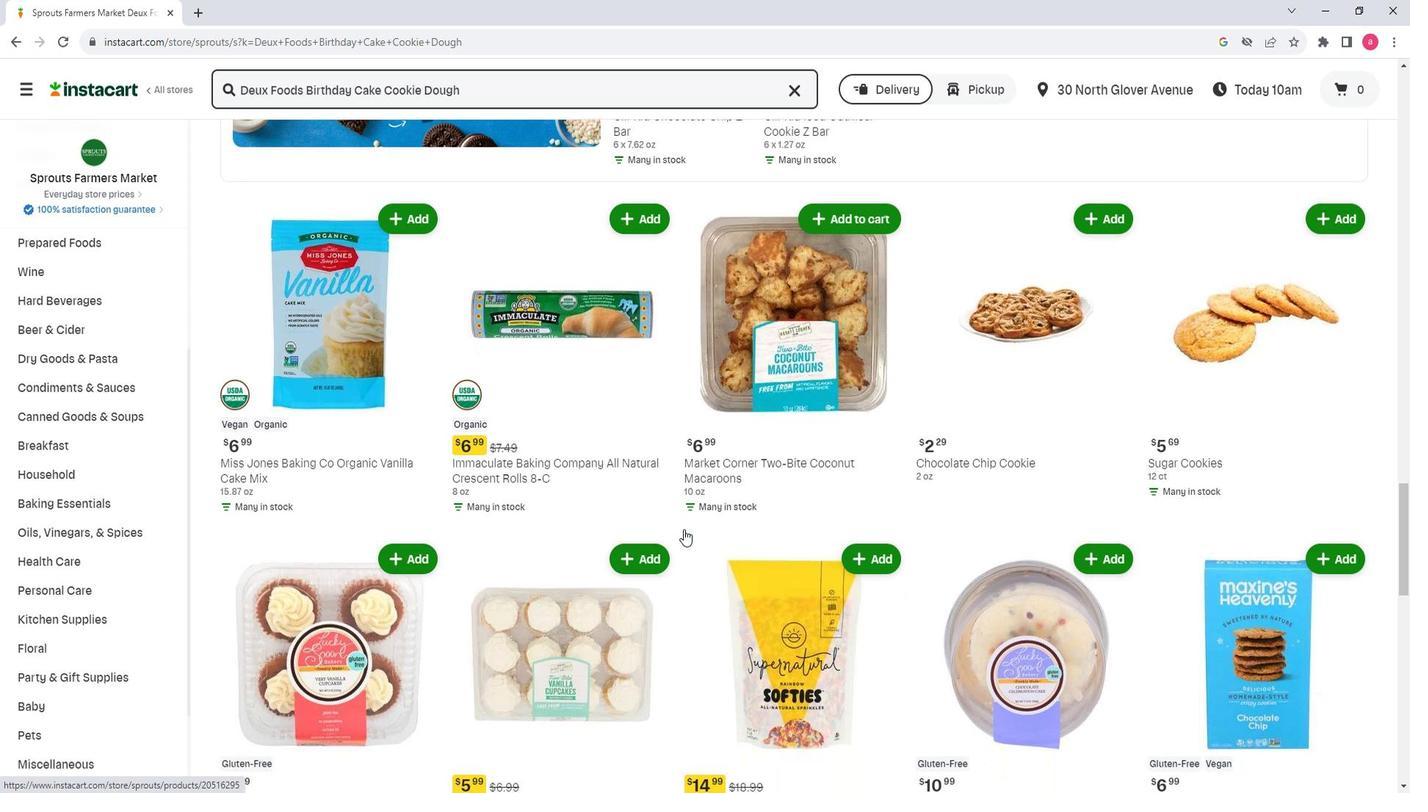 
Action: Mouse scrolled (675, 529) with delta (0, 0)
Screenshot: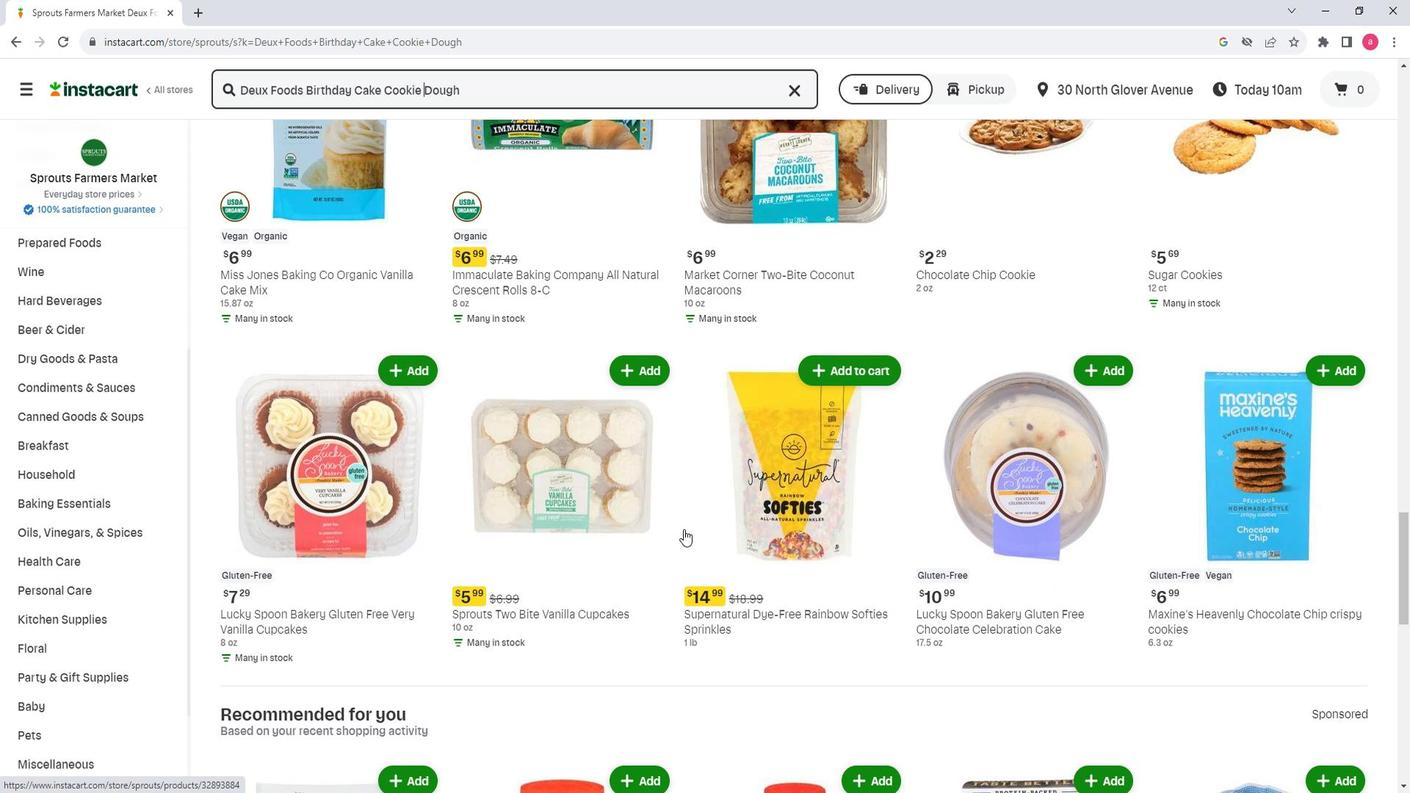 
Action: Mouse scrolled (675, 529) with delta (0, 0)
Screenshot: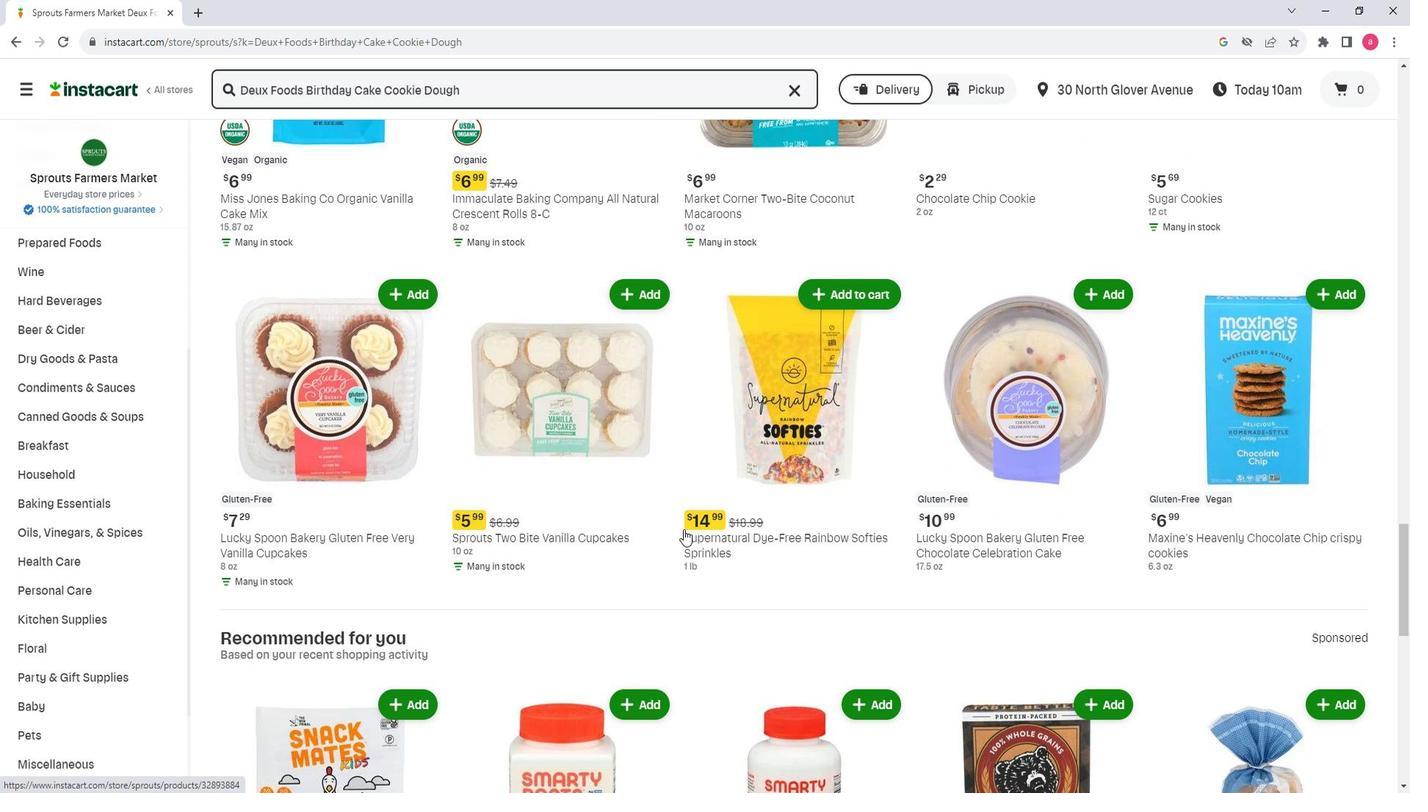 
Action: Mouse scrolled (675, 529) with delta (0, 0)
Screenshot: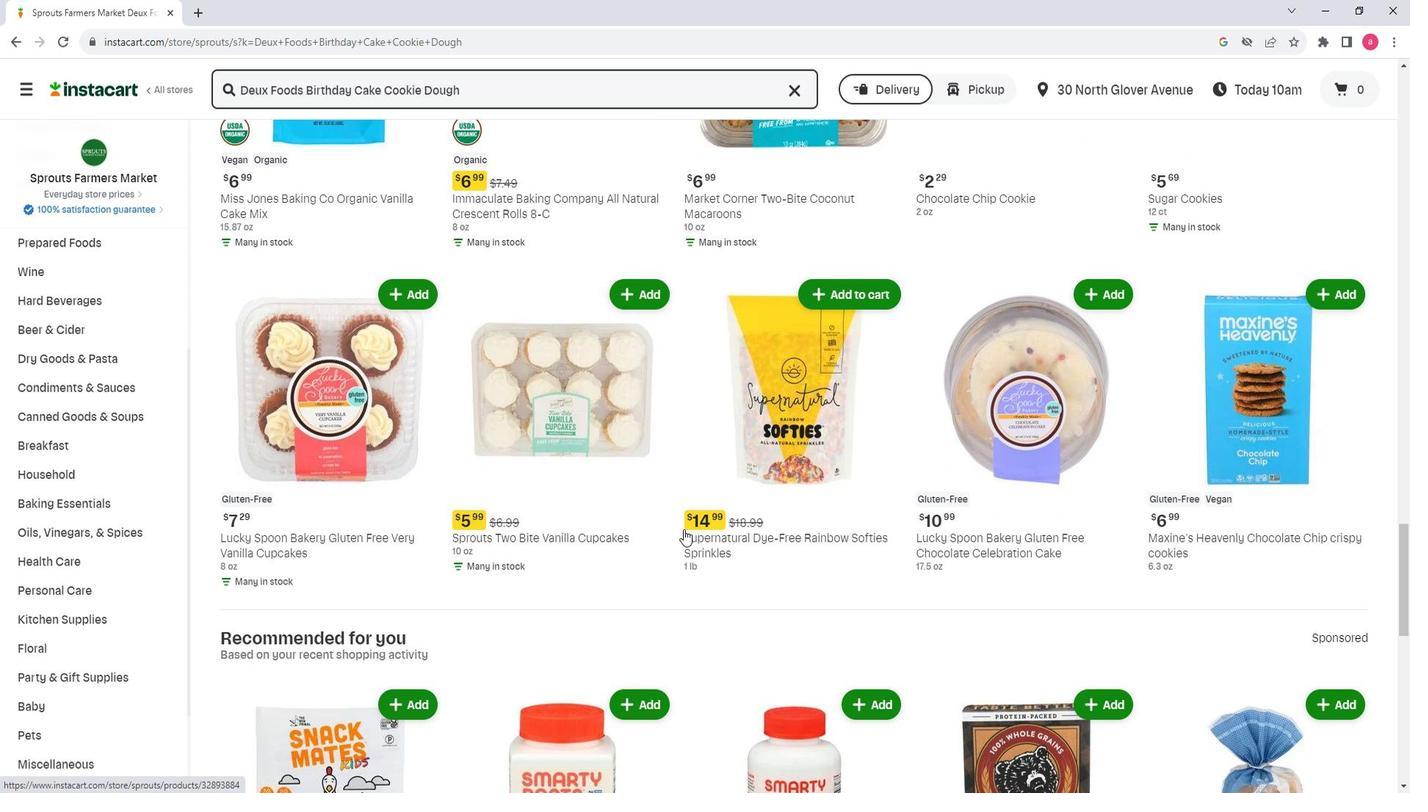 
Action: Mouse scrolled (675, 529) with delta (0, 0)
Screenshot: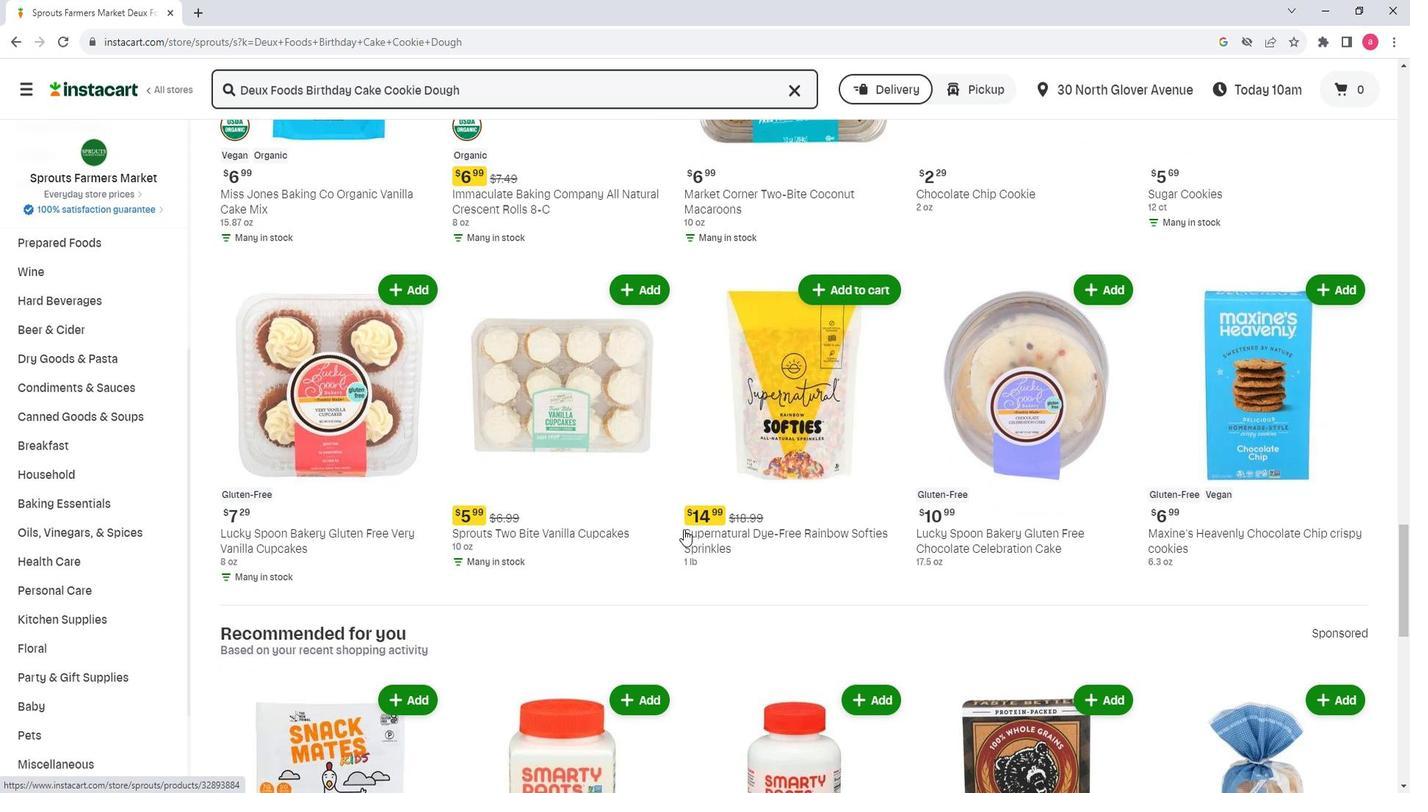 
Action: Mouse scrolled (675, 529) with delta (0, 0)
Screenshot: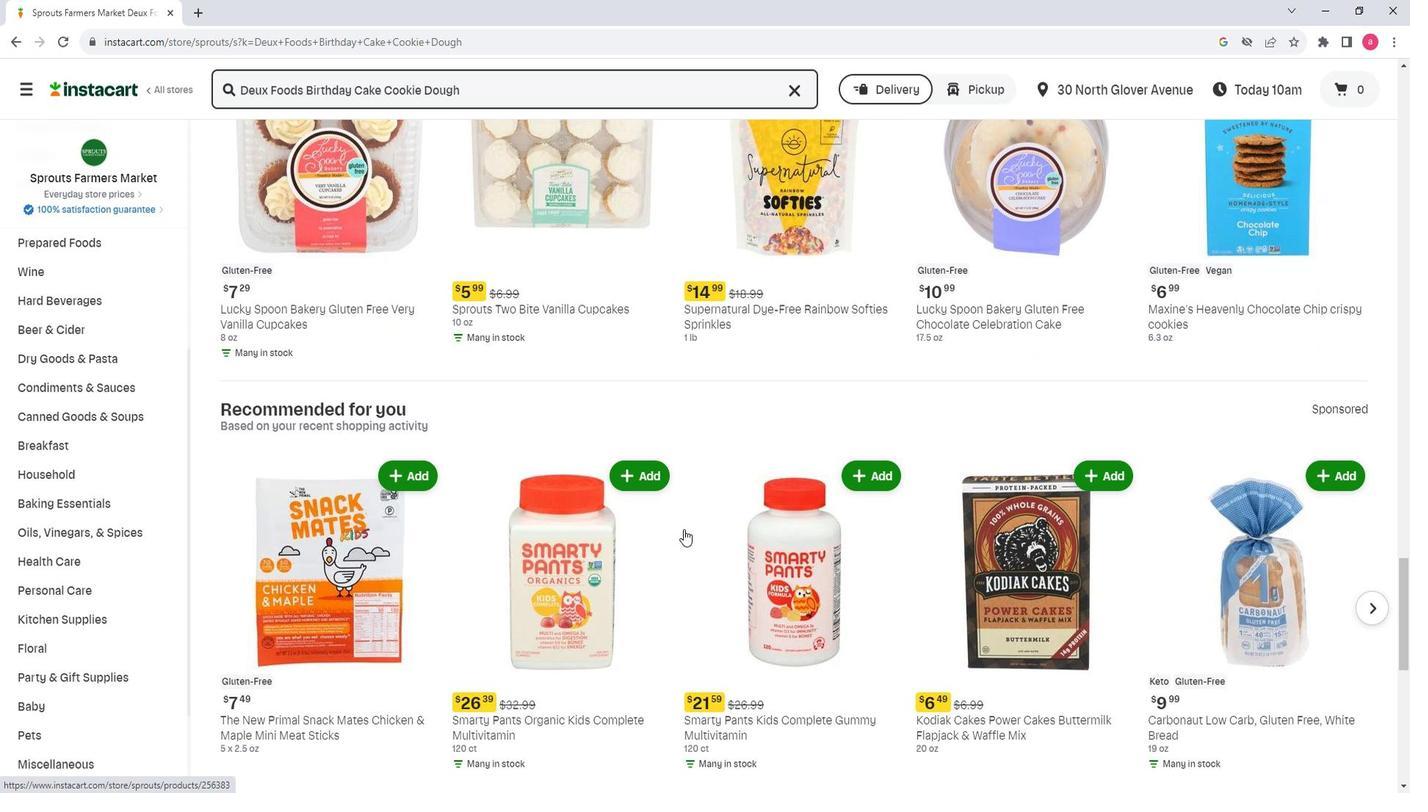 
Action: Mouse scrolled (675, 529) with delta (0, 0)
Screenshot: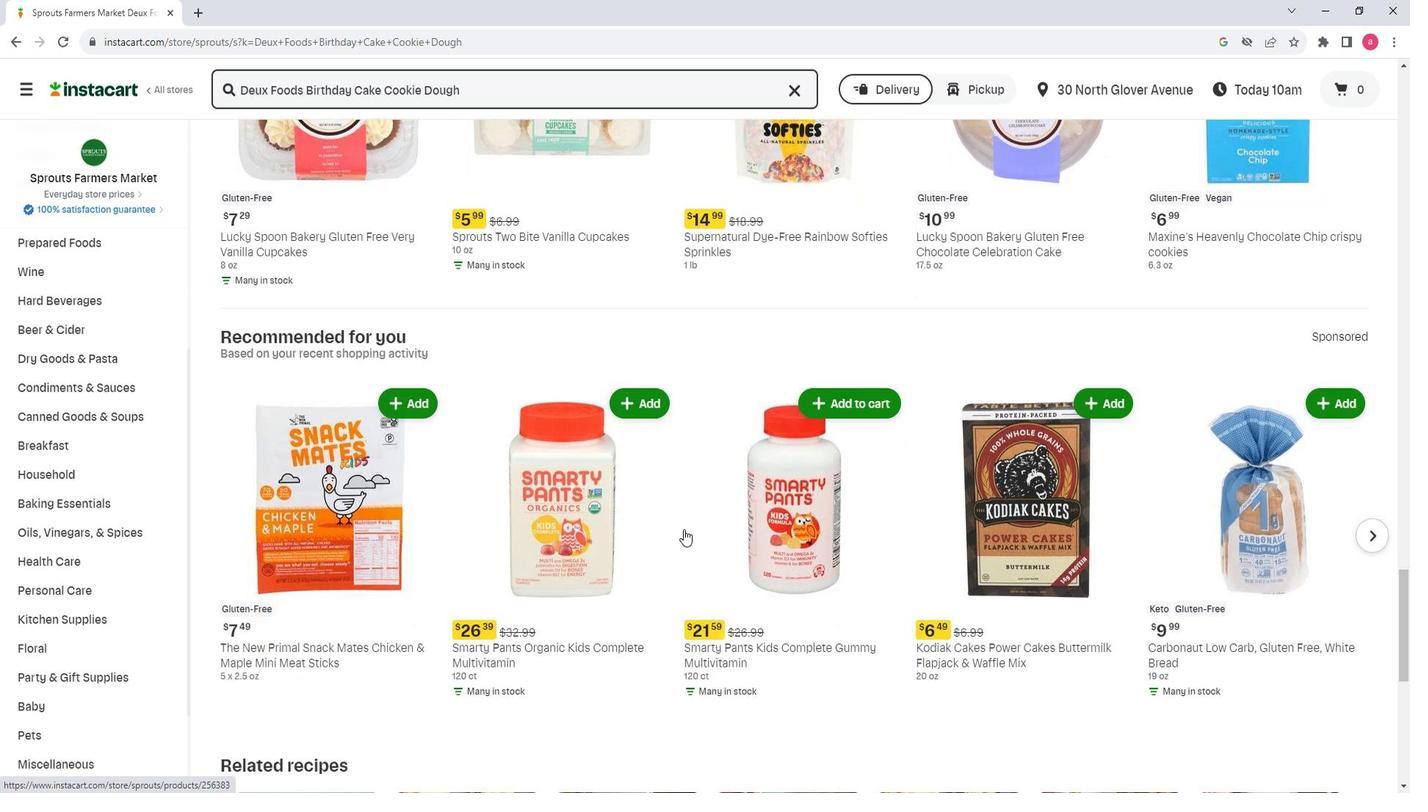 
Action: Mouse scrolled (675, 529) with delta (0, 0)
Screenshot: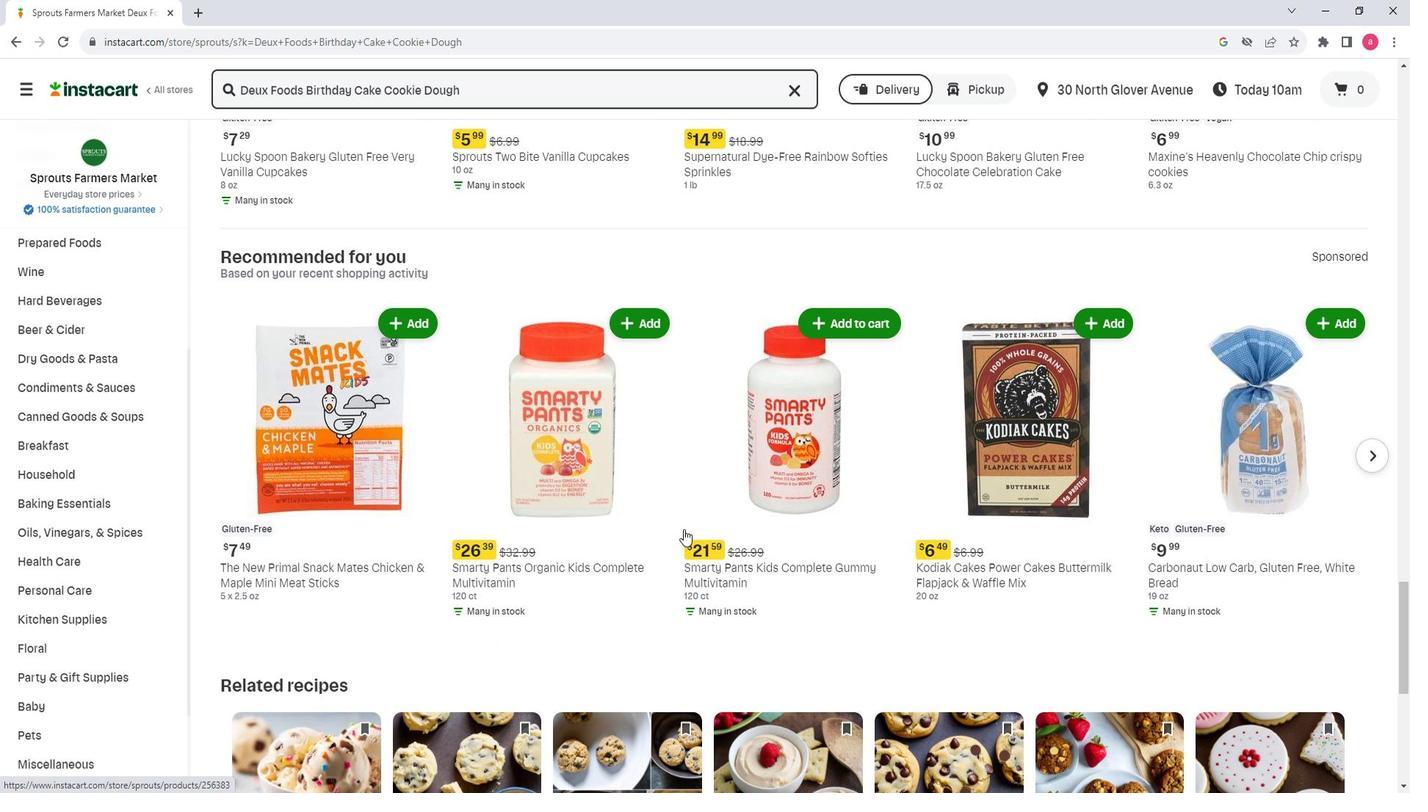 
Action: Mouse scrolled (675, 529) with delta (0, 0)
Screenshot: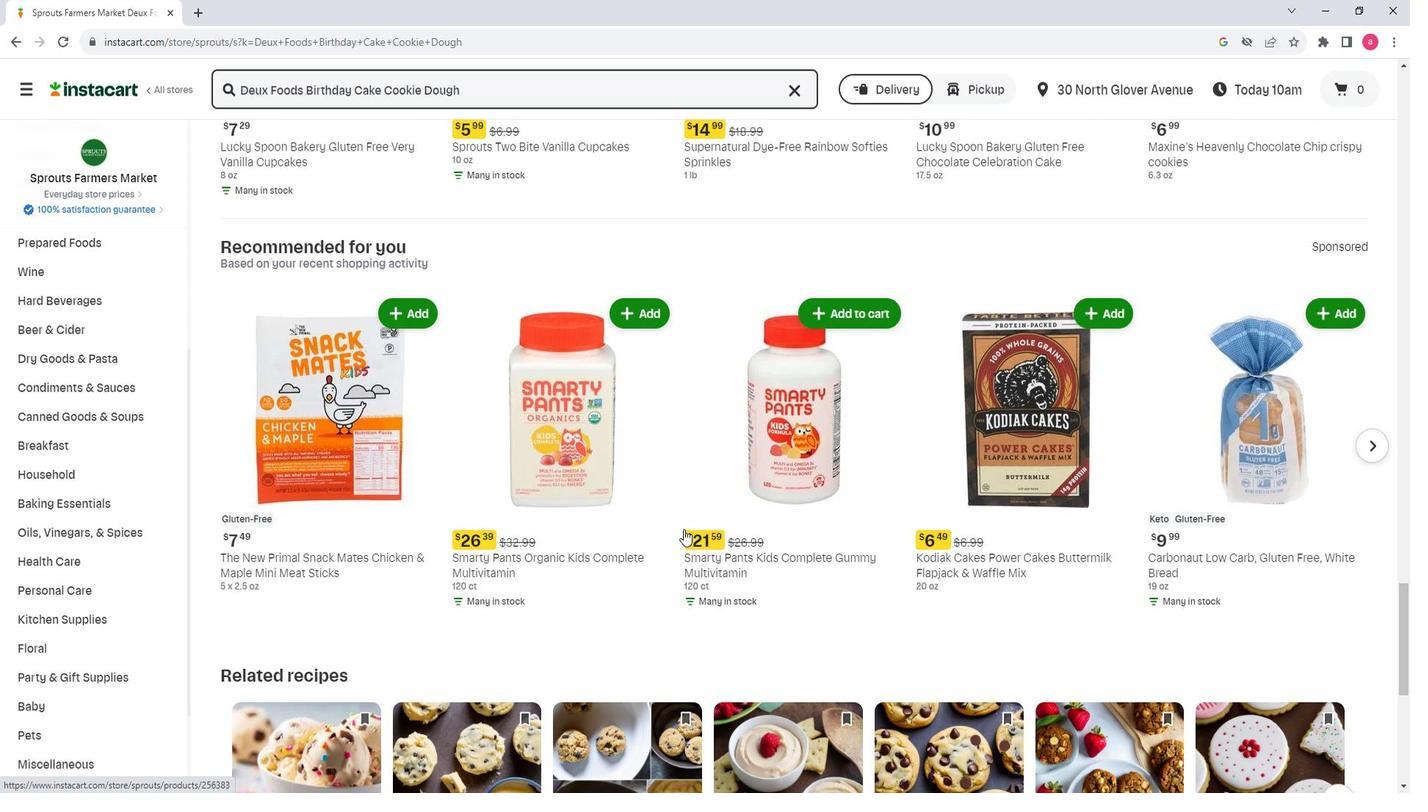 
Action: Mouse scrolled (675, 529) with delta (0, 0)
Screenshot: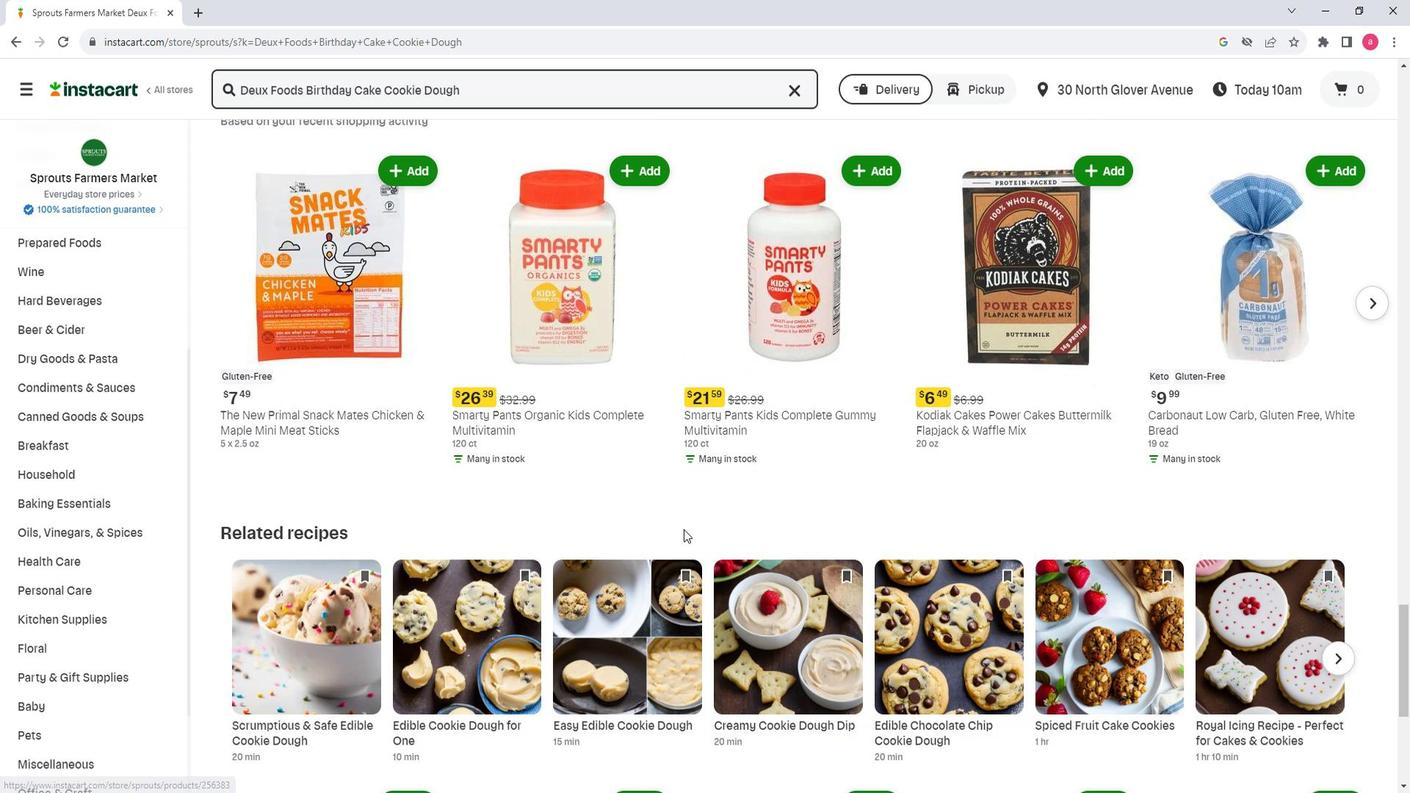 
Action: Mouse scrolled (675, 529) with delta (0, 0)
Screenshot: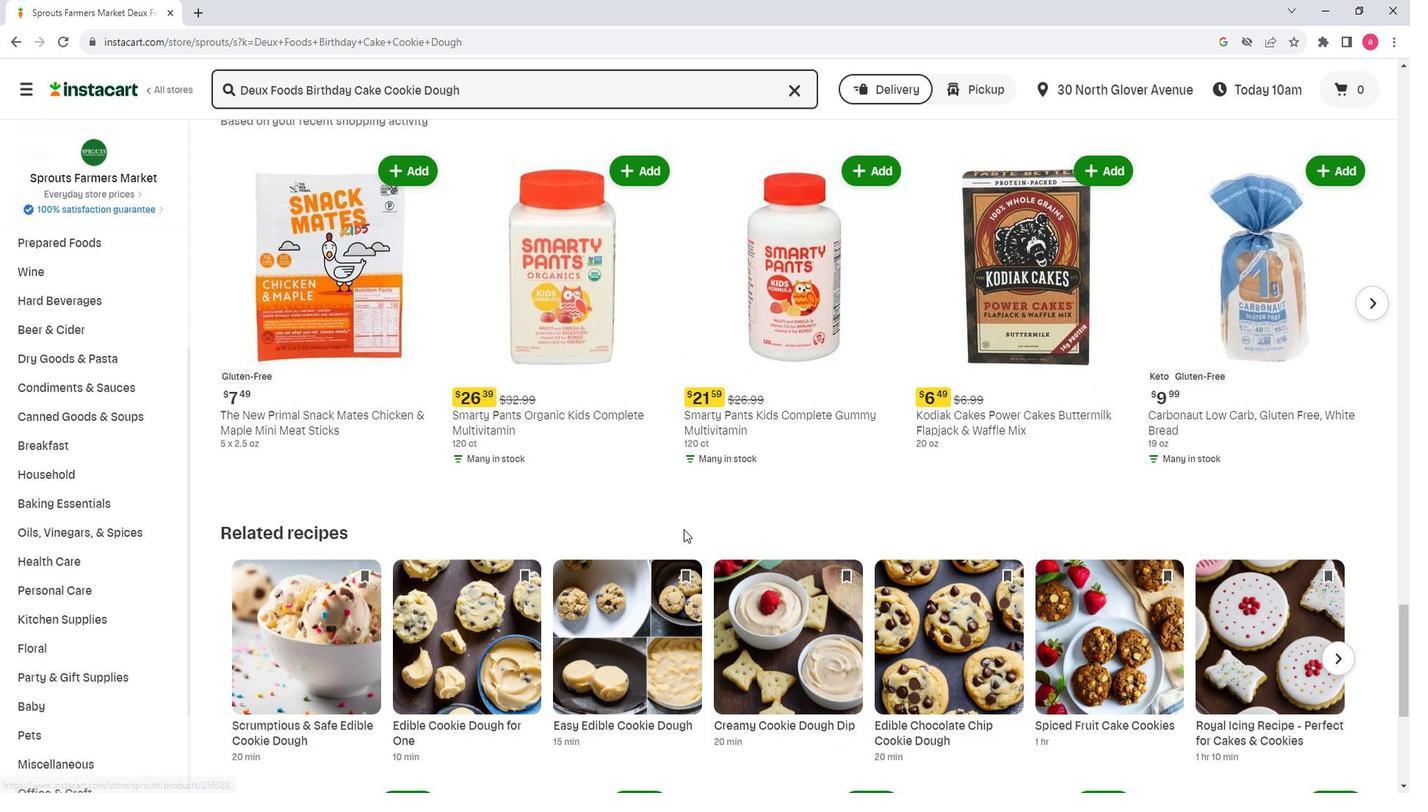 
Action: Mouse scrolled (675, 529) with delta (0, 0)
Screenshot: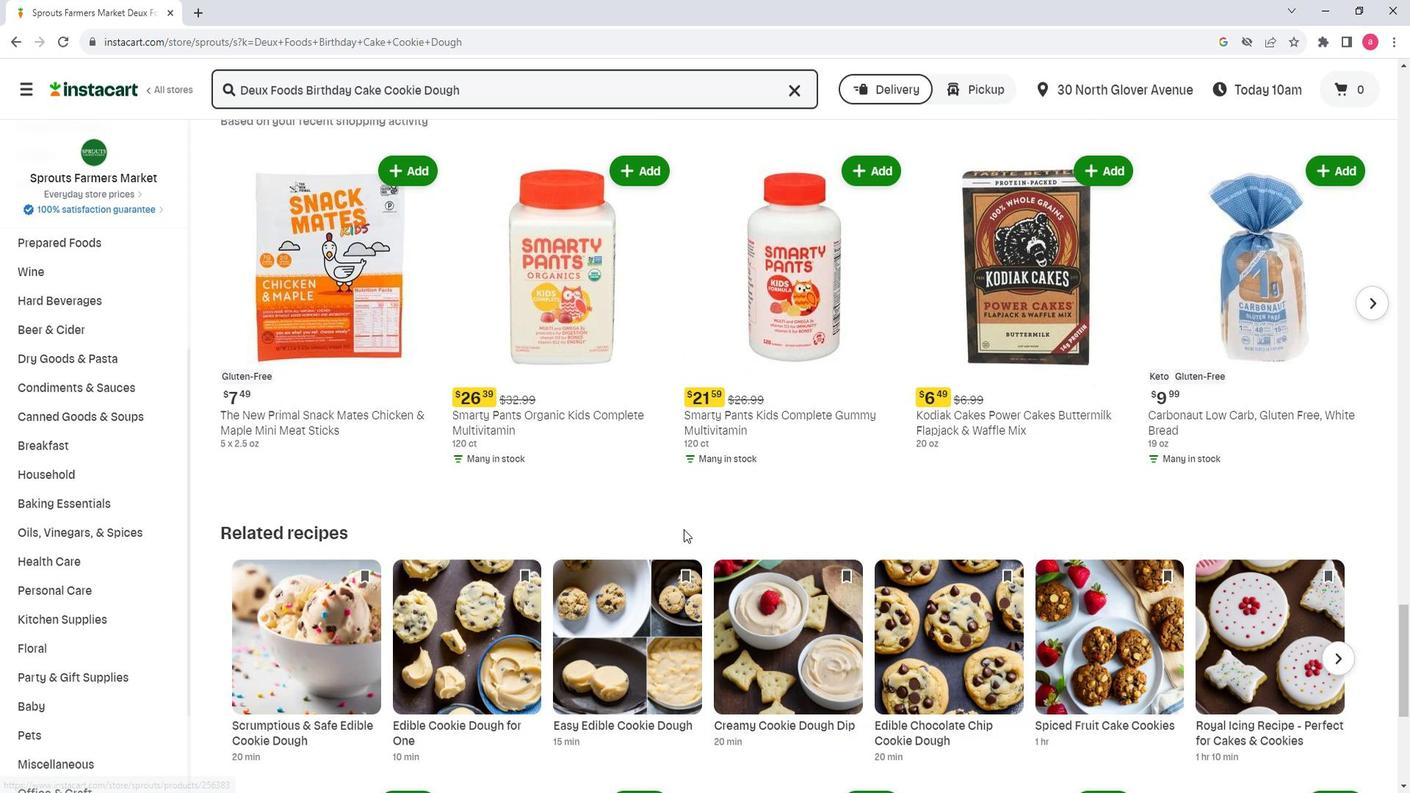 
Action: Mouse scrolled (675, 529) with delta (0, 0)
Screenshot: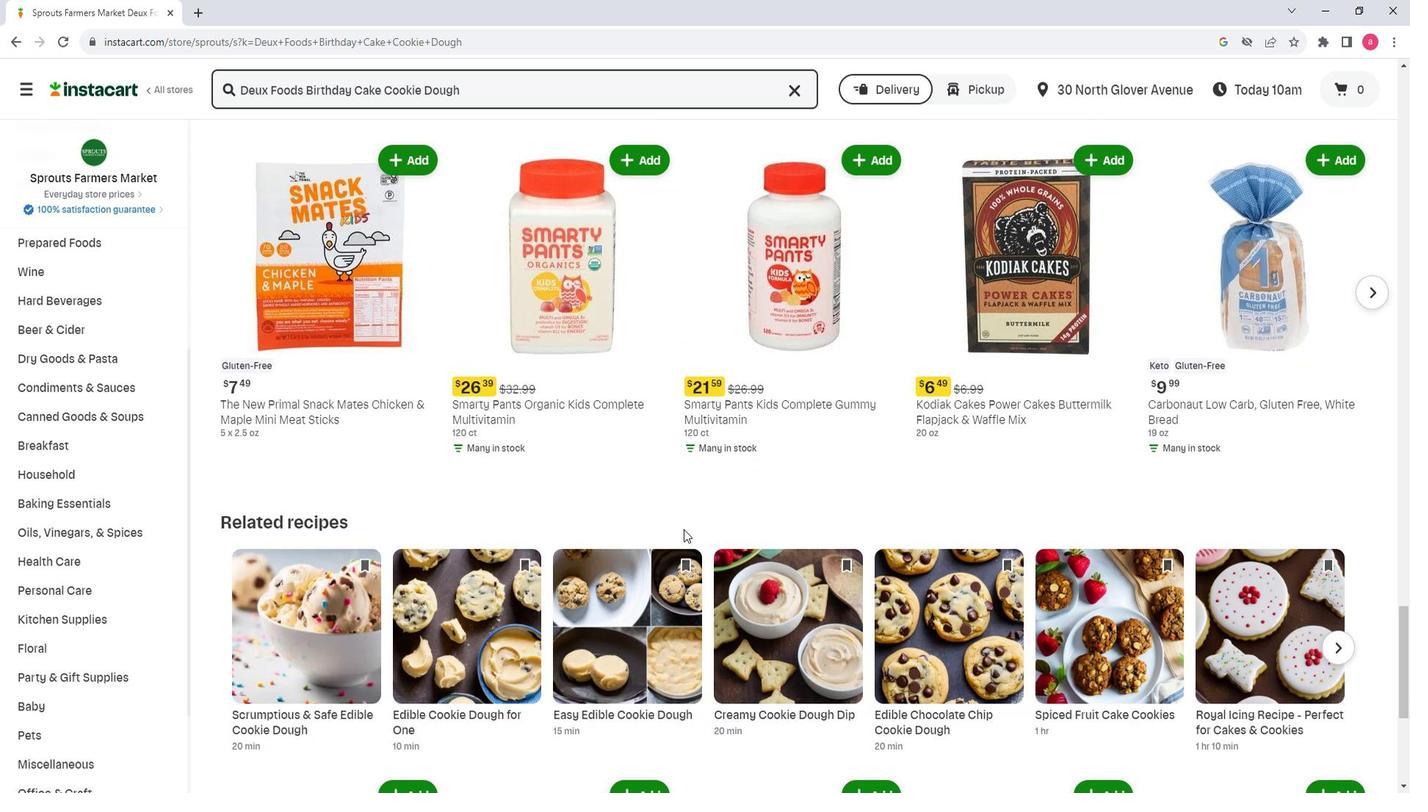 
Action: Mouse moved to (677, 530)
Screenshot: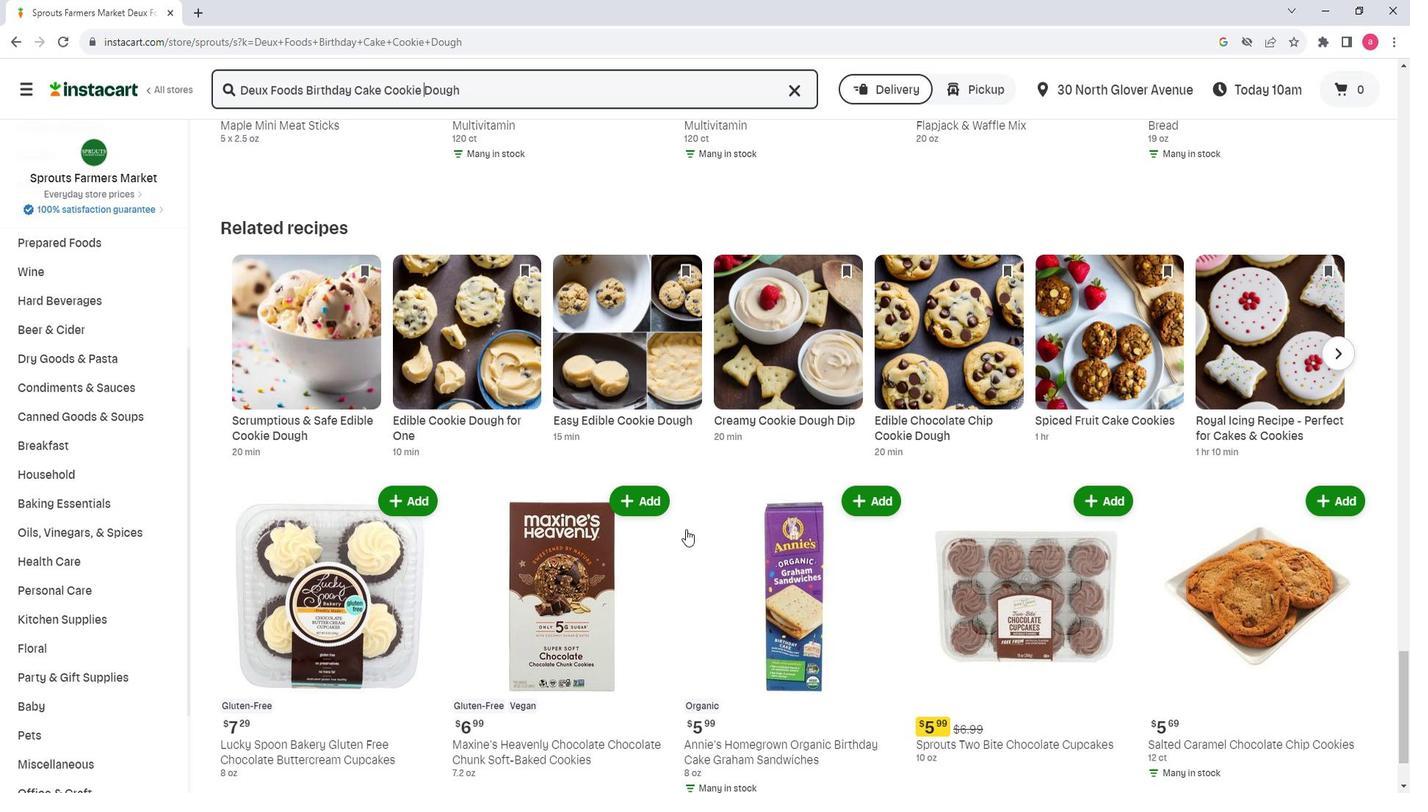 
Action: Mouse scrolled (677, 529) with delta (0, 0)
Screenshot: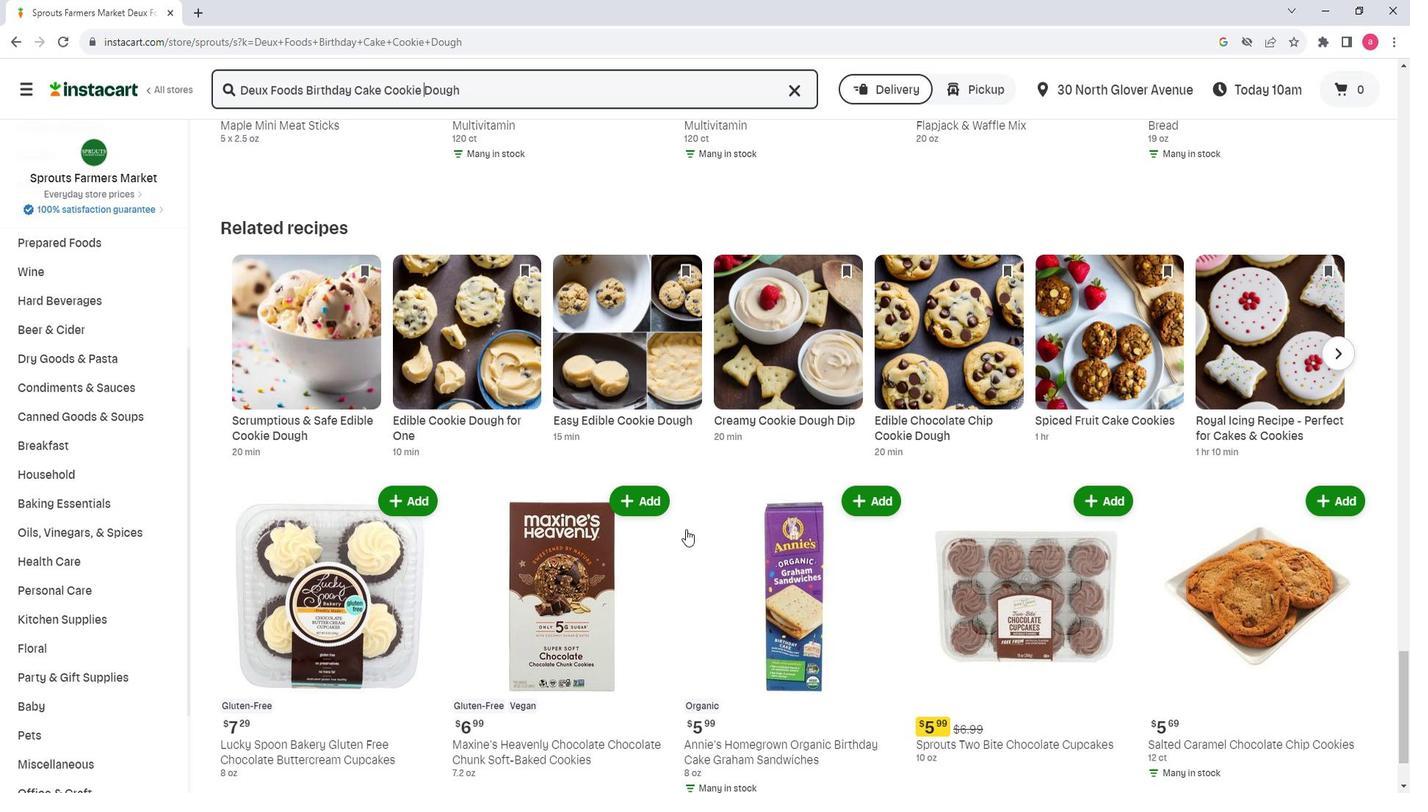 
Action: Mouse scrolled (677, 529) with delta (0, 0)
Screenshot: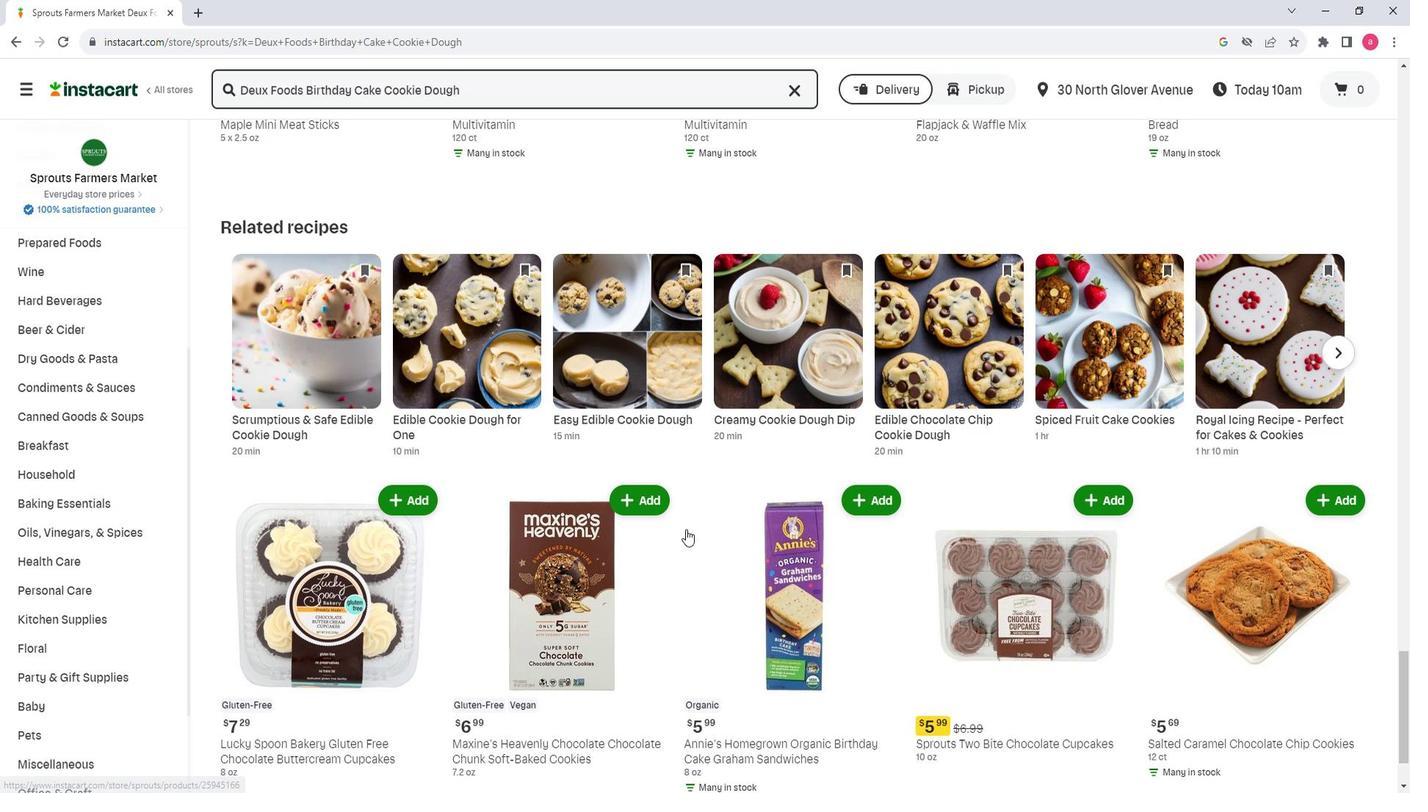 
Action: Mouse scrolled (677, 529) with delta (0, 0)
Screenshot: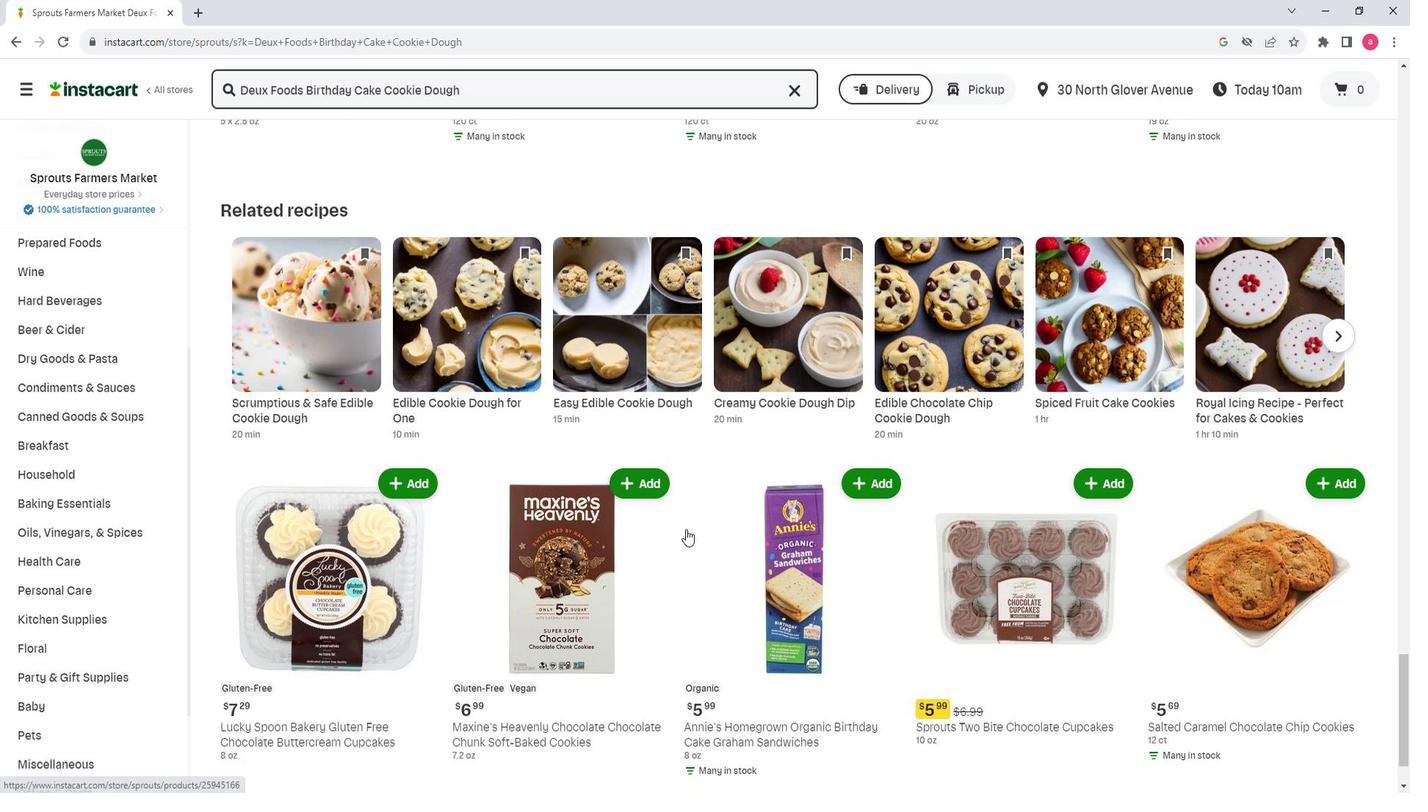 
Action: Mouse moved to (796, 680)
Screenshot: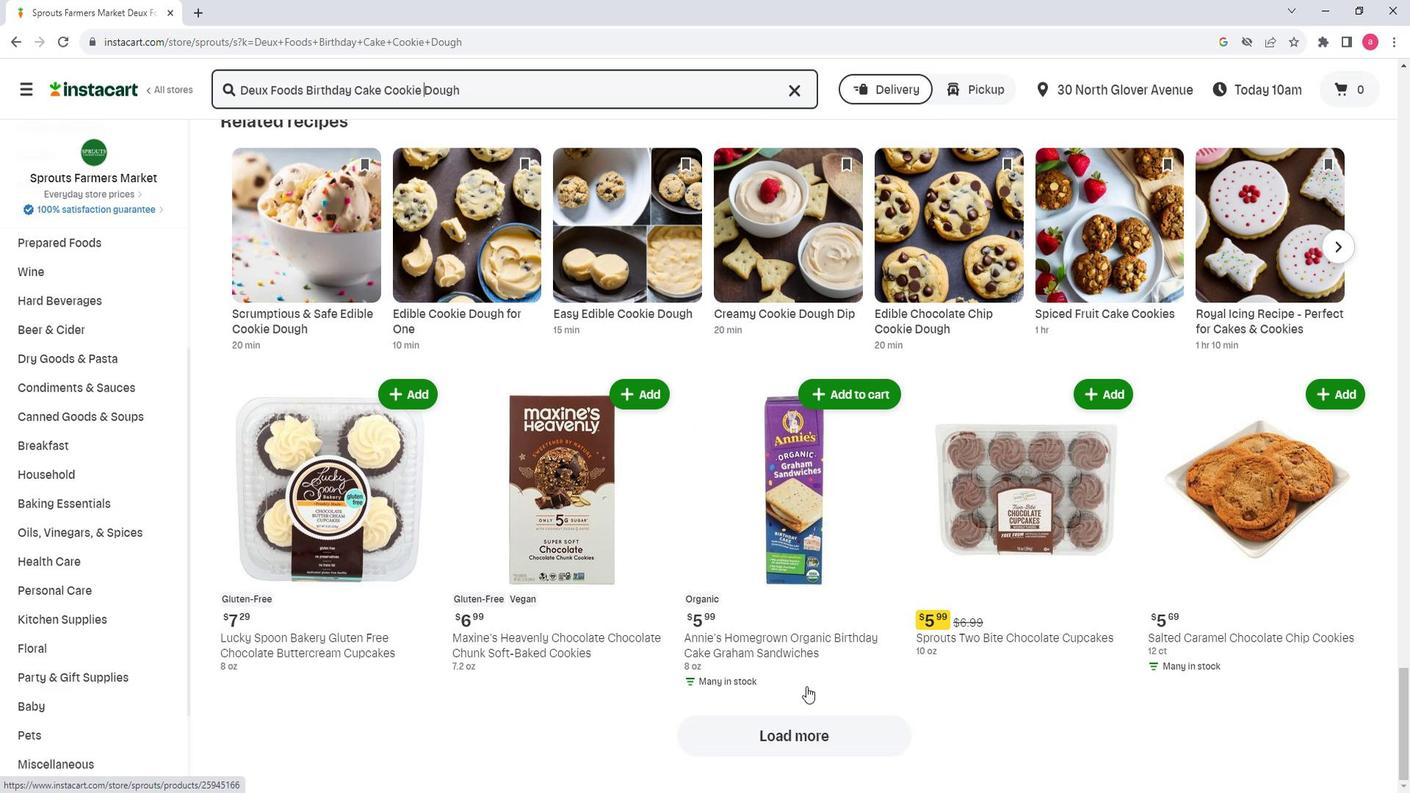 
Action: Mouse scrolled (796, 679) with delta (0, 0)
Screenshot: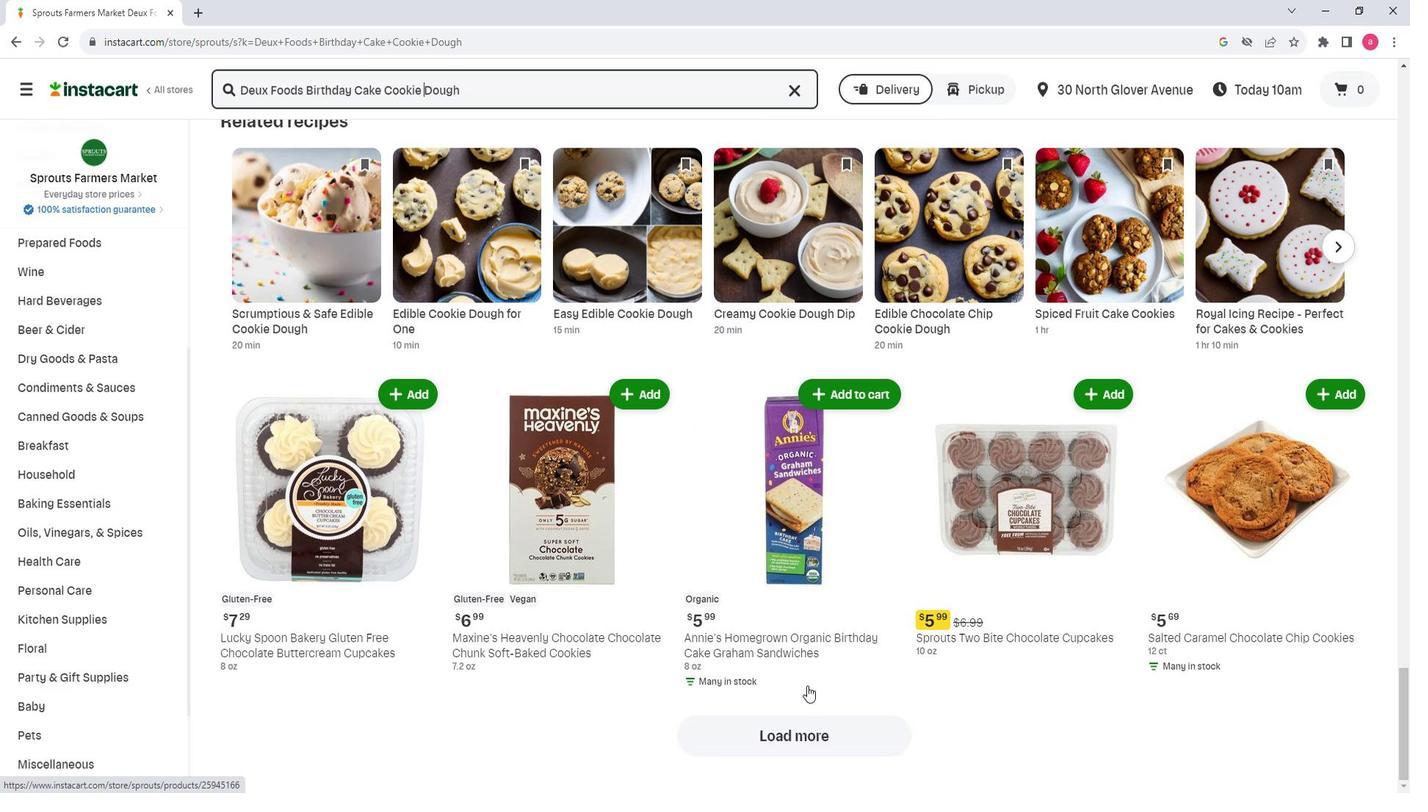 
Action: Mouse scrolled (796, 679) with delta (0, 0)
Screenshot: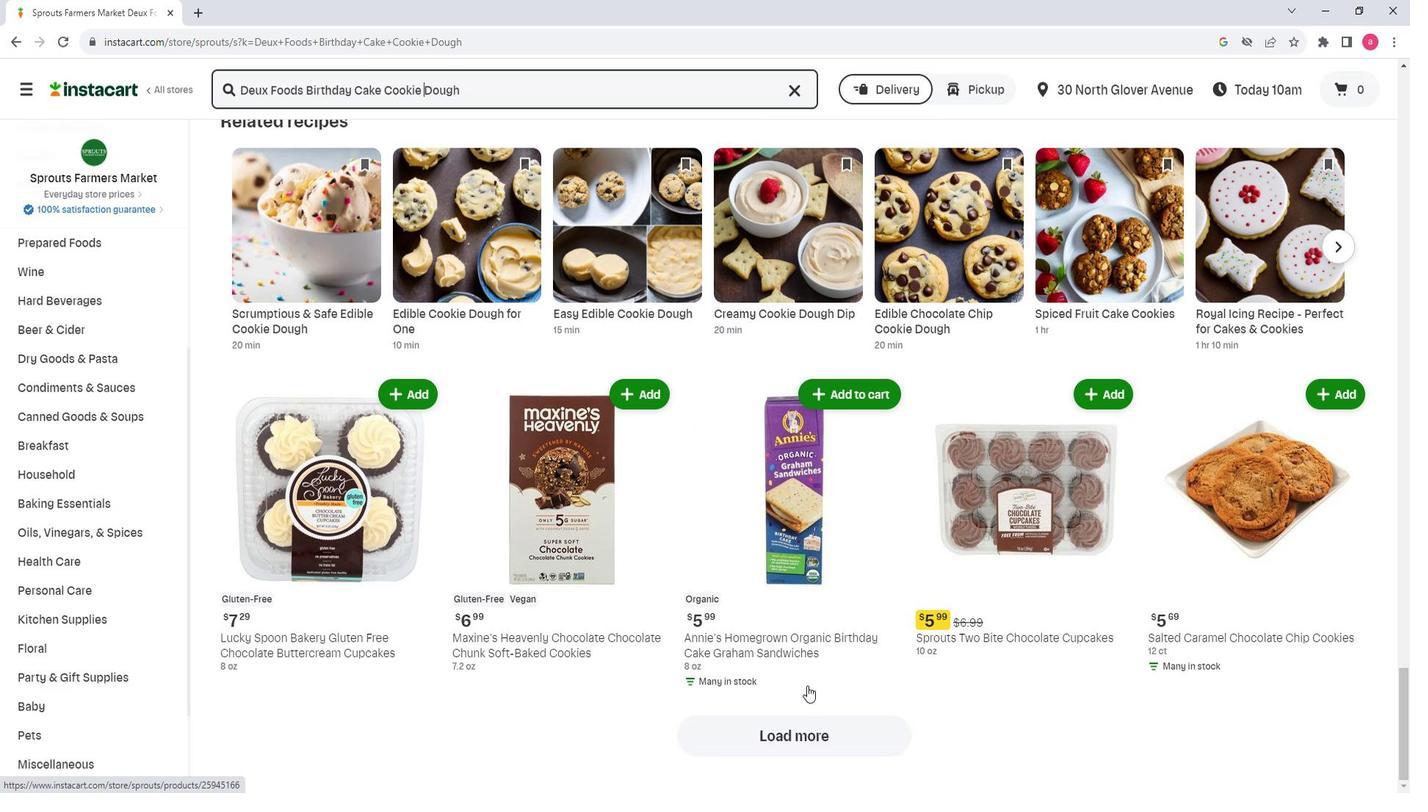 
Action: Mouse scrolled (796, 679) with delta (0, 0)
Screenshot: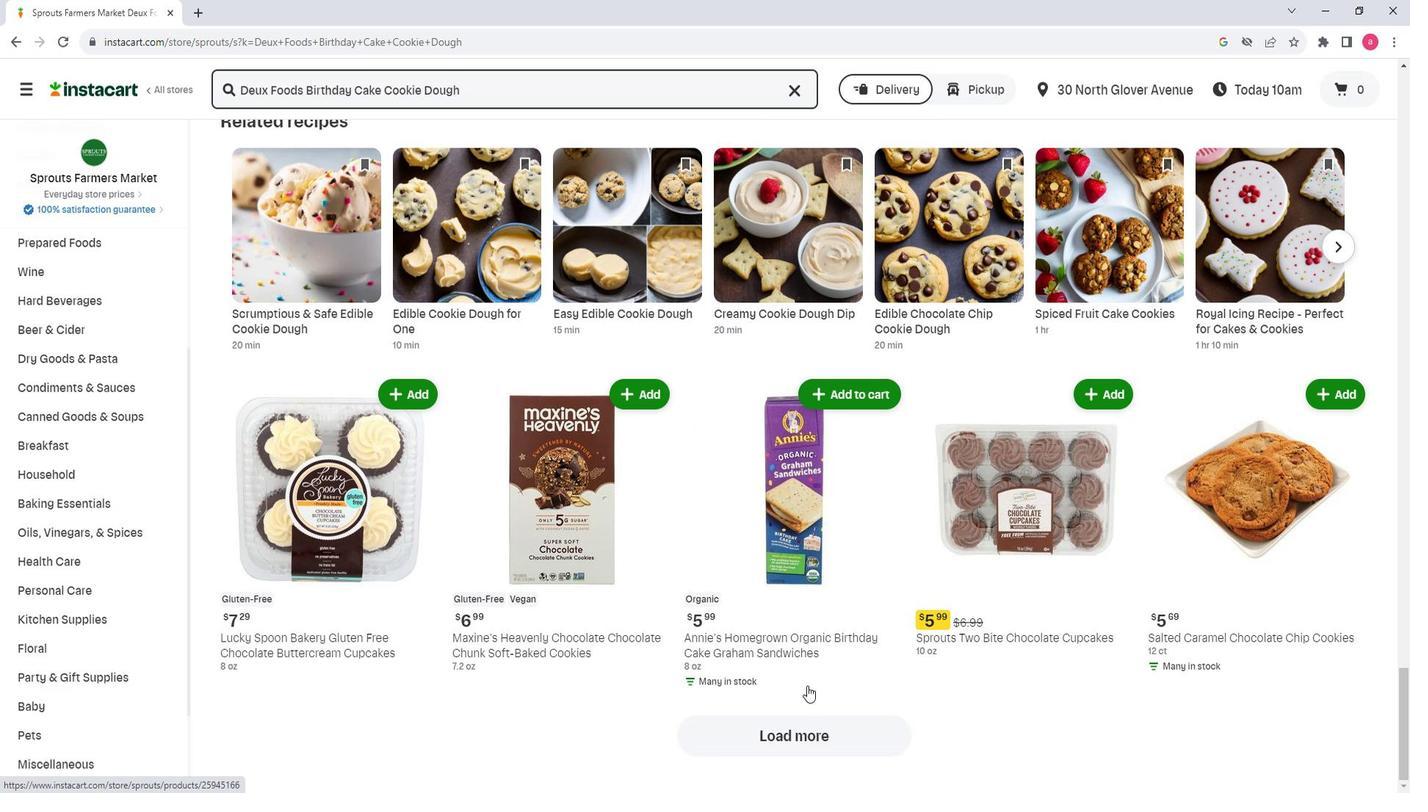 
Action: Mouse scrolled (796, 679) with delta (0, 0)
Screenshot: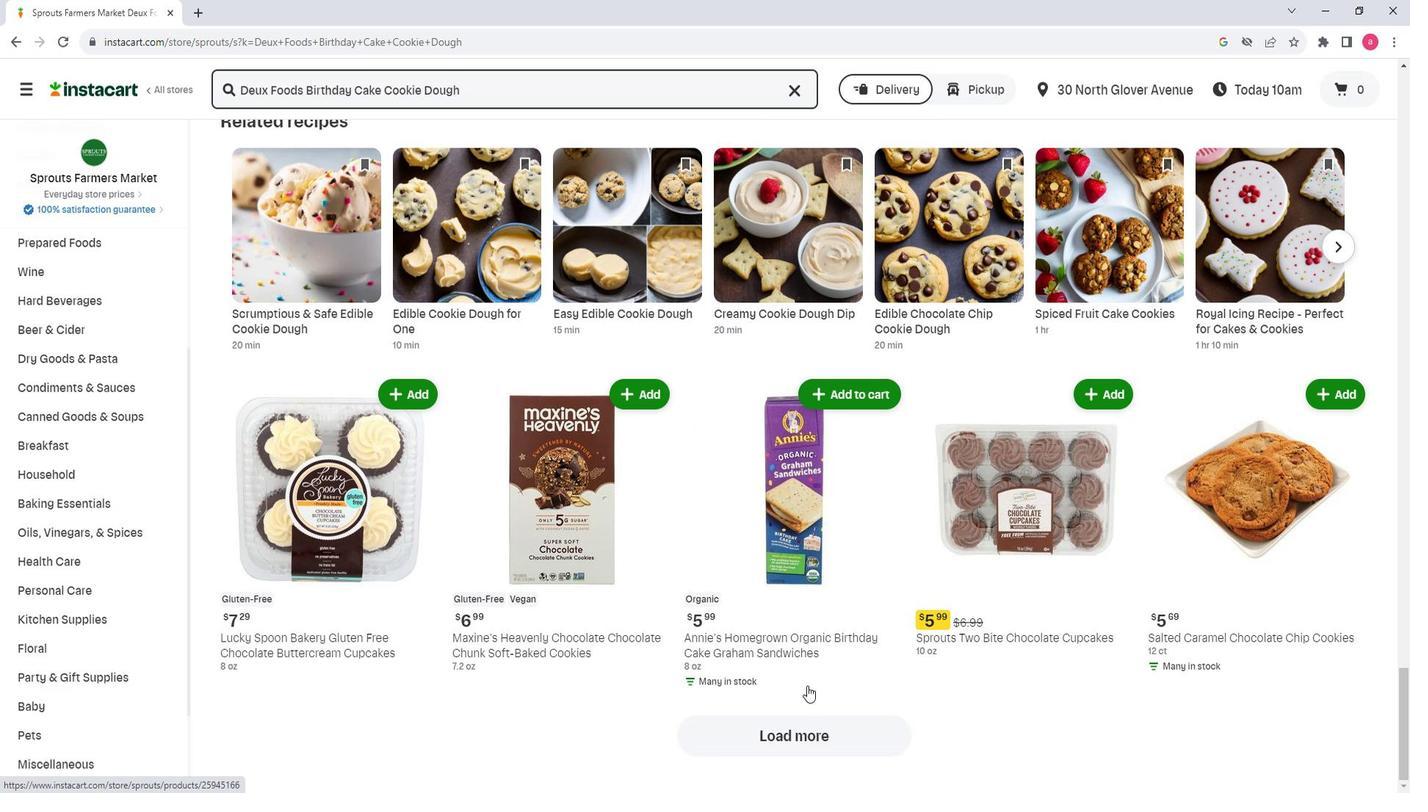 
